Task: Format the budget tracker by applying conditional formatting: set values less than 5 to black and less than 10 to gray. Use font size 18 and 'Amiri' font, and make the text bold.
Action: Mouse moved to (210, 175)
Screenshot: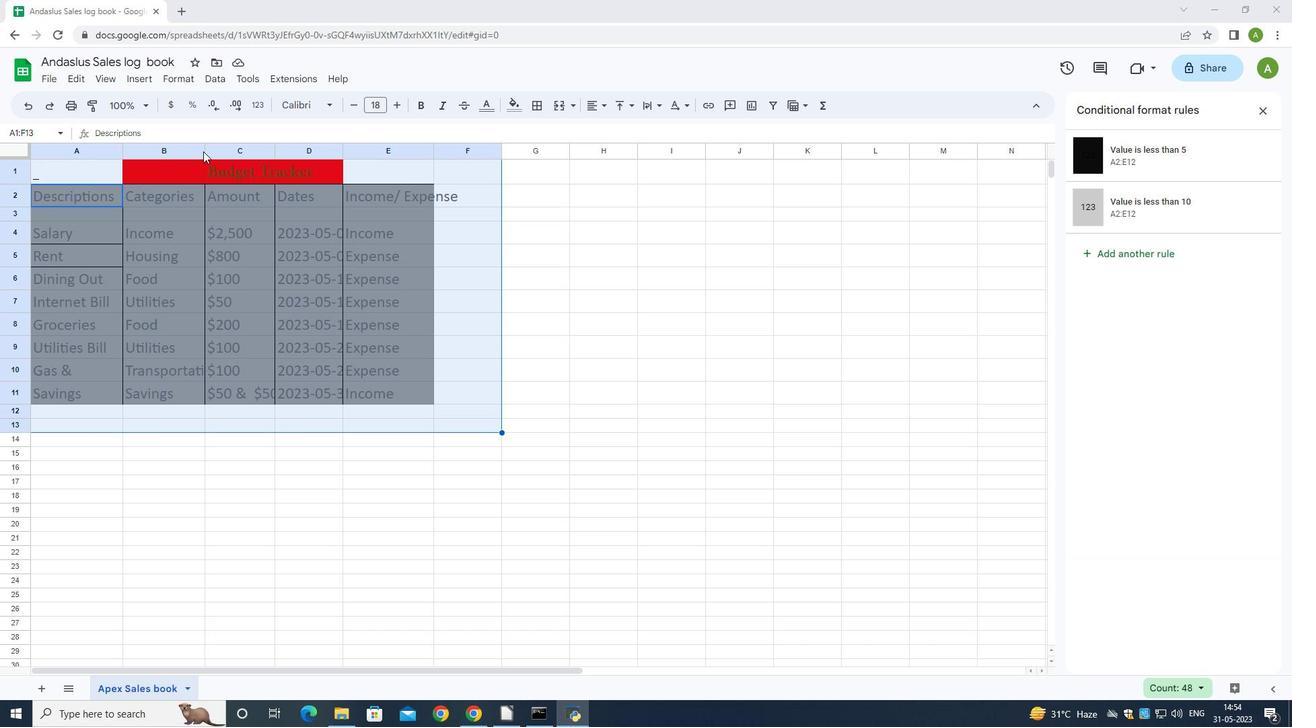 
Action: Mouse pressed left at (210, 175)
Screenshot: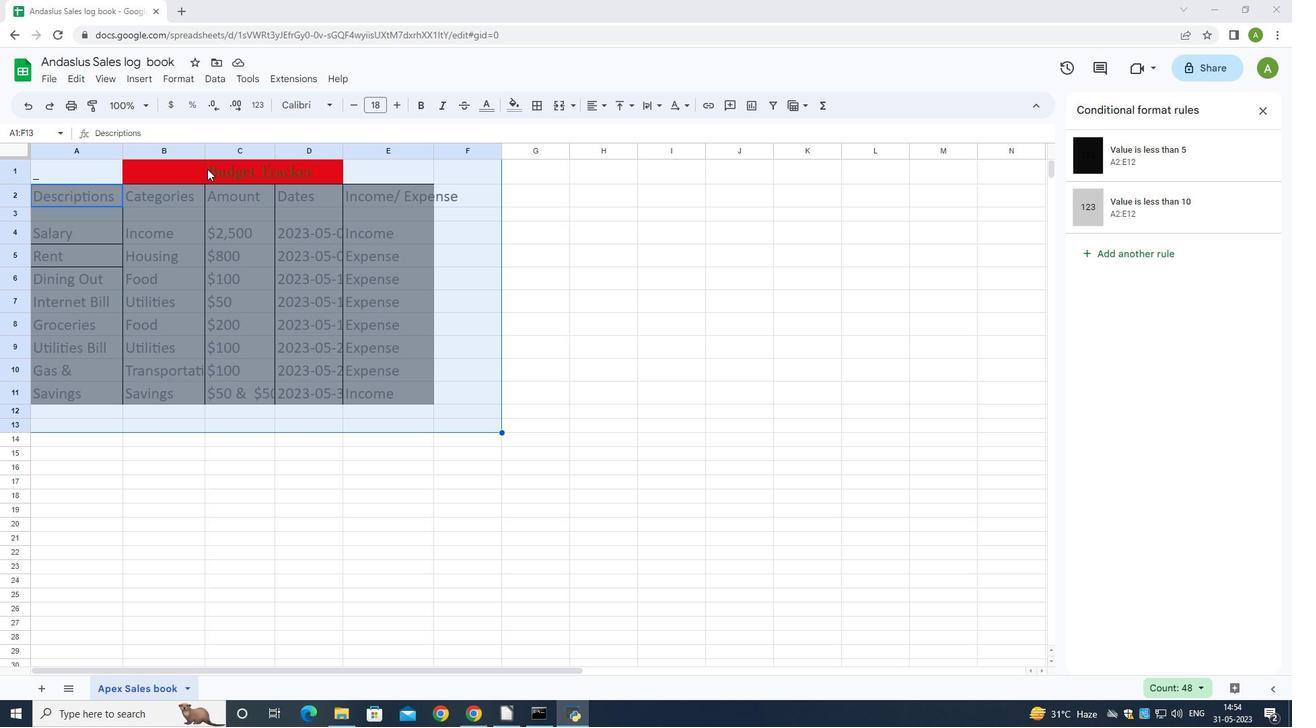 
Action: Mouse moved to (301, 109)
Screenshot: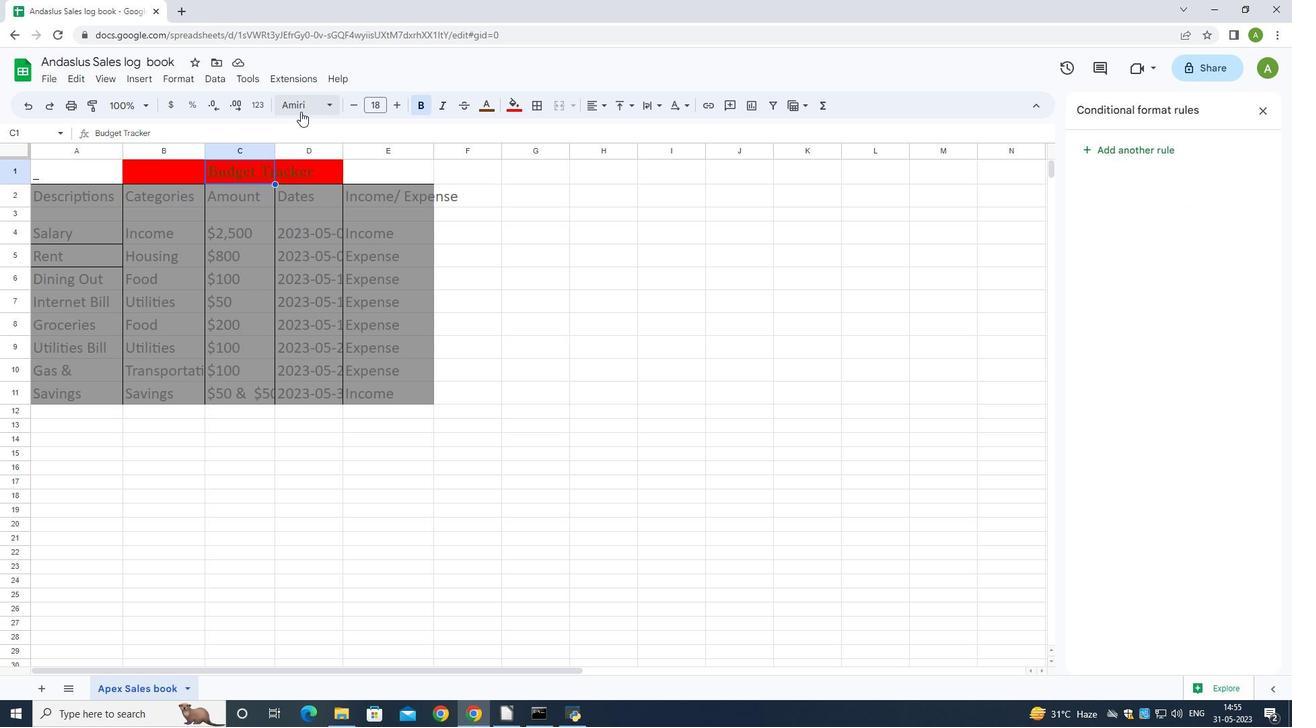 
Action: Mouse pressed left at (301, 109)
Screenshot: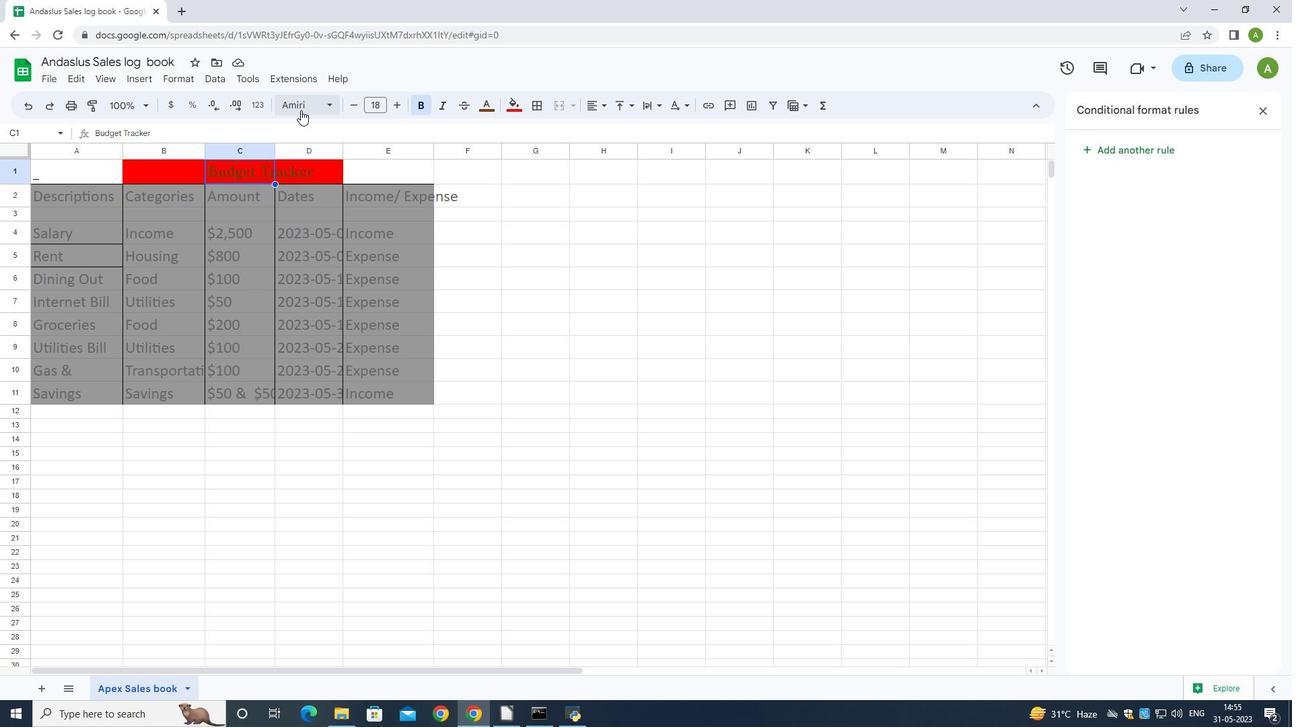 
Action: Mouse moved to (342, 274)
Screenshot: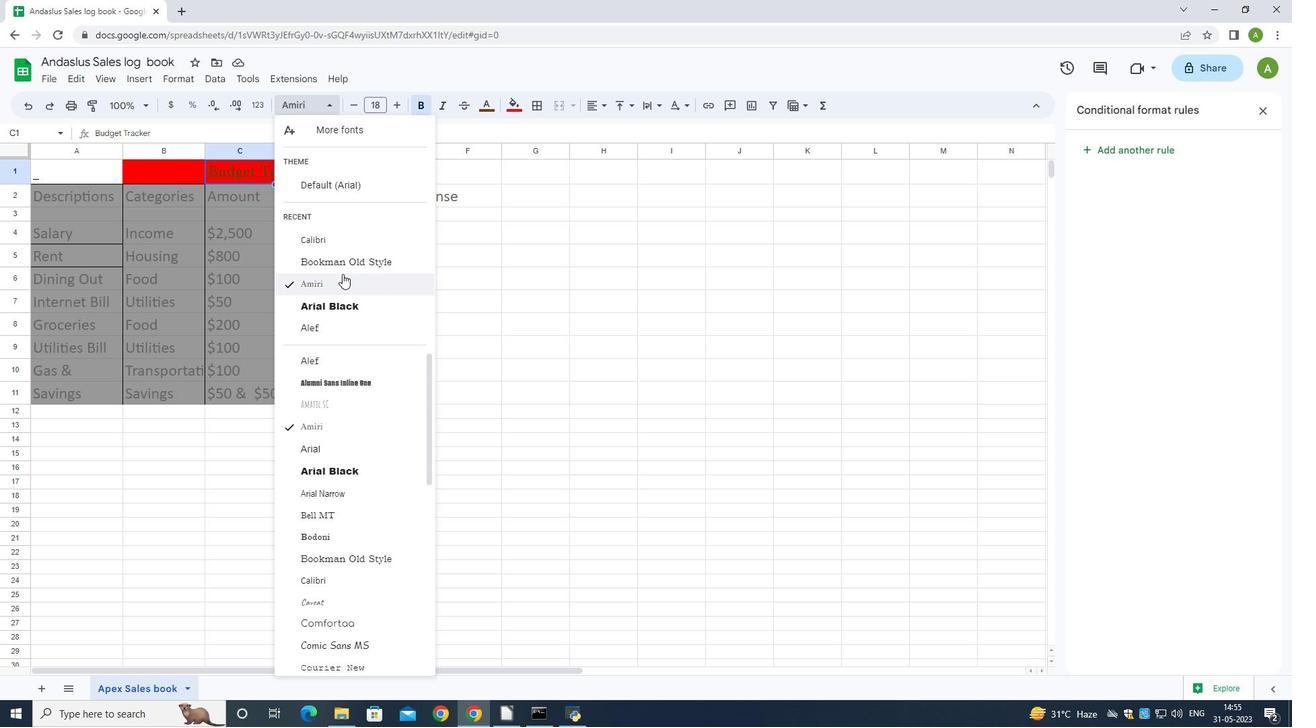 
Action: Mouse scrolled (342, 274) with delta (0, 0)
Screenshot: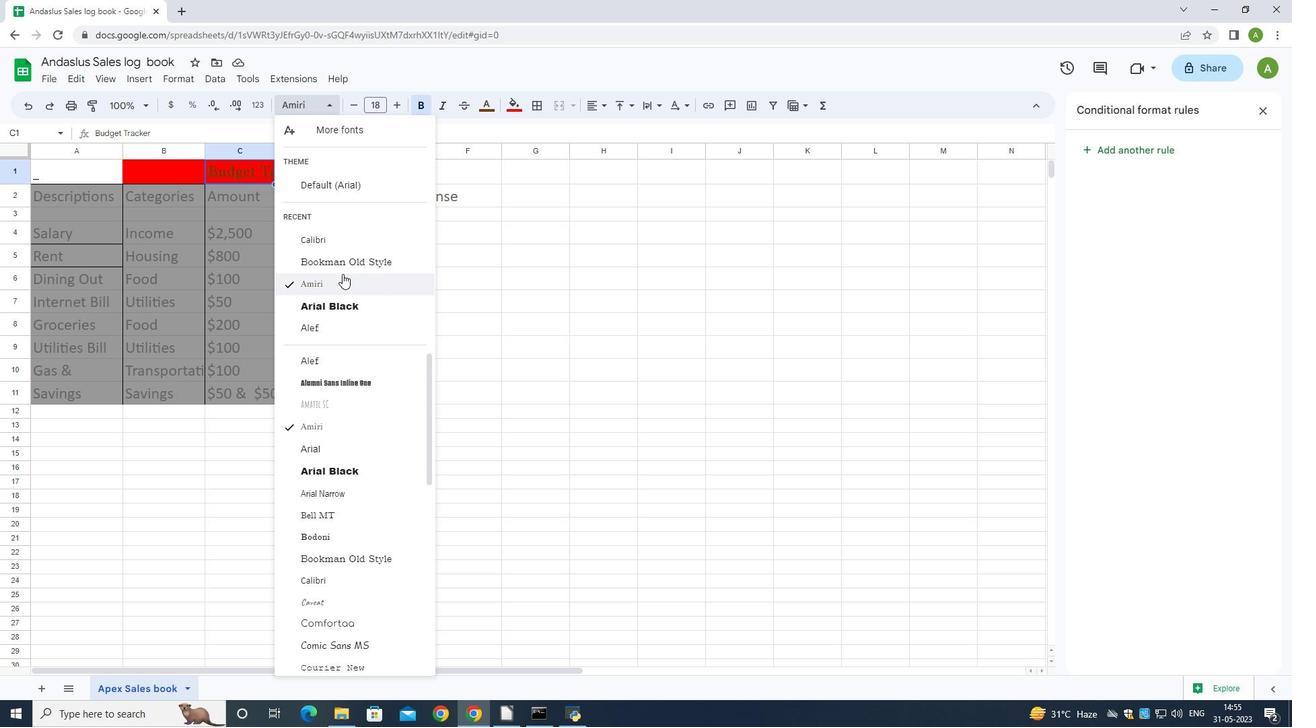 
Action: Mouse scrolled (342, 274) with delta (0, 0)
Screenshot: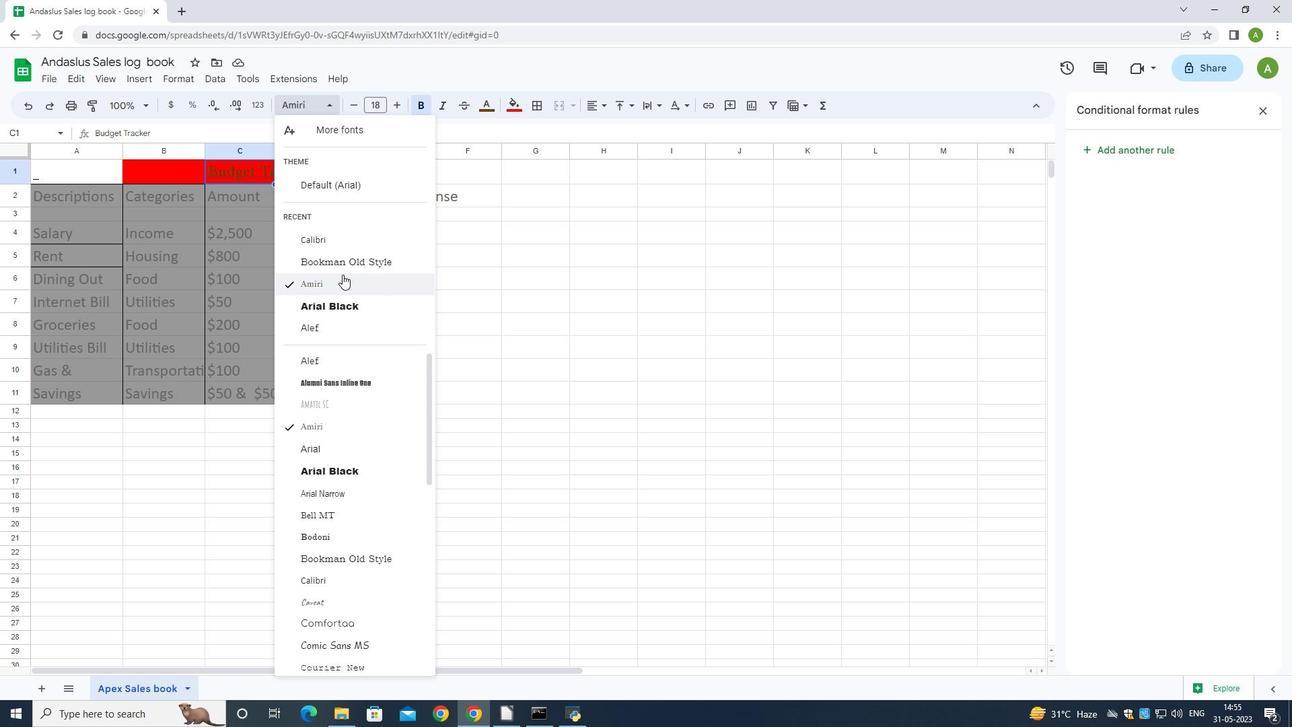 
Action: Mouse scrolled (342, 274) with delta (0, 0)
Screenshot: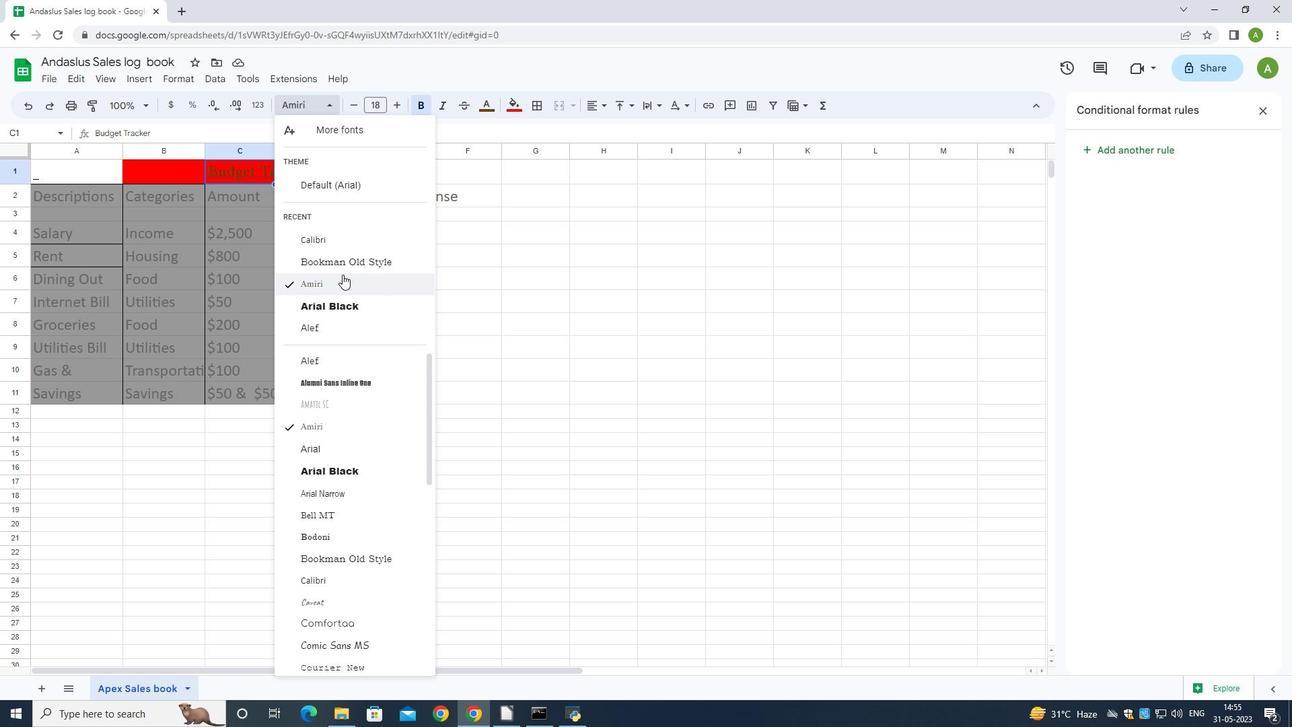 
Action: Mouse moved to (339, 468)
Screenshot: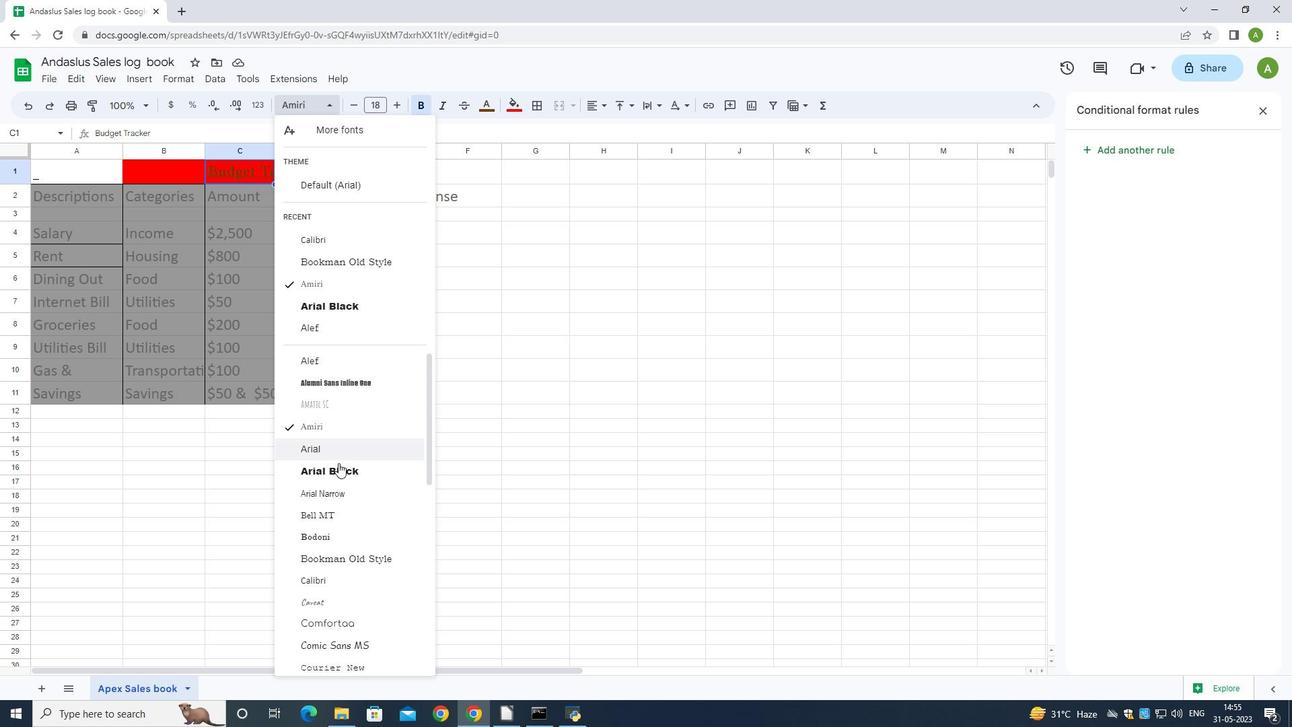 
Action: Mouse scrolled (339, 467) with delta (0, 0)
Screenshot: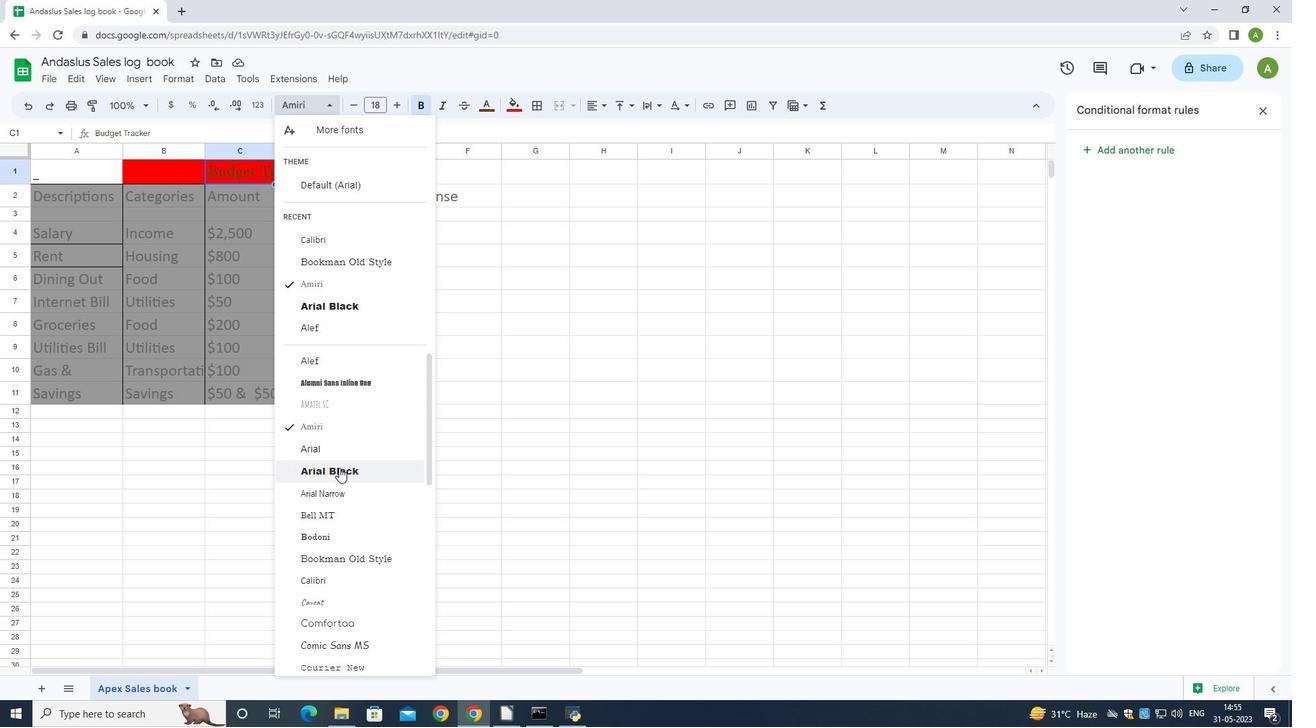 
Action: Mouse moved to (339, 468)
Screenshot: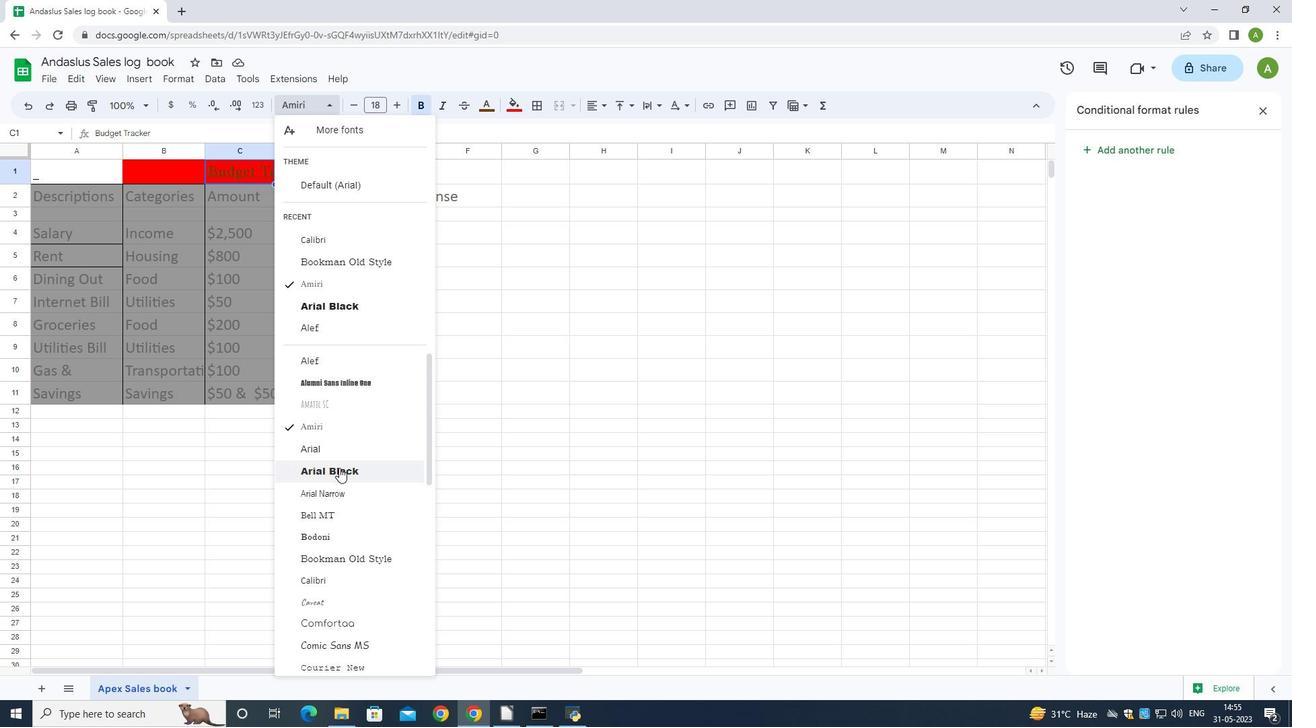 
Action: Mouse scrolled (339, 468) with delta (0, 0)
Screenshot: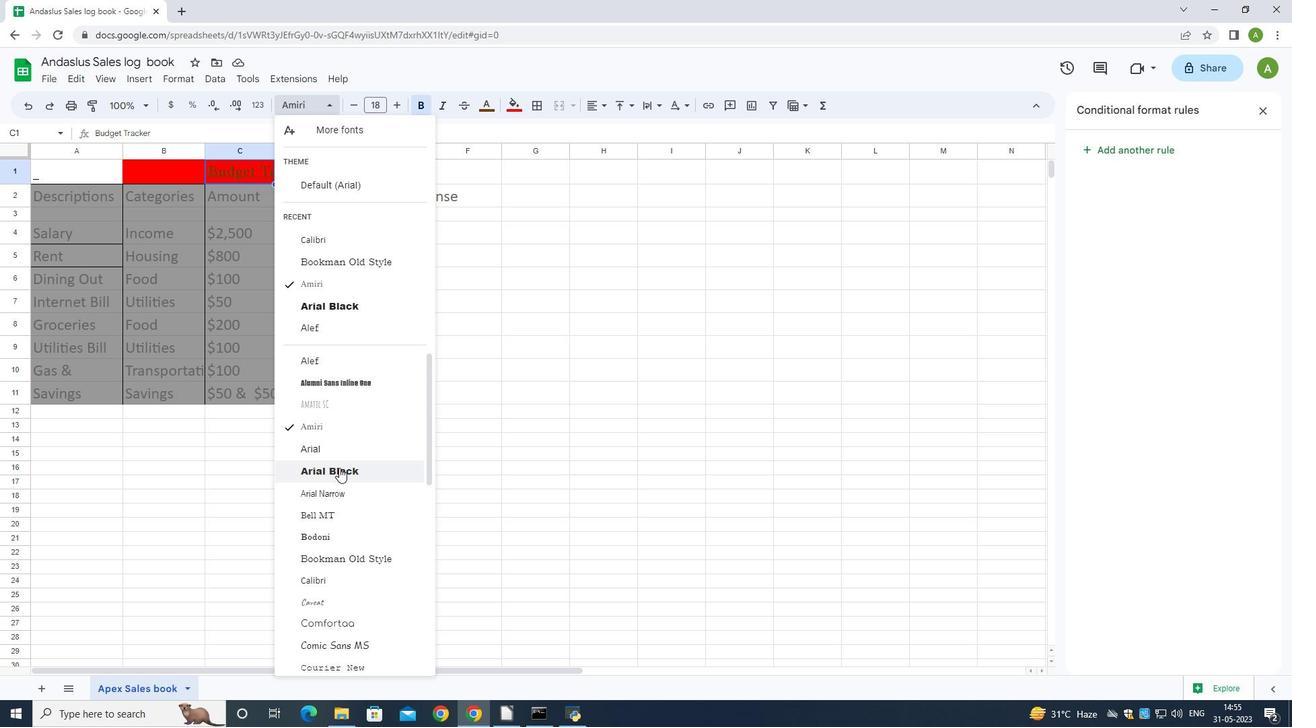 
Action: Mouse moved to (323, 435)
Screenshot: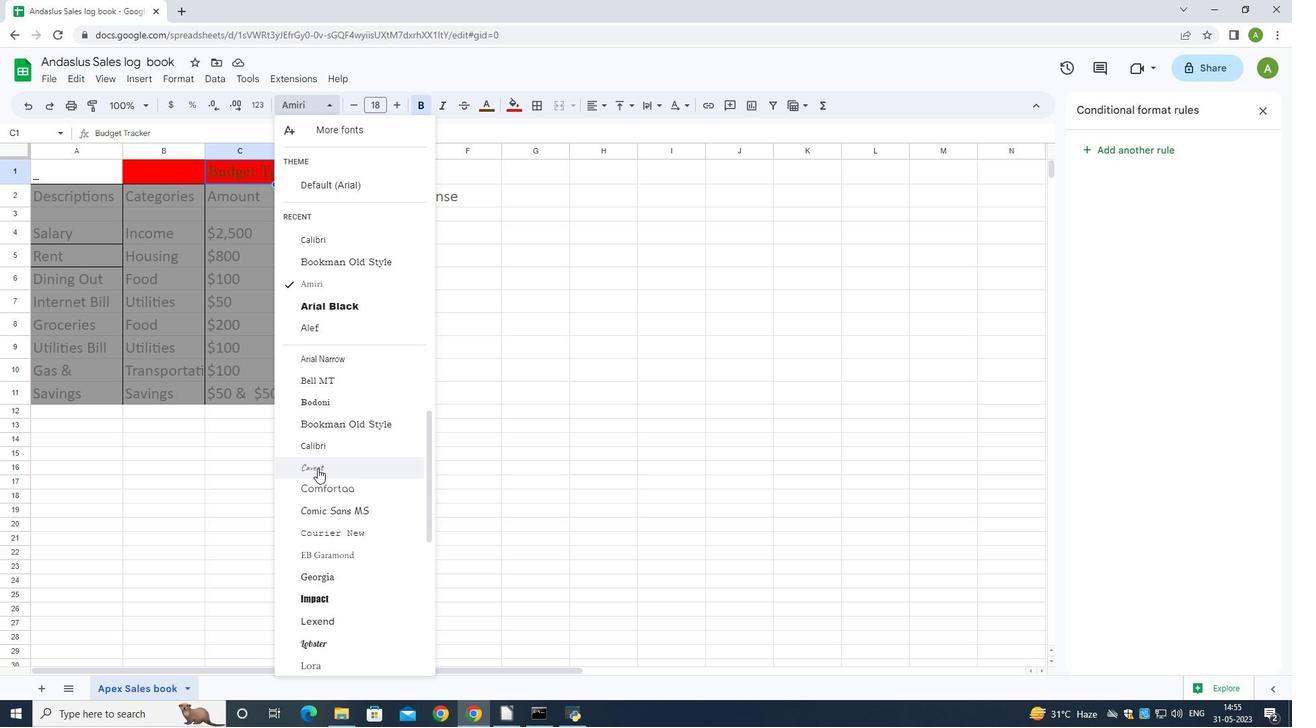 
Action: Mouse scrolled (323, 435) with delta (0, 0)
Screenshot: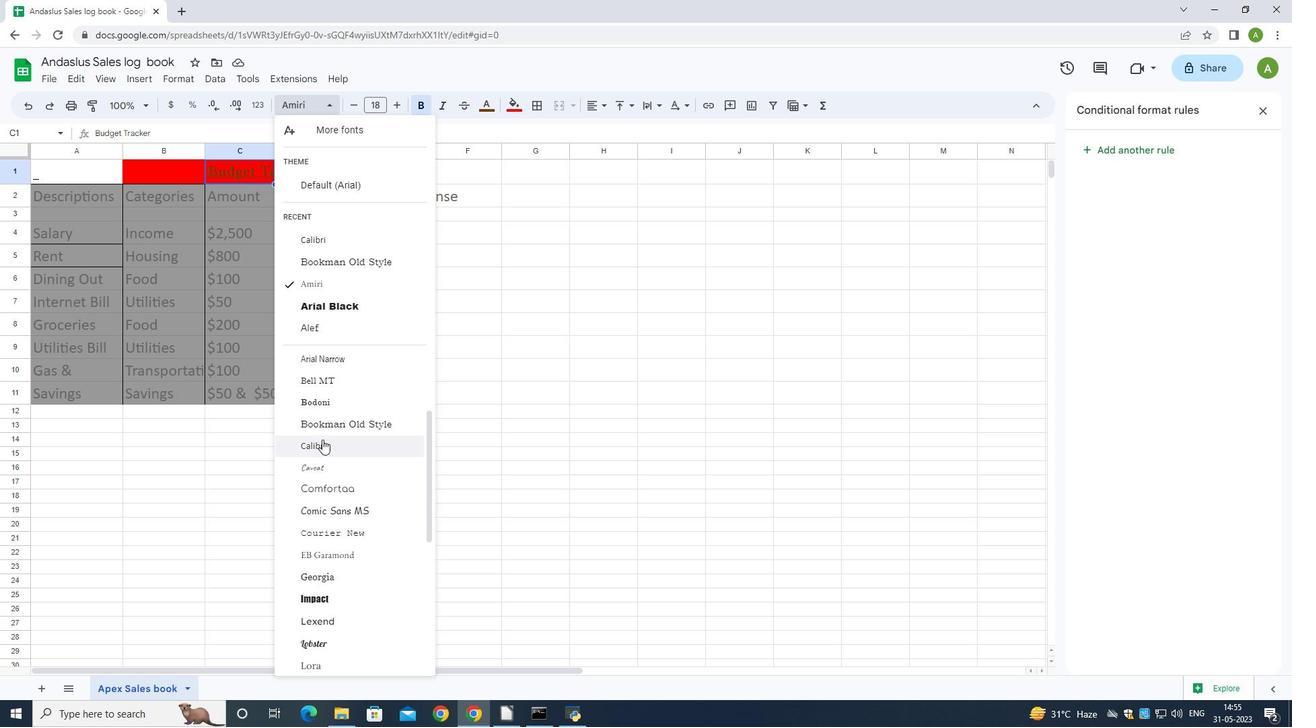 
Action: Mouse moved to (324, 437)
Screenshot: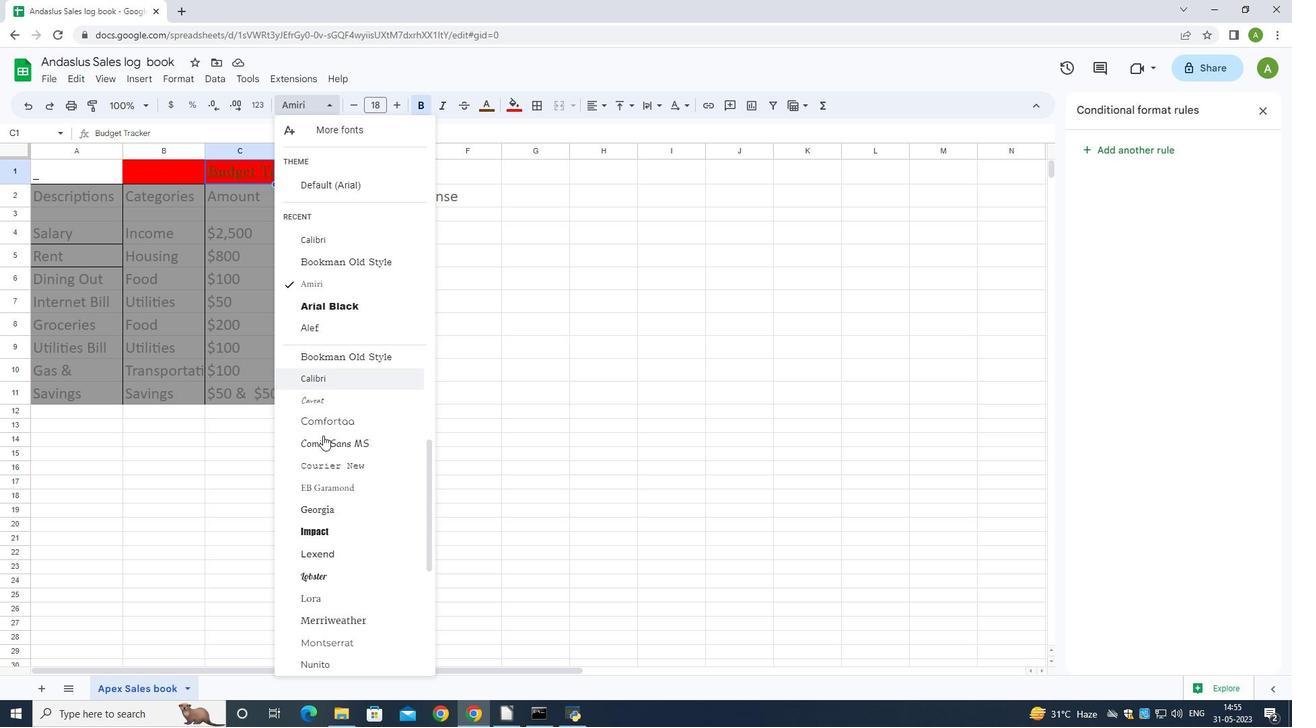 
Action: Mouse scrolled (324, 436) with delta (0, 0)
Screenshot: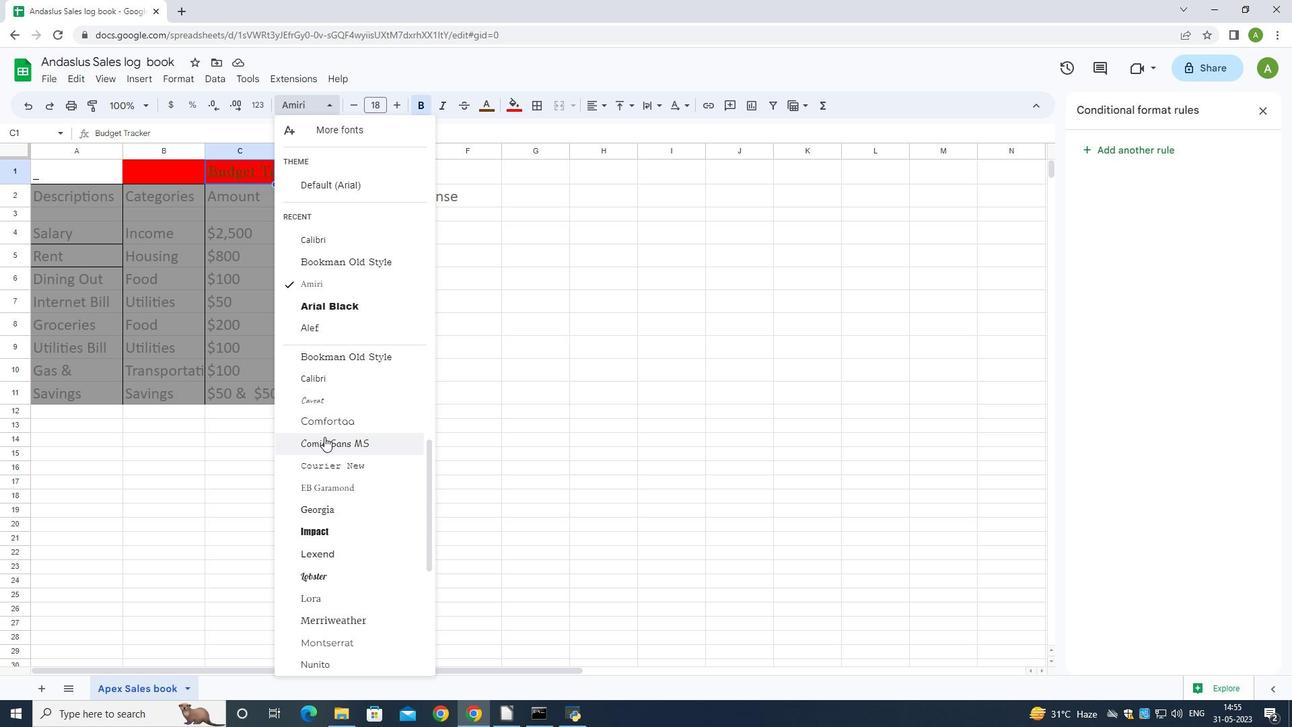 
Action: Mouse moved to (347, 506)
Screenshot: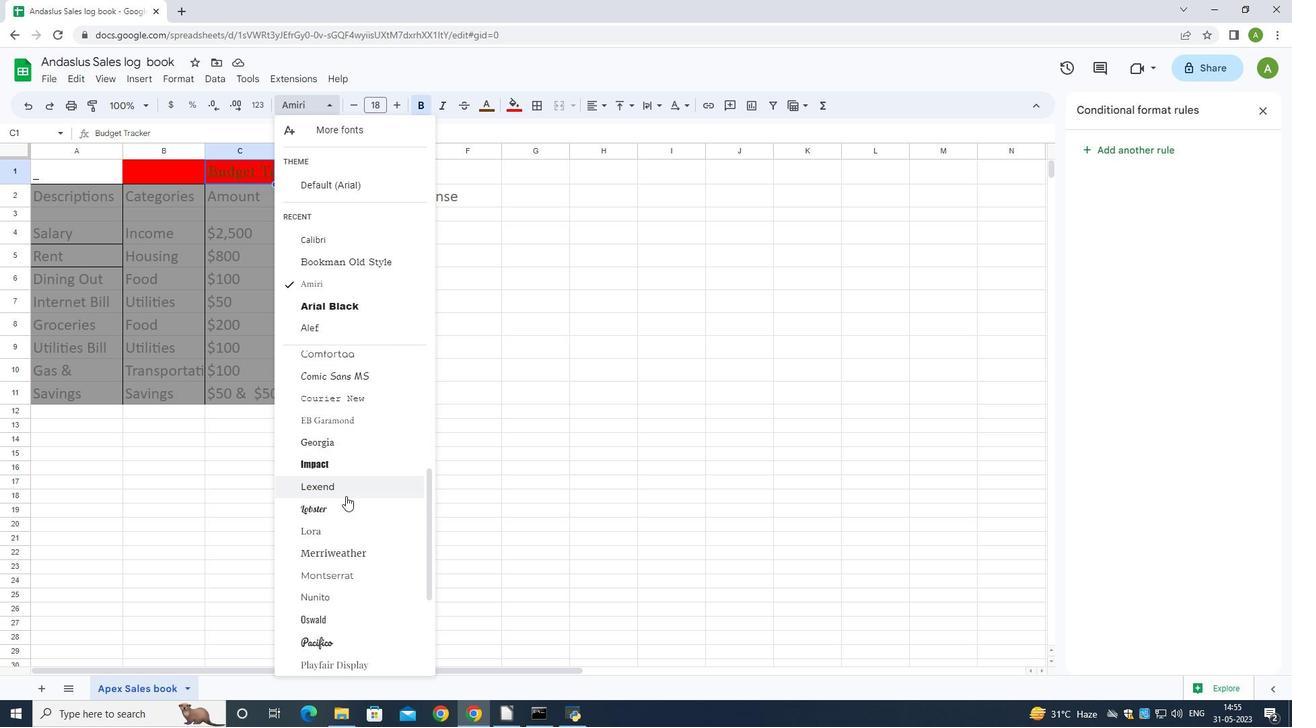
Action: Mouse scrolled (347, 505) with delta (0, 0)
Screenshot: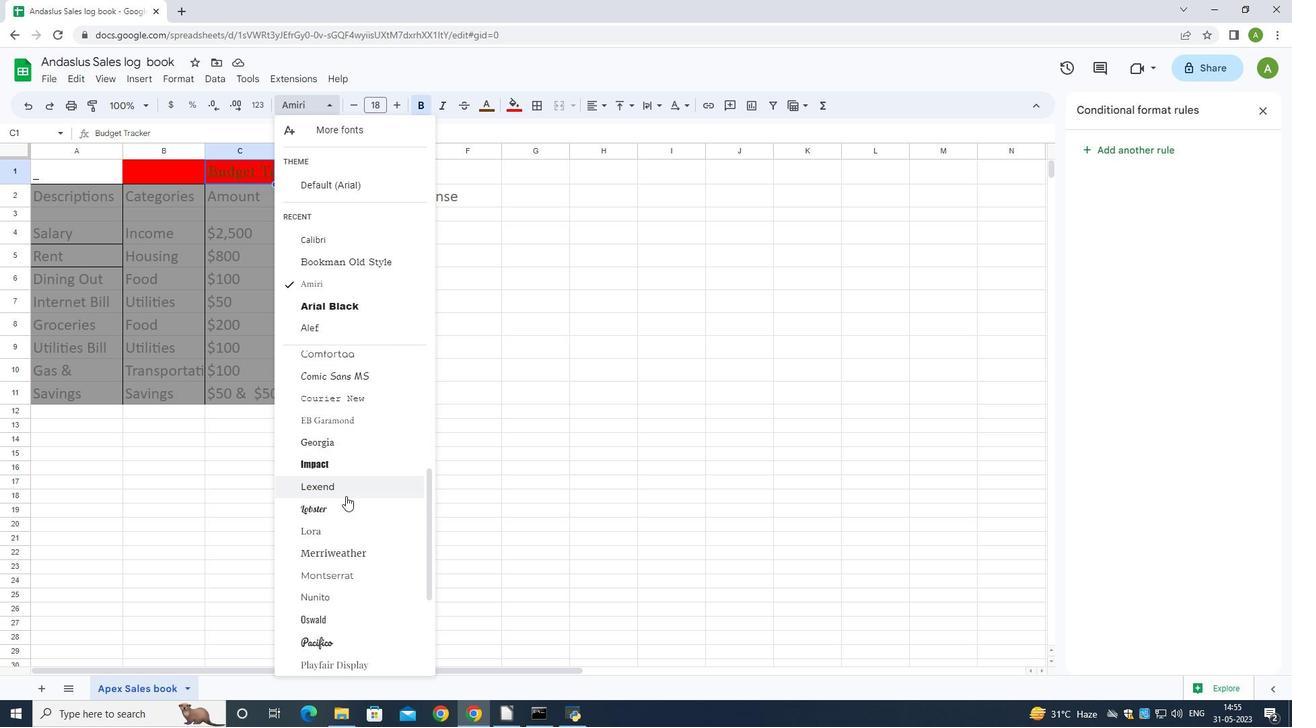 
Action: Mouse scrolled (347, 505) with delta (0, 0)
Screenshot: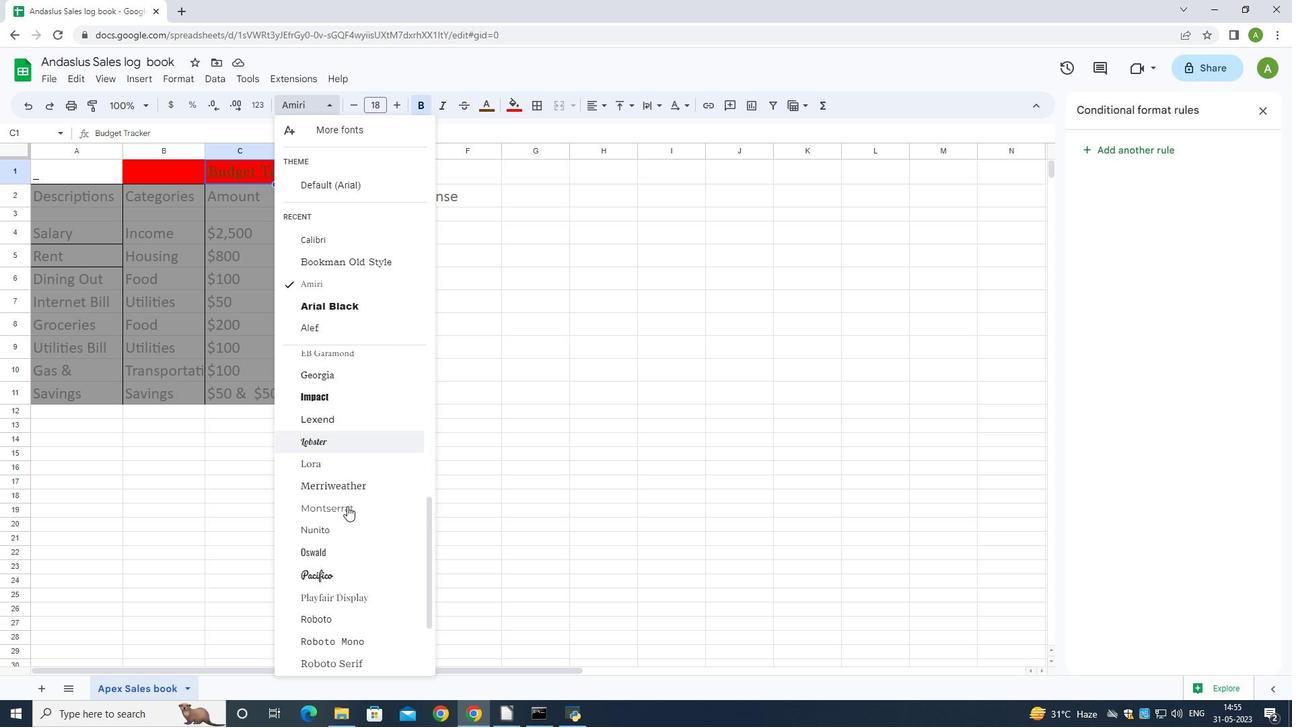 
Action: Mouse moved to (348, 507)
Screenshot: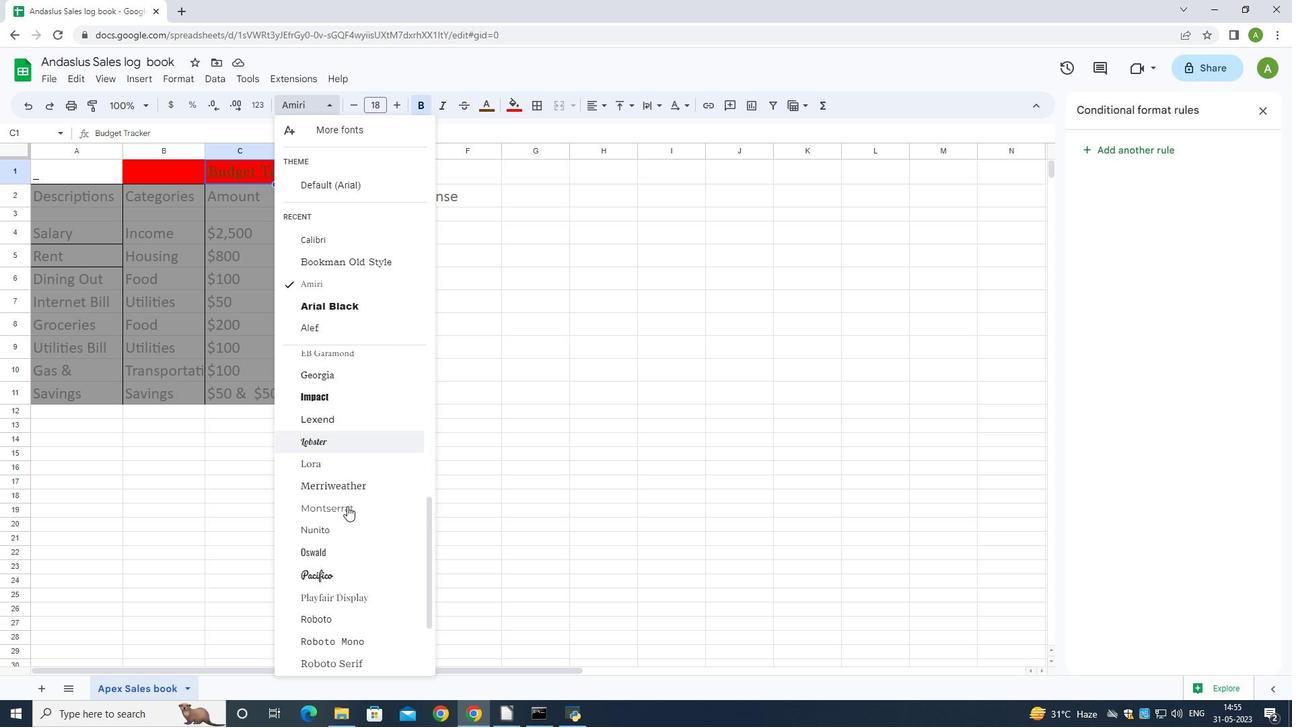 
Action: Mouse scrolled (348, 506) with delta (0, 0)
Screenshot: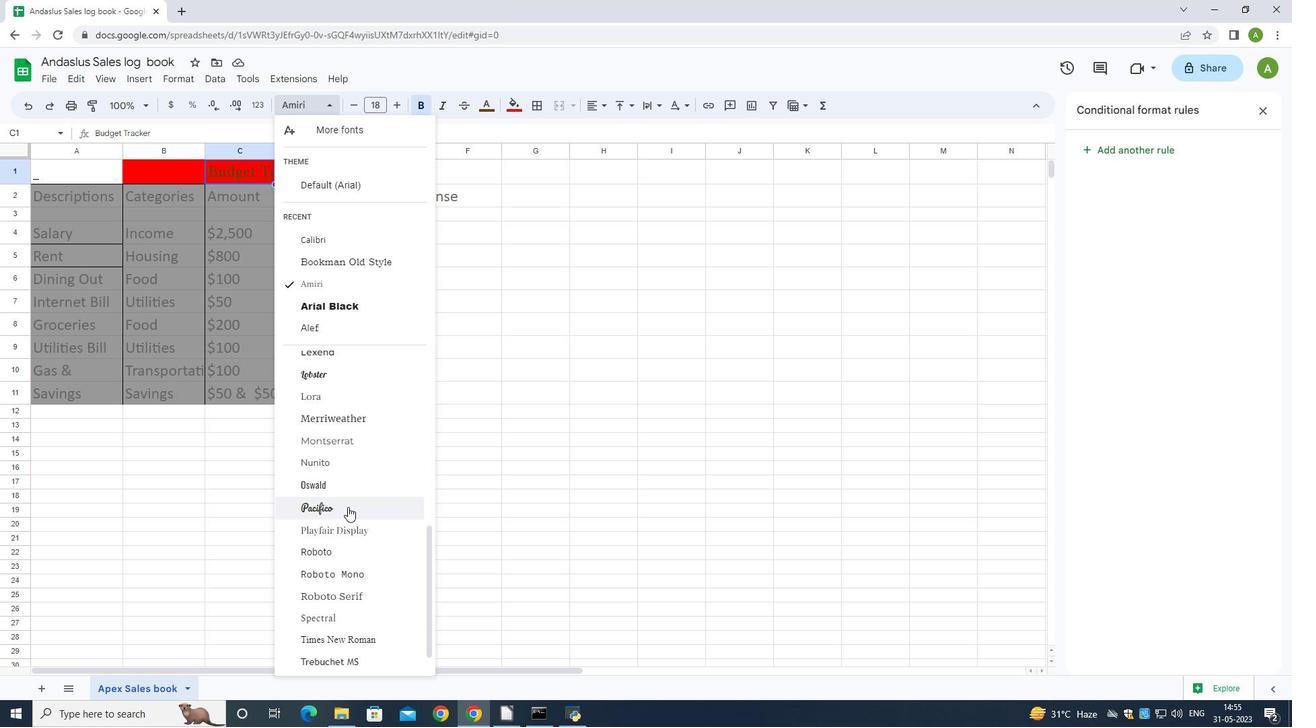 
Action: Mouse scrolled (348, 506) with delta (0, 0)
Screenshot: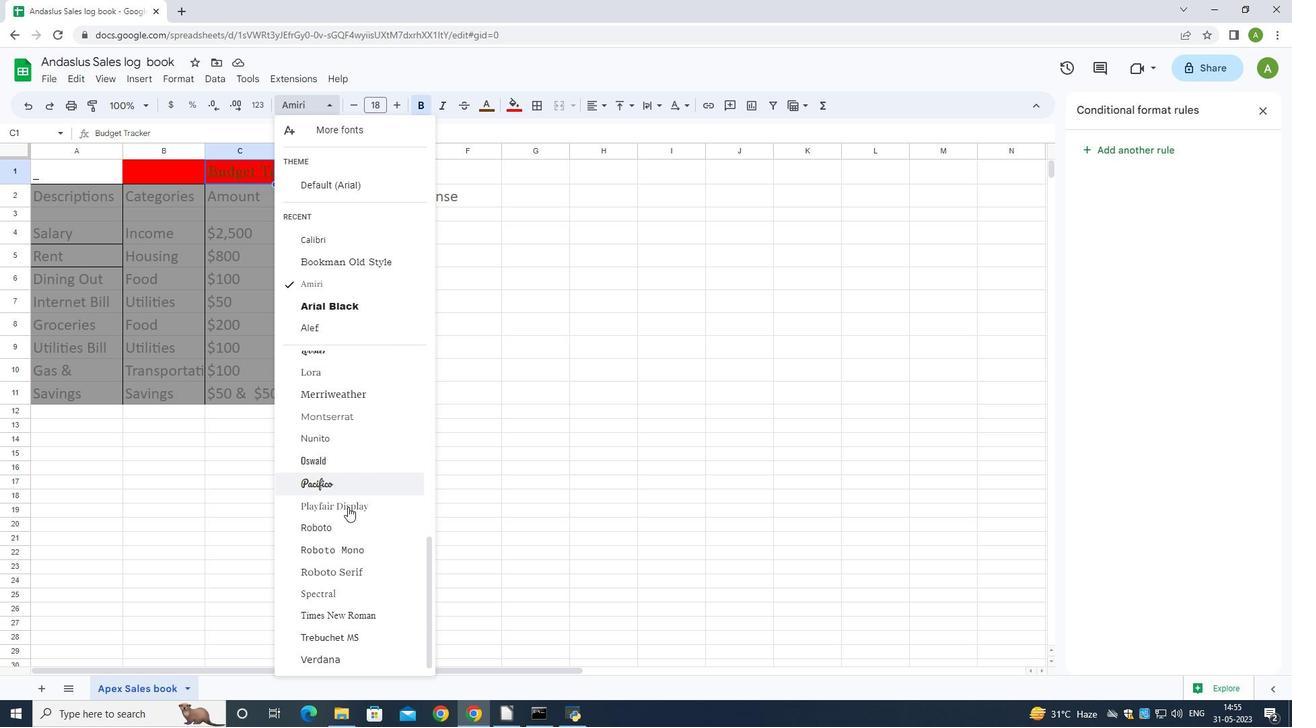 
Action: Mouse scrolled (348, 506) with delta (0, 0)
Screenshot: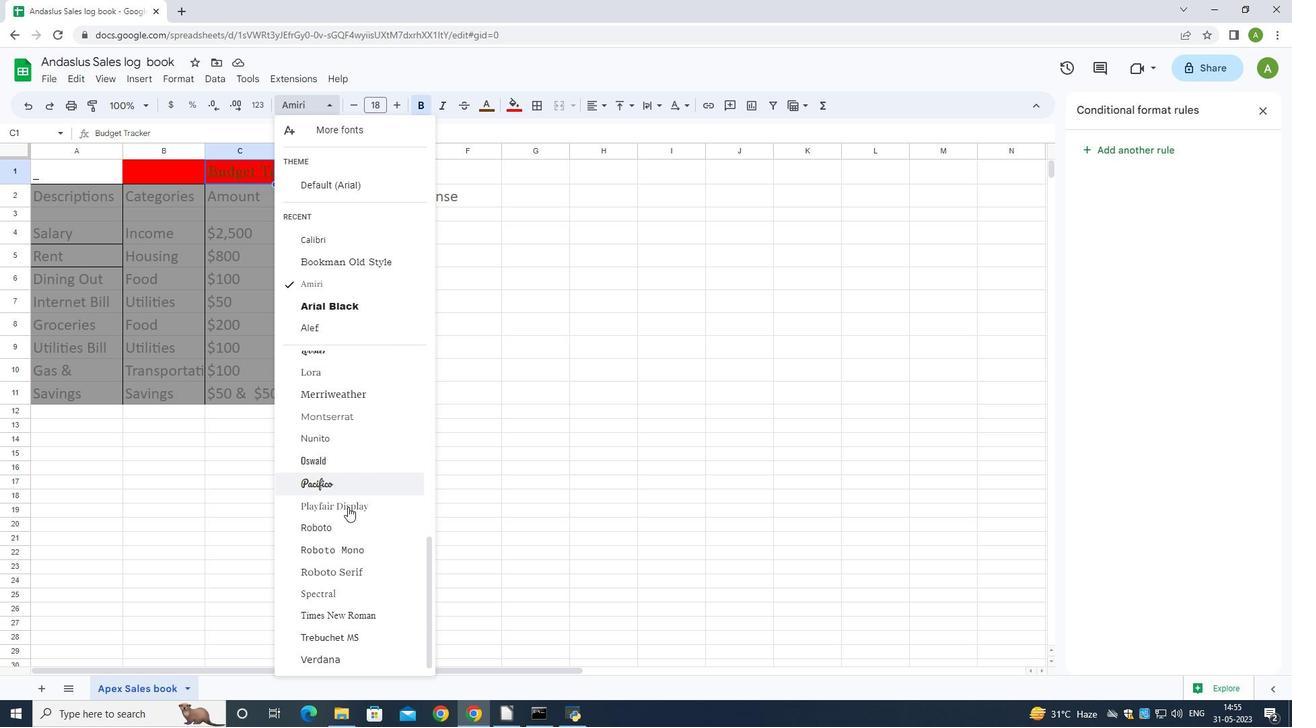
Action: Mouse scrolled (348, 506) with delta (0, 0)
Screenshot: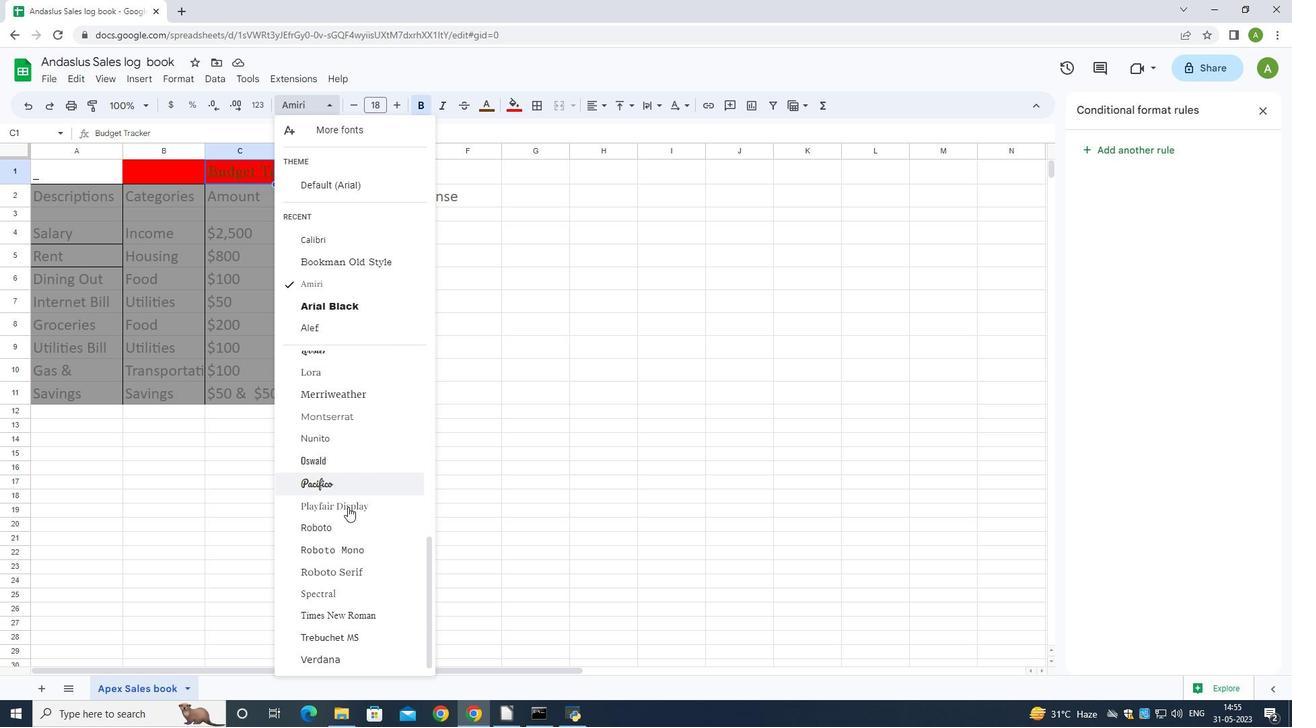 
Action: Mouse scrolled (348, 507) with delta (0, 0)
Screenshot: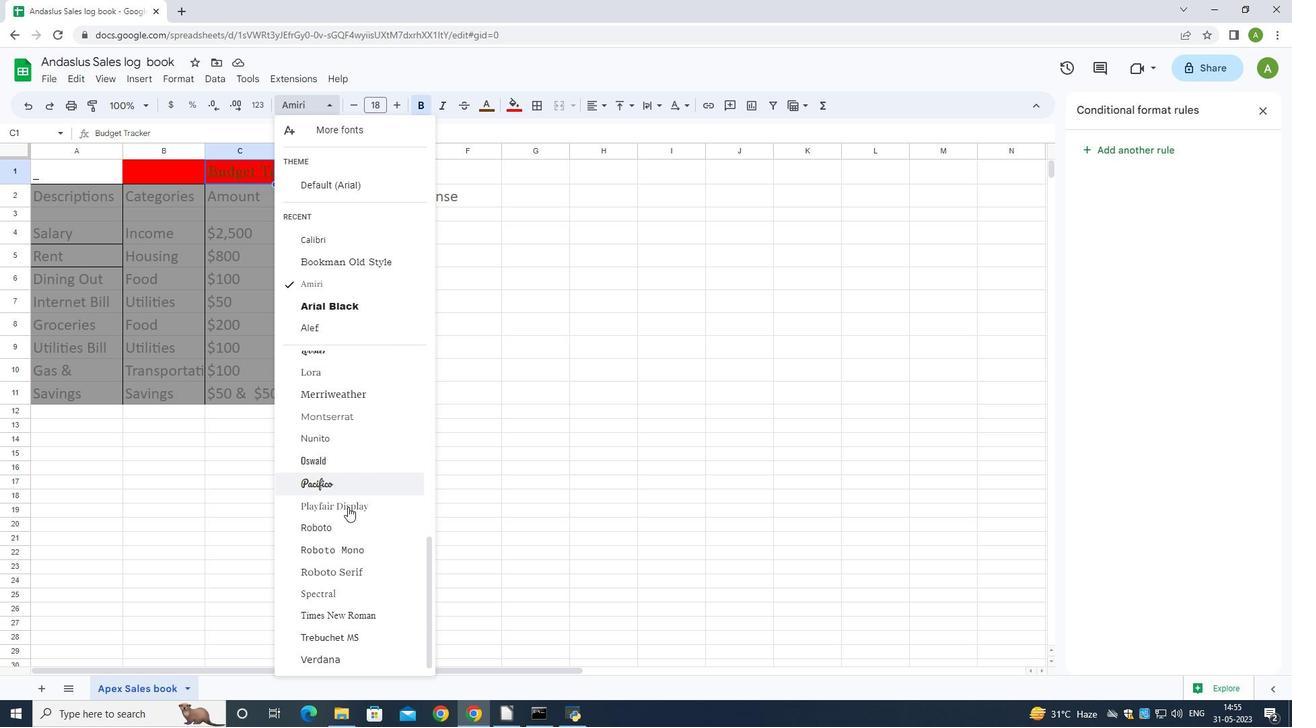 
Action: Mouse scrolled (348, 507) with delta (0, 0)
Screenshot: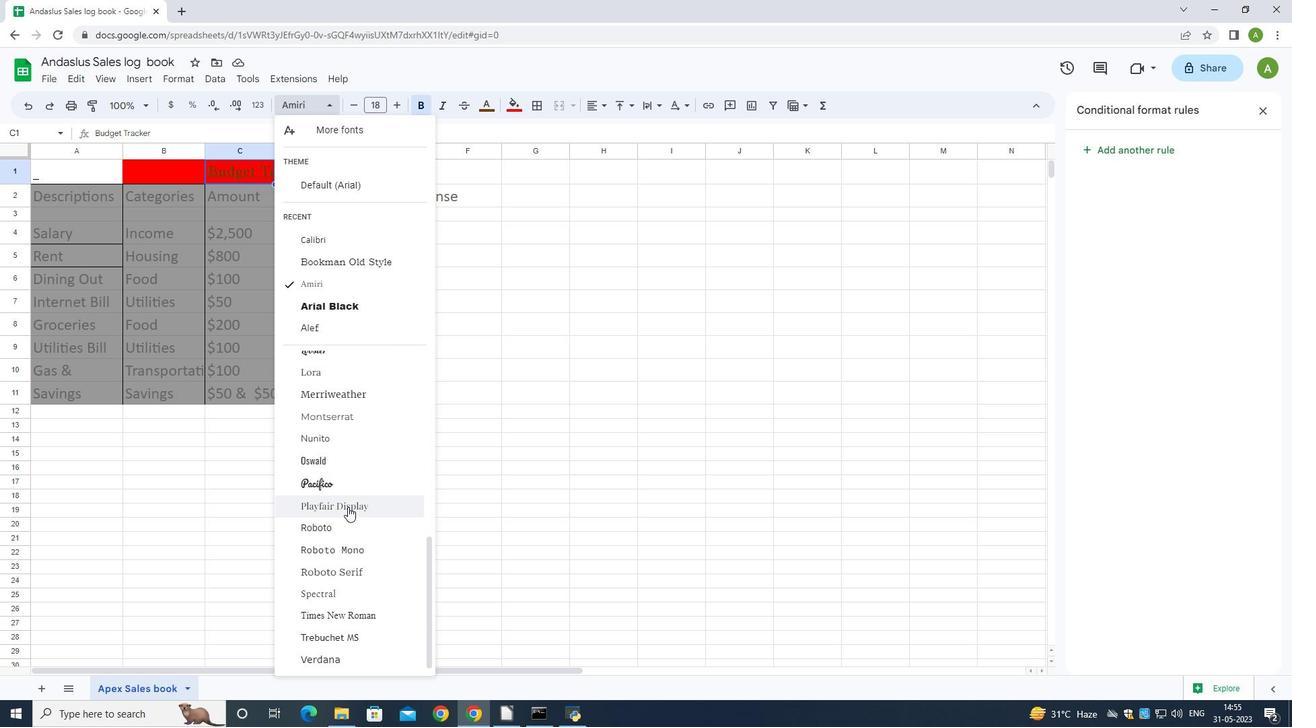 
Action: Mouse scrolled (348, 507) with delta (0, 0)
Screenshot: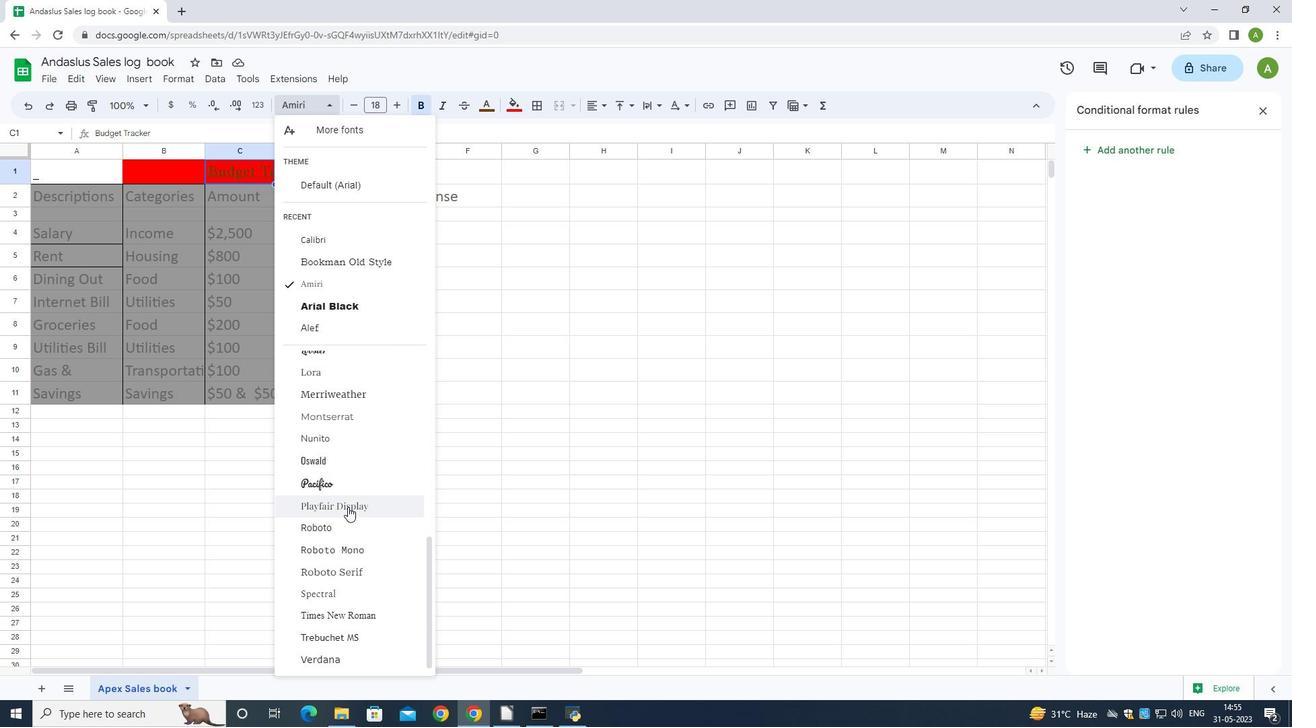 
Action: Mouse scrolled (348, 507) with delta (0, 0)
Screenshot: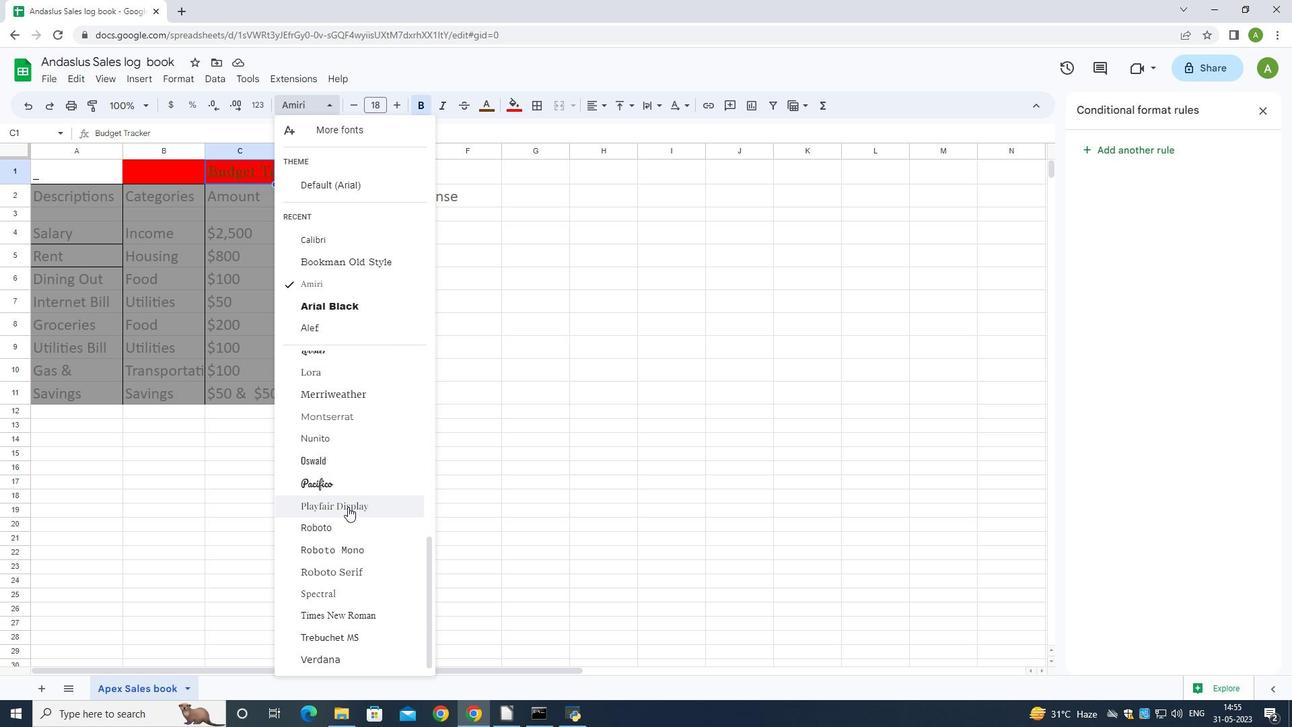
Action: Mouse scrolled (348, 507) with delta (0, 0)
Screenshot: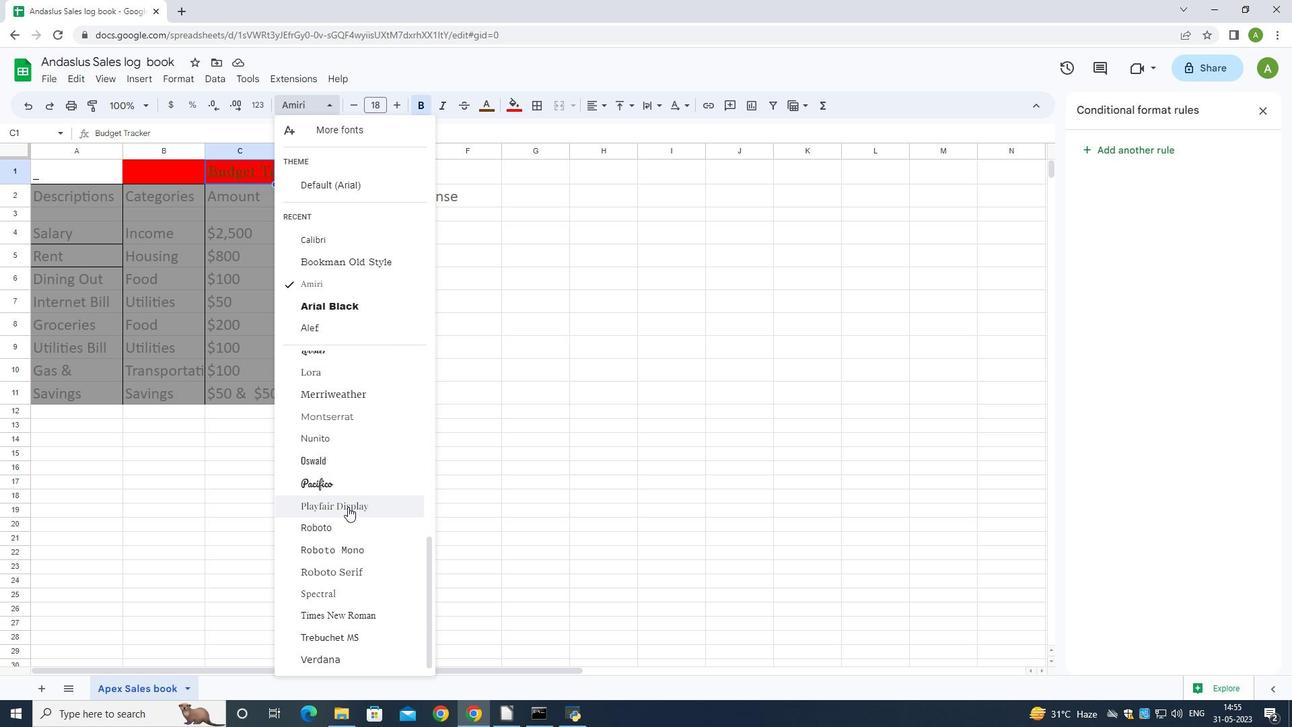 
Action: Mouse scrolled (348, 507) with delta (0, 0)
Screenshot: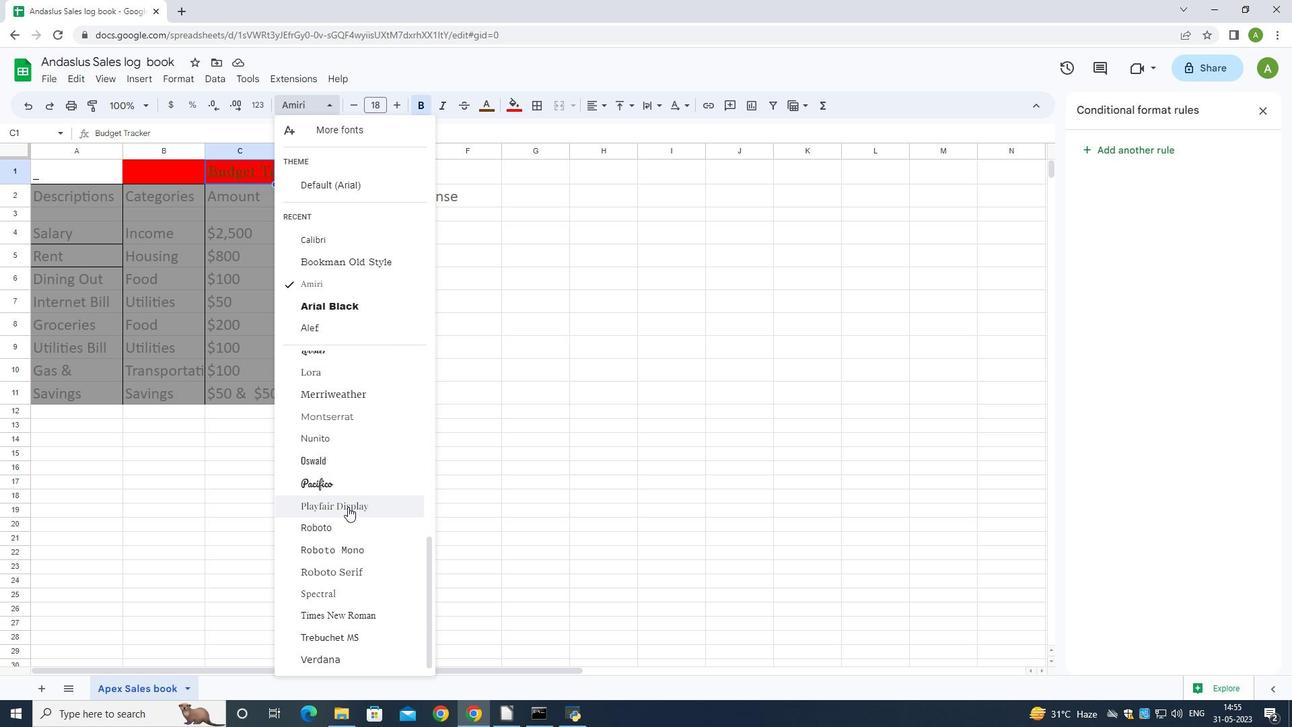 
Action: Mouse scrolled (348, 507) with delta (0, 0)
Screenshot: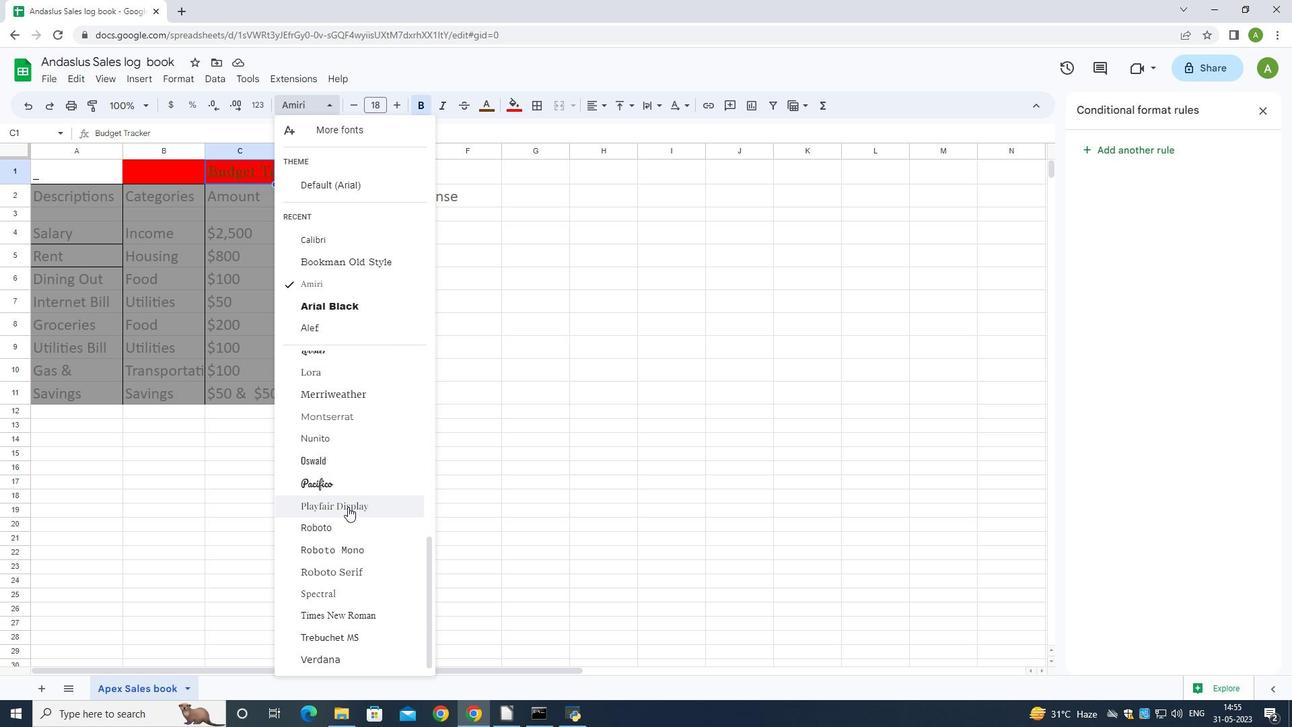 
Action: Mouse moved to (365, 136)
Screenshot: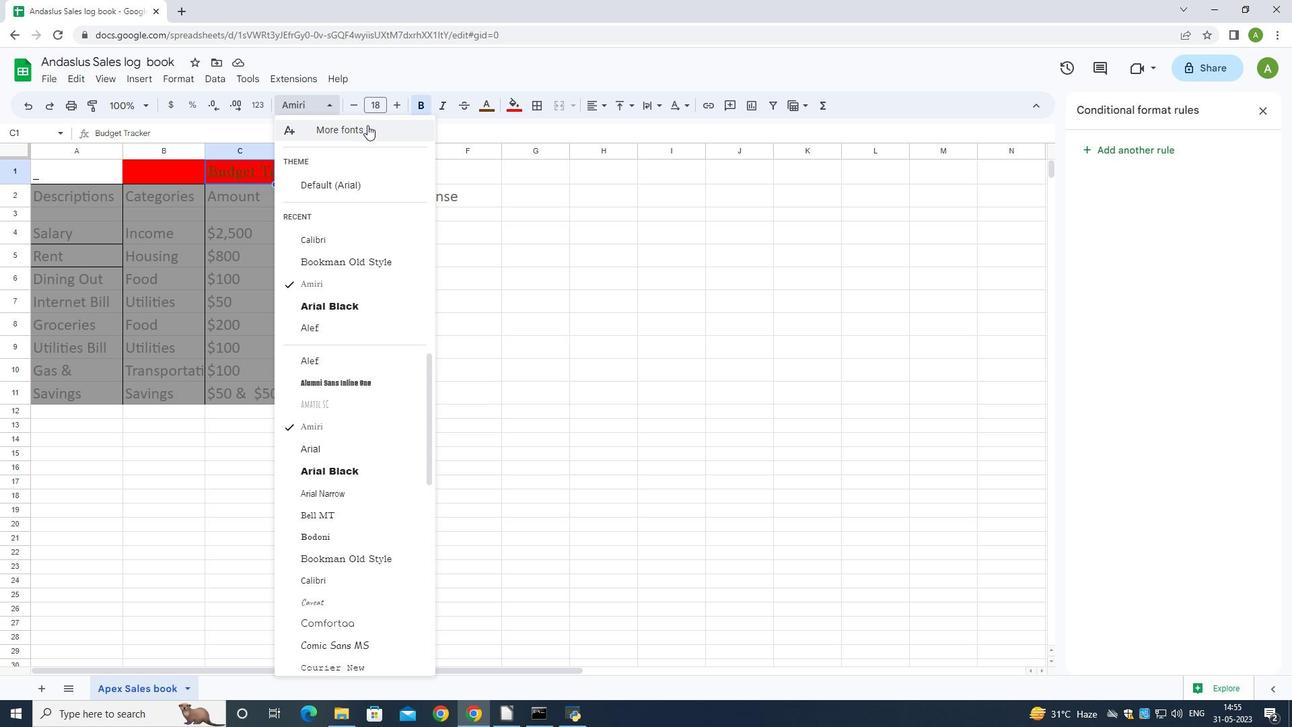 
Action: Mouse pressed left at (365, 136)
Screenshot: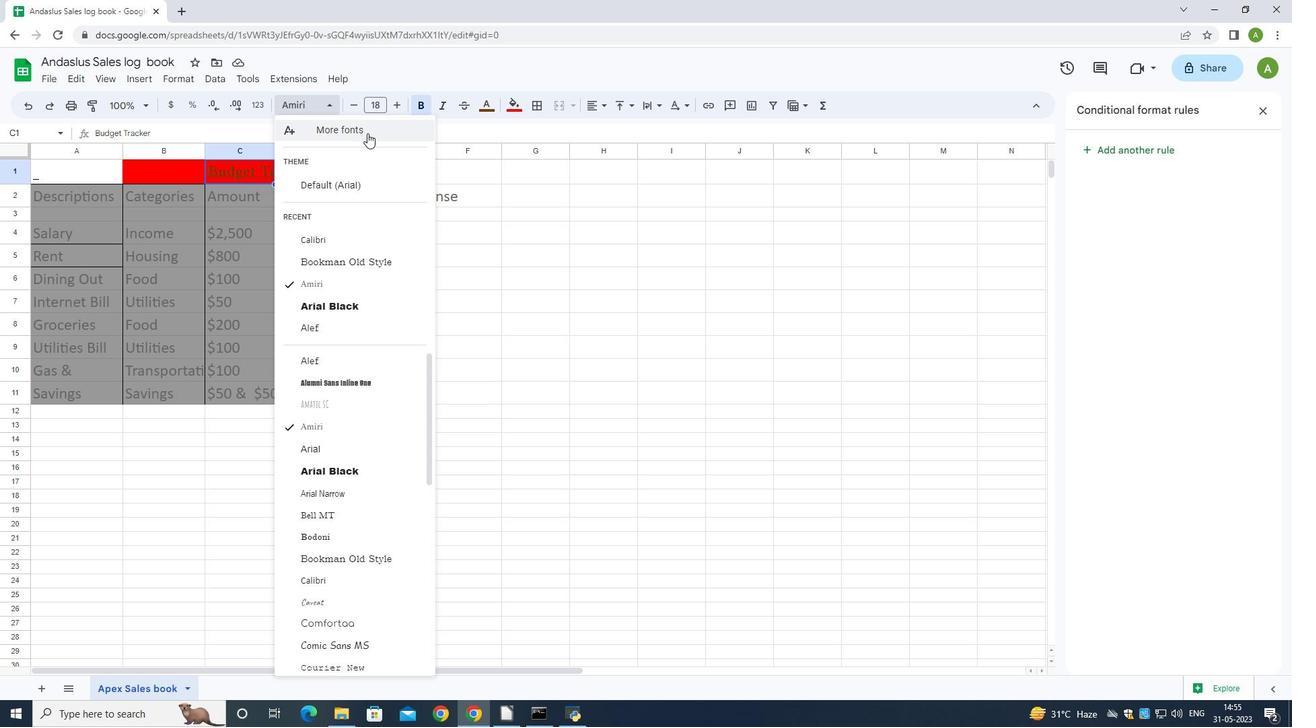 
Action: Mouse moved to (418, 224)
Screenshot: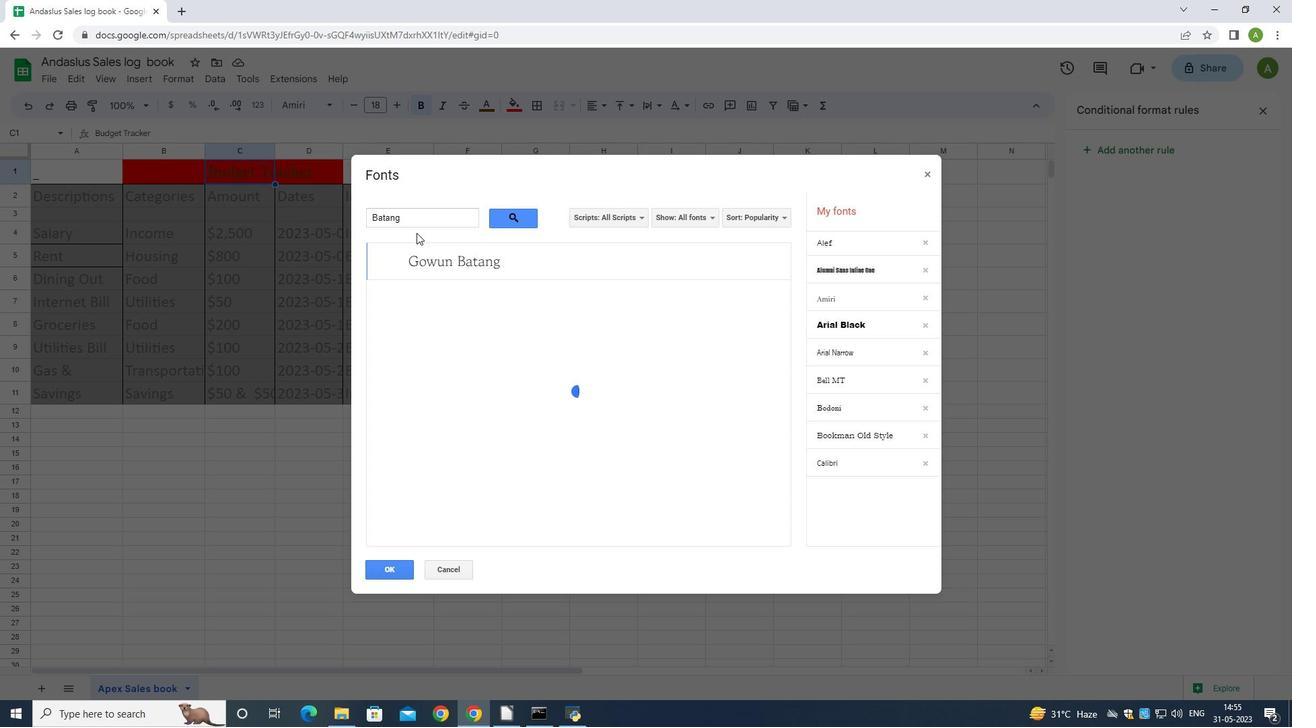 
Action: Mouse pressed left at (418, 224)
Screenshot: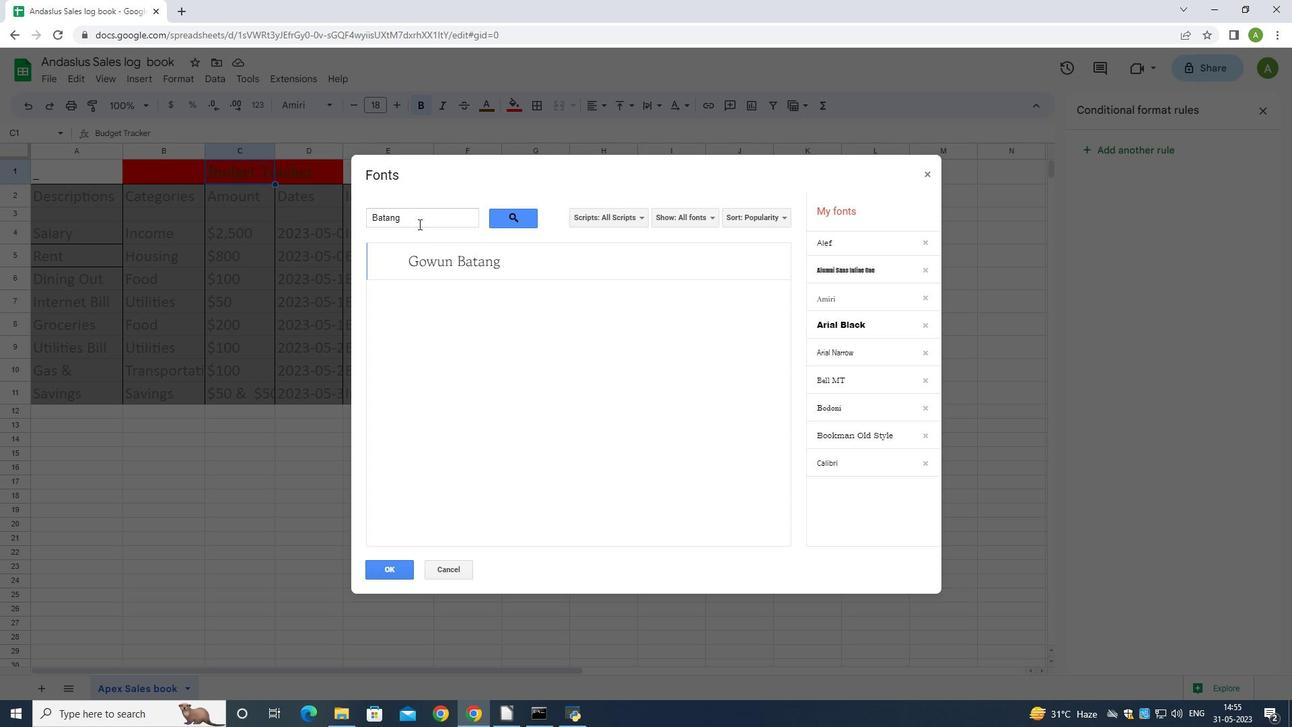 
Action: Key pressed <Key.enter>
Screenshot: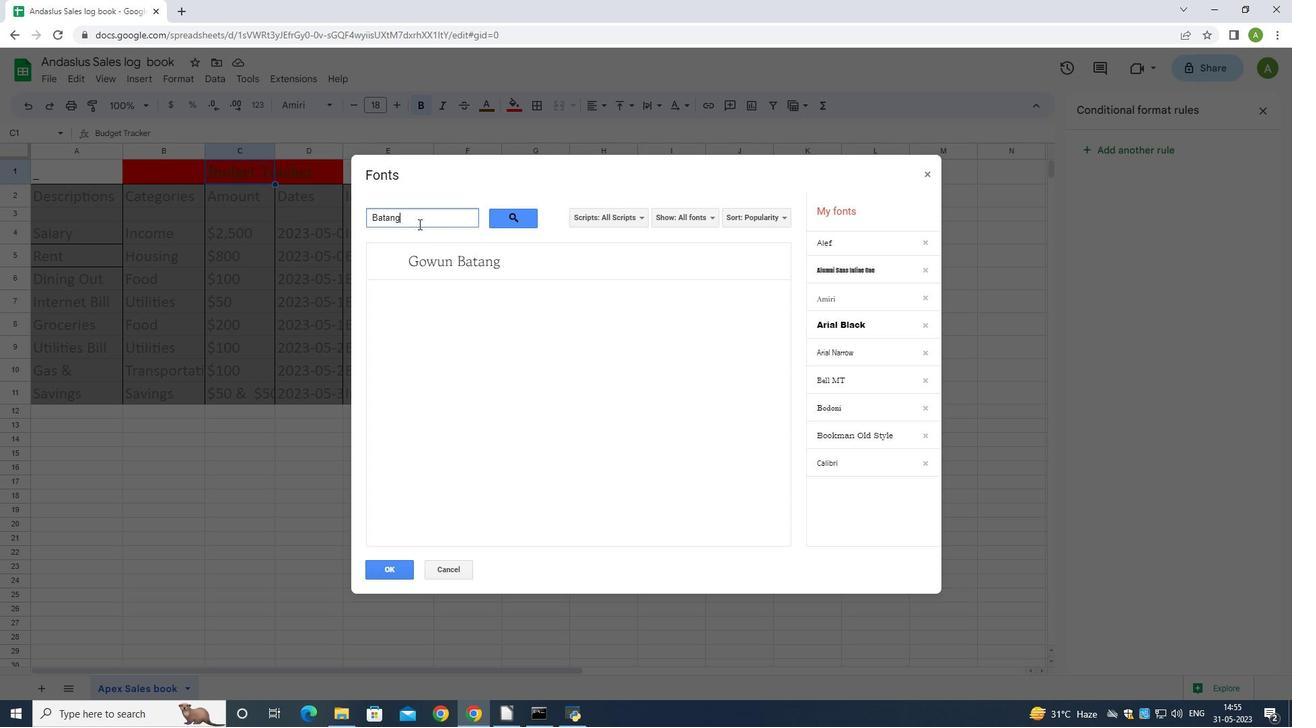 
Action: Mouse moved to (389, 571)
Screenshot: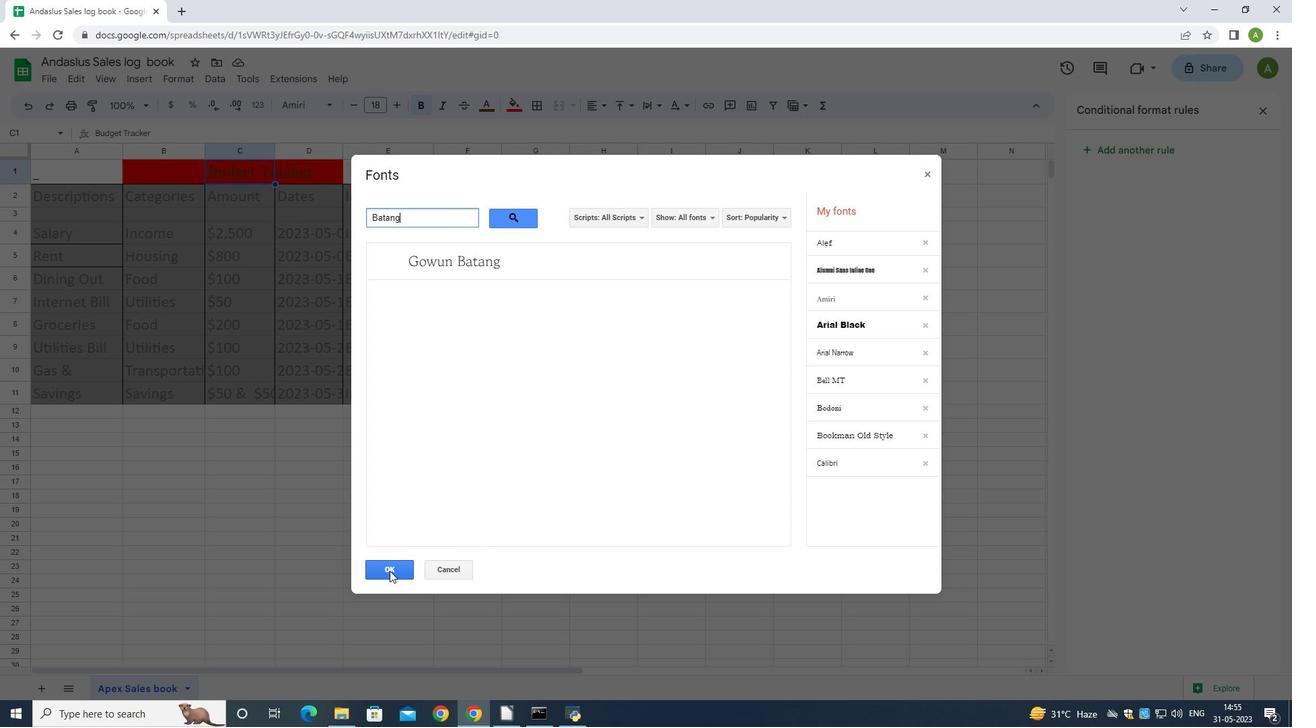 
Action: Mouse pressed left at (389, 571)
Screenshot: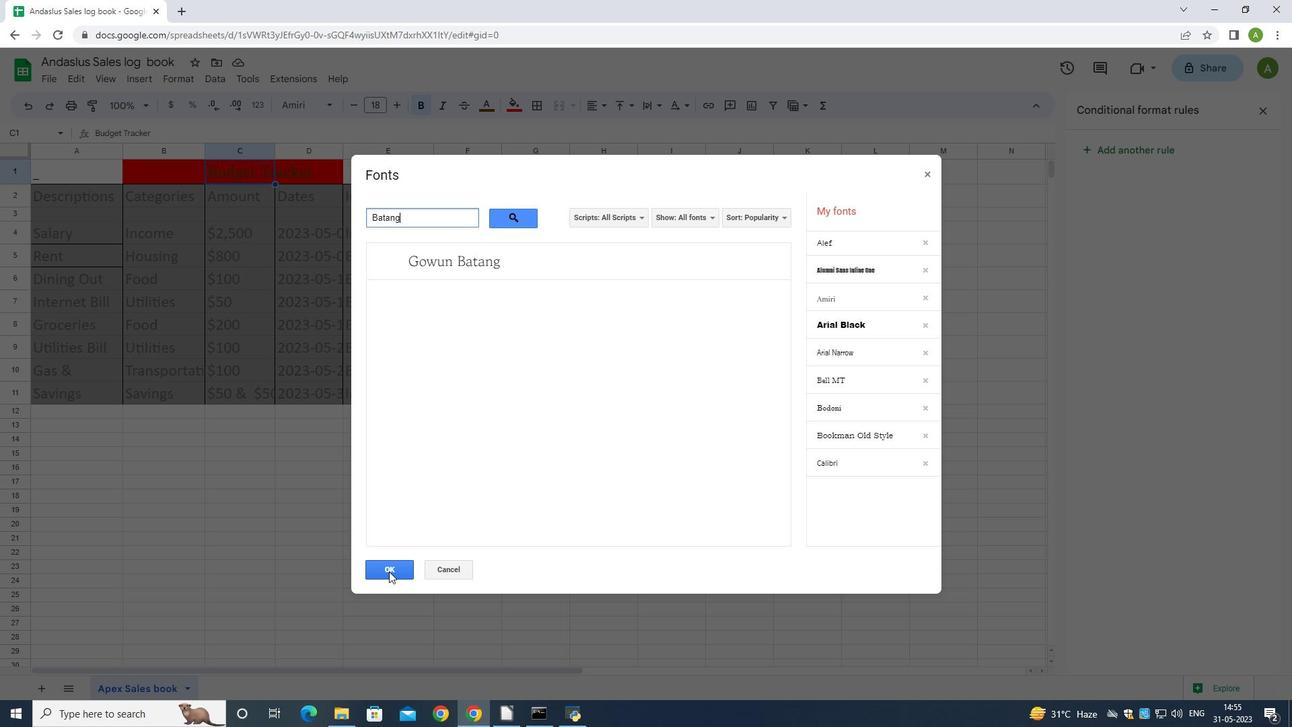 
Action: Mouse moved to (268, 175)
Screenshot: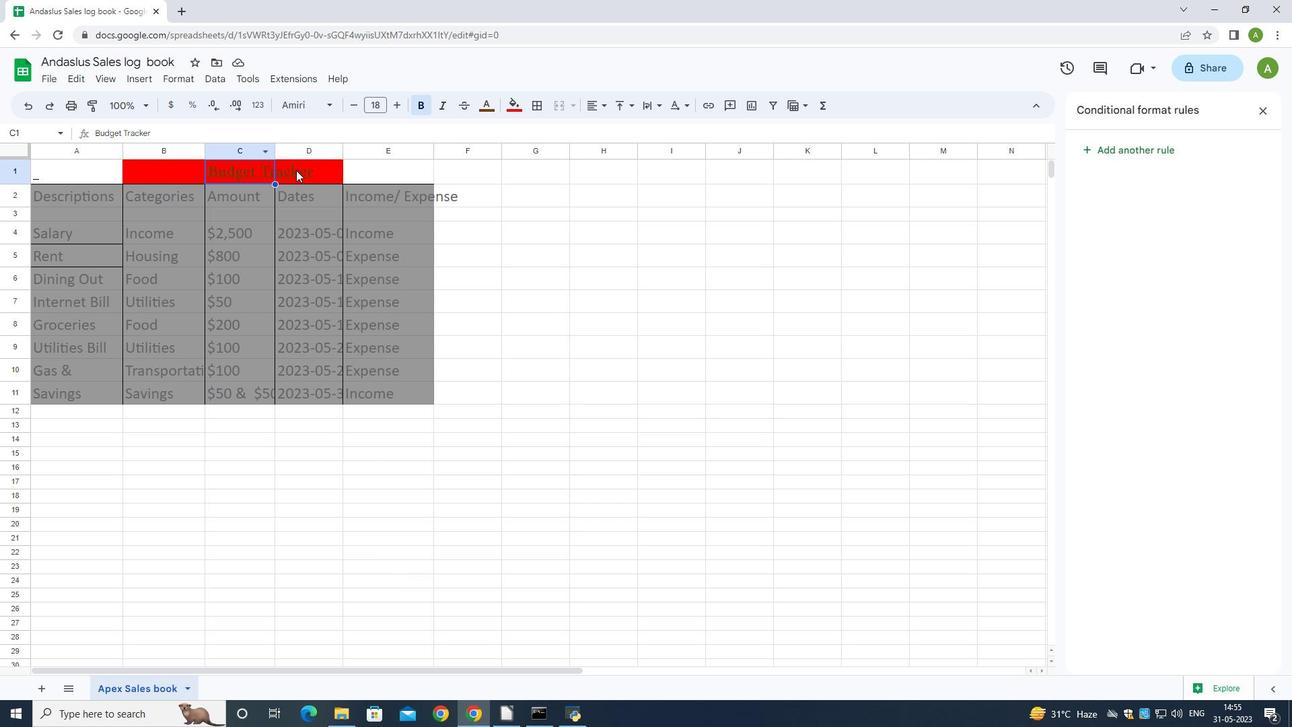 
Action: Mouse pressed left at (268, 175)
Screenshot: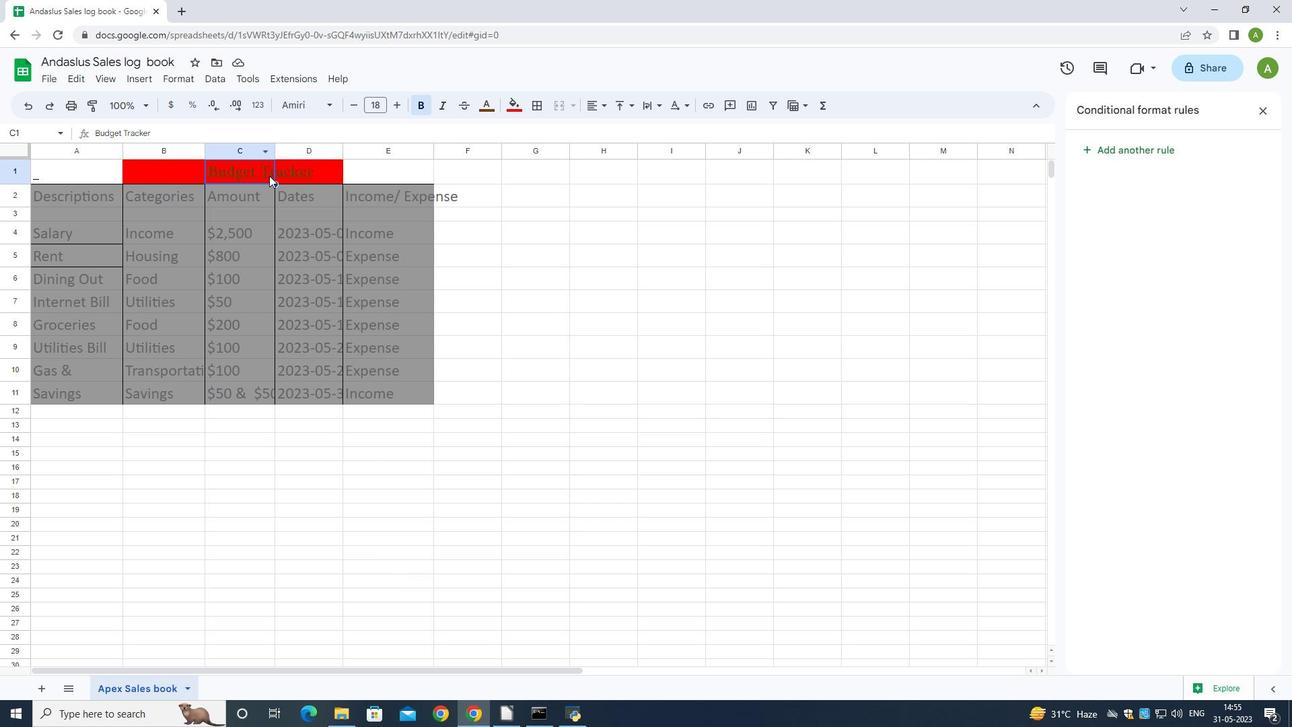 
Action: Mouse moved to (191, 73)
Screenshot: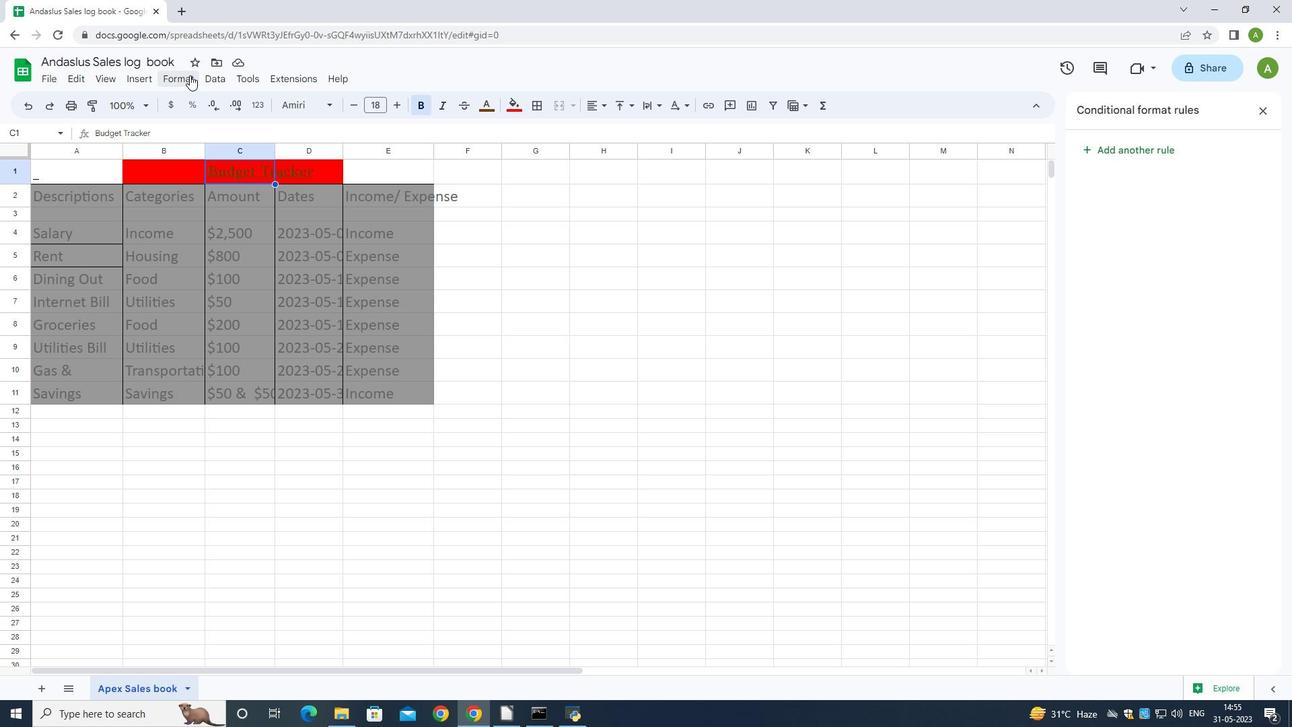 
Action: Mouse pressed left at (191, 73)
Screenshot: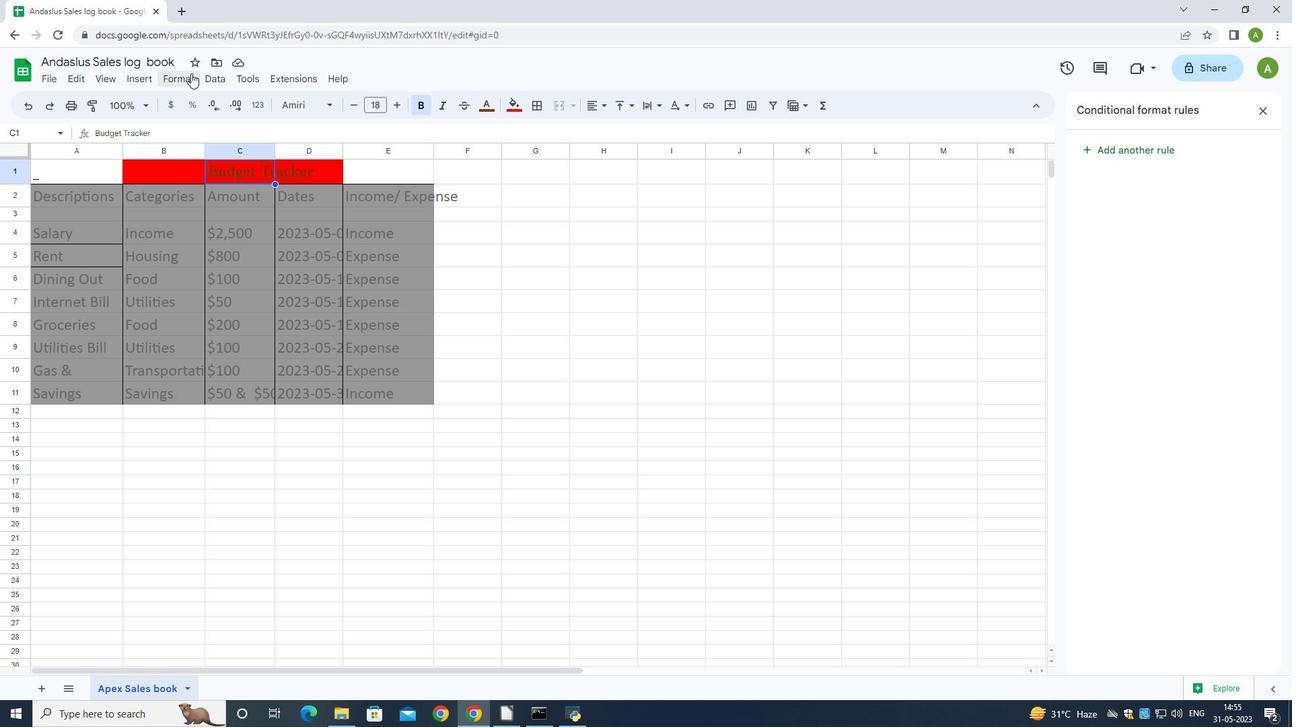 
Action: Mouse moved to (437, 202)
Screenshot: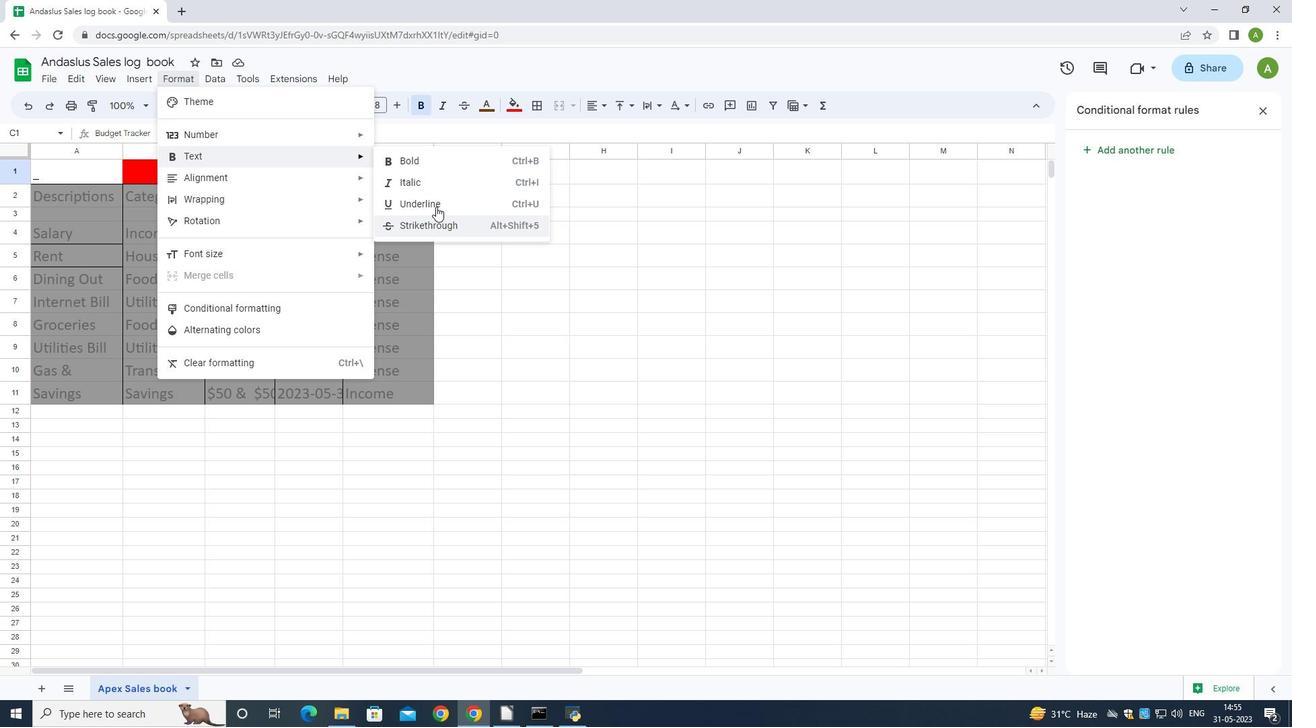 
Action: Mouse pressed left at (437, 202)
Screenshot: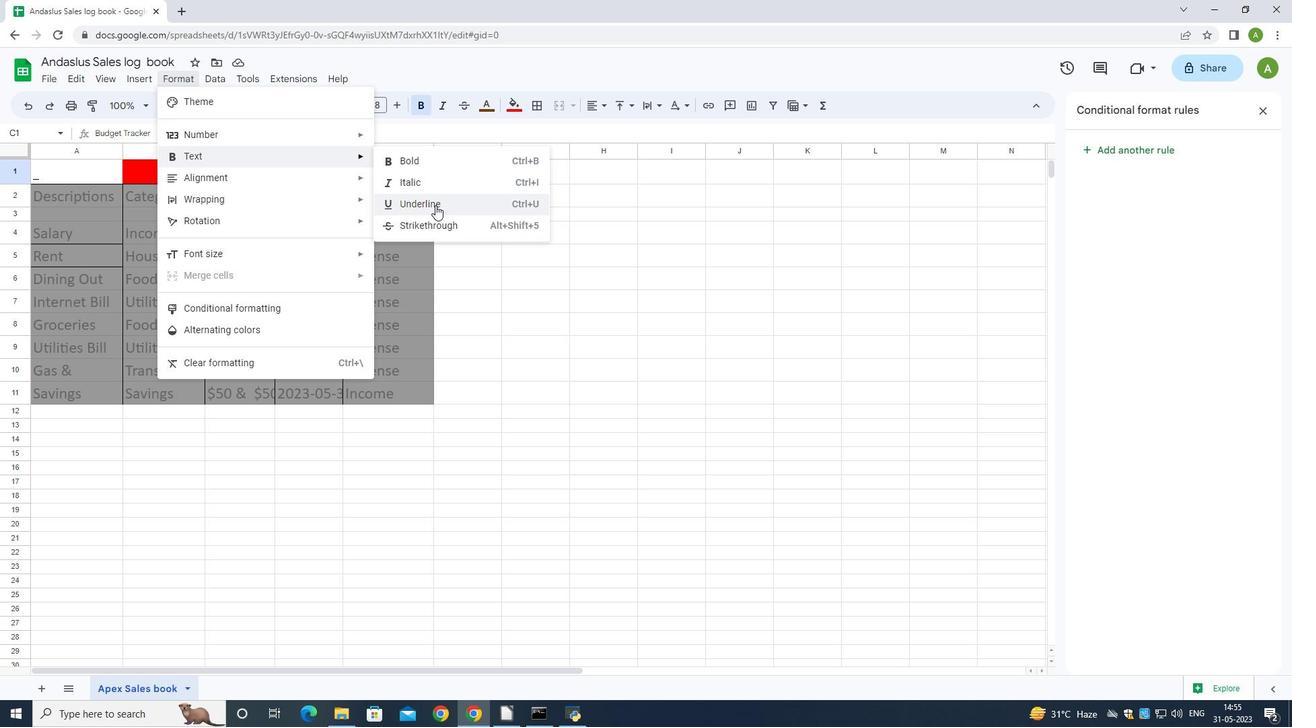 
Action: Mouse moved to (181, 79)
Screenshot: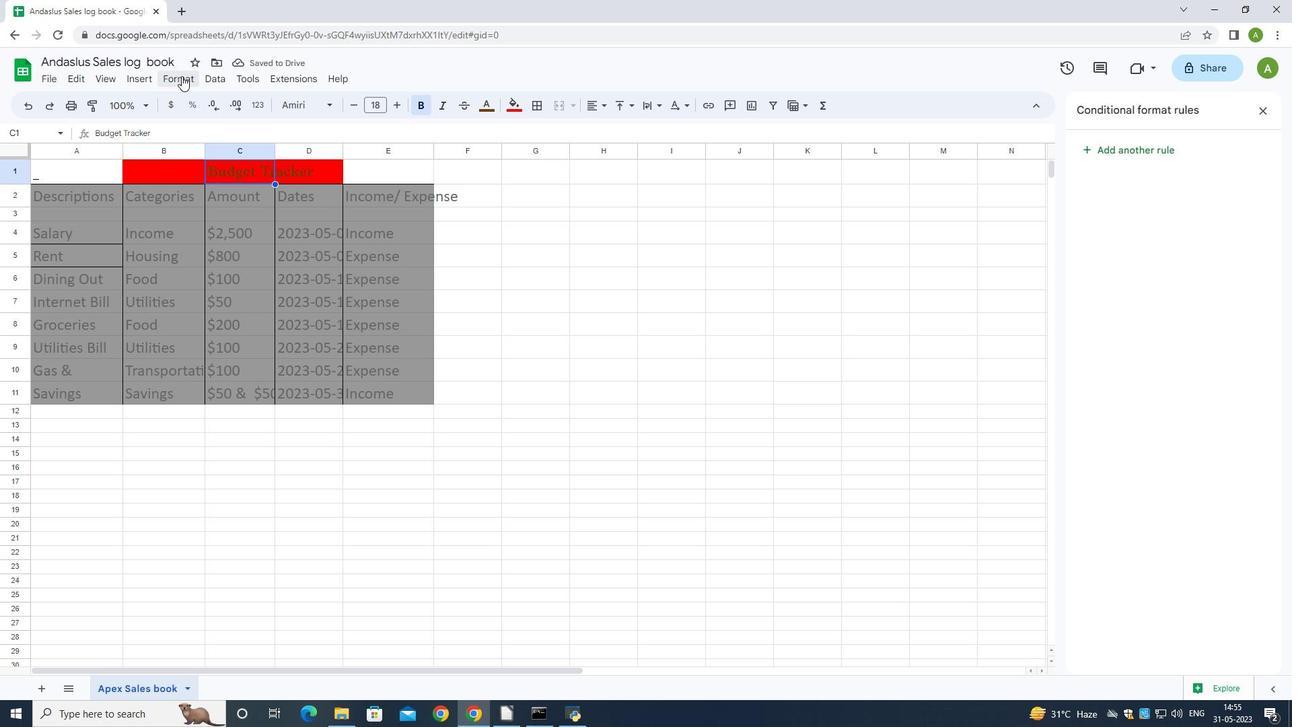 
Action: Mouse pressed left at (181, 79)
Screenshot: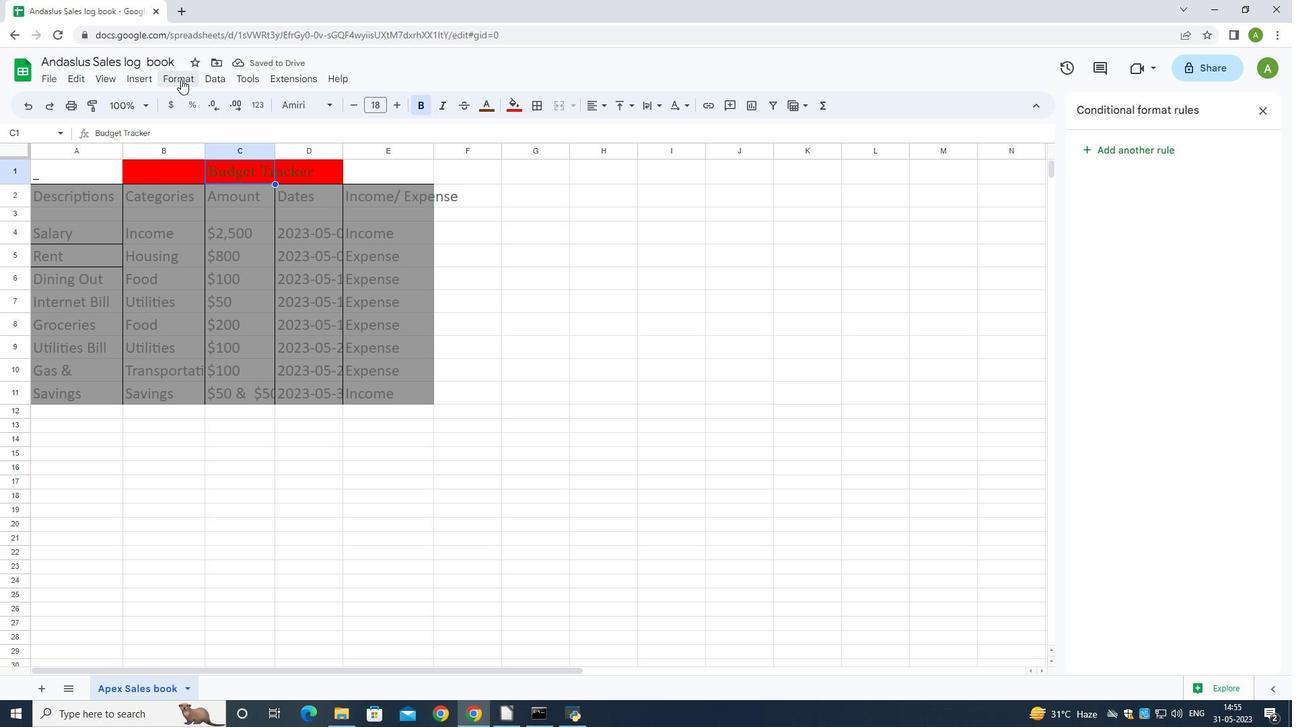 
Action: Mouse moved to (445, 206)
Screenshot: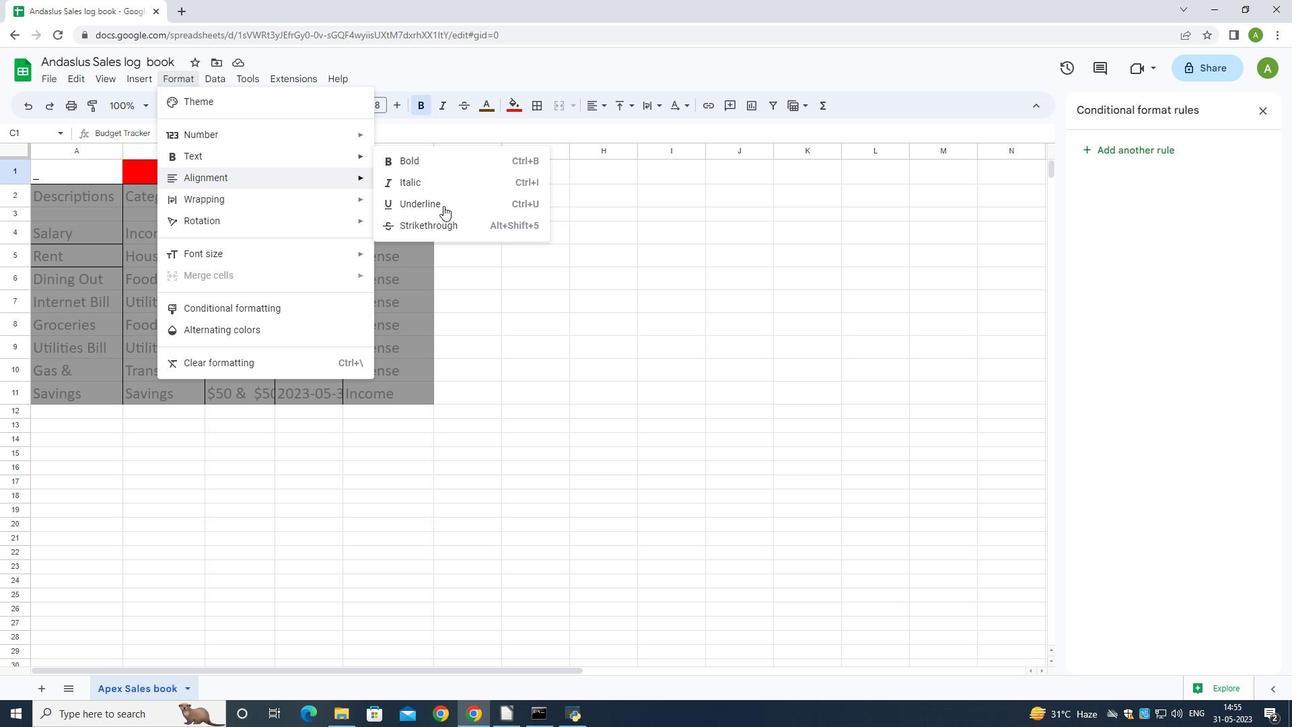 
Action: Mouse pressed left at (445, 206)
Screenshot: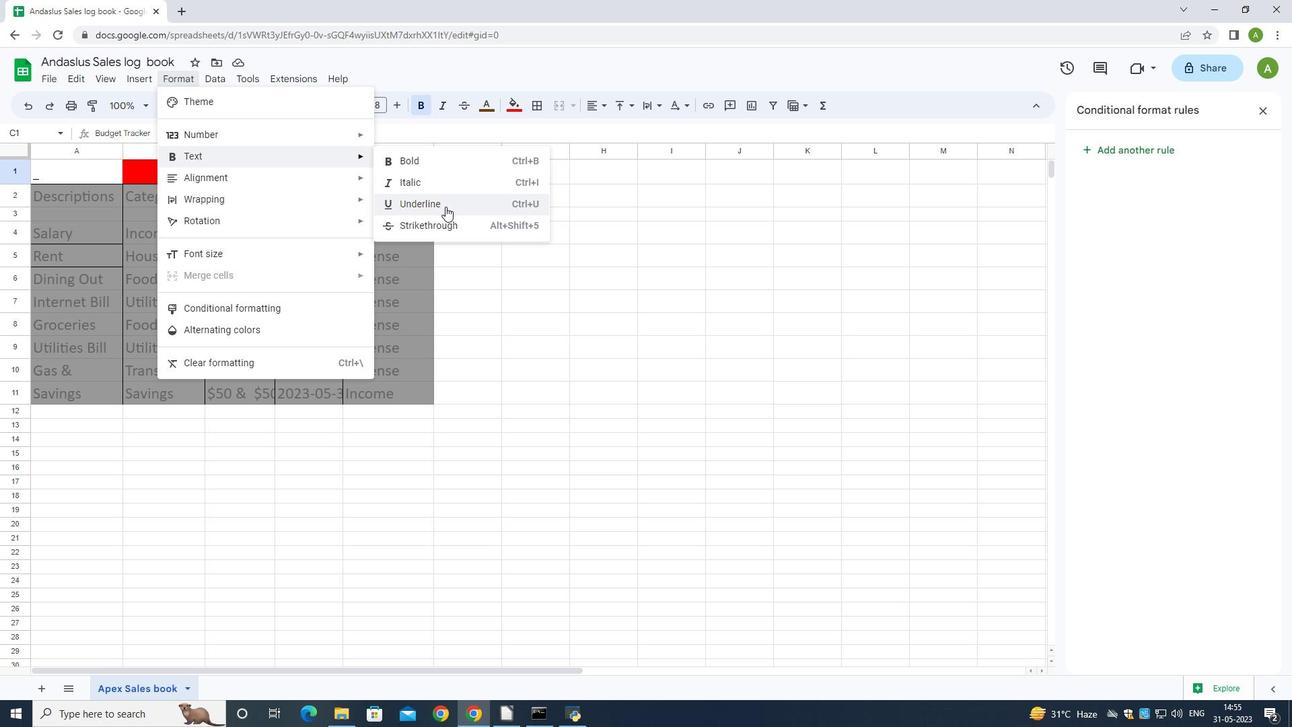 
Action: Mouse moved to (355, 101)
Screenshot: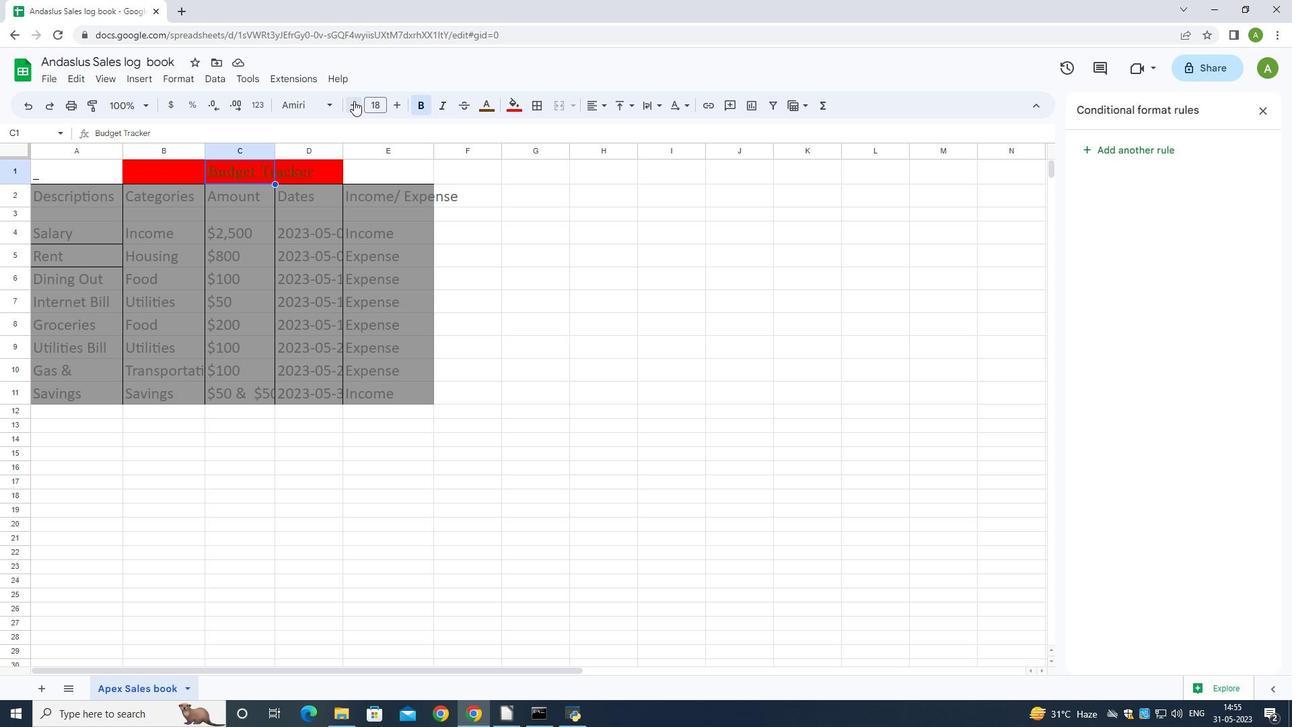 
Action: Mouse pressed left at (355, 101)
Screenshot: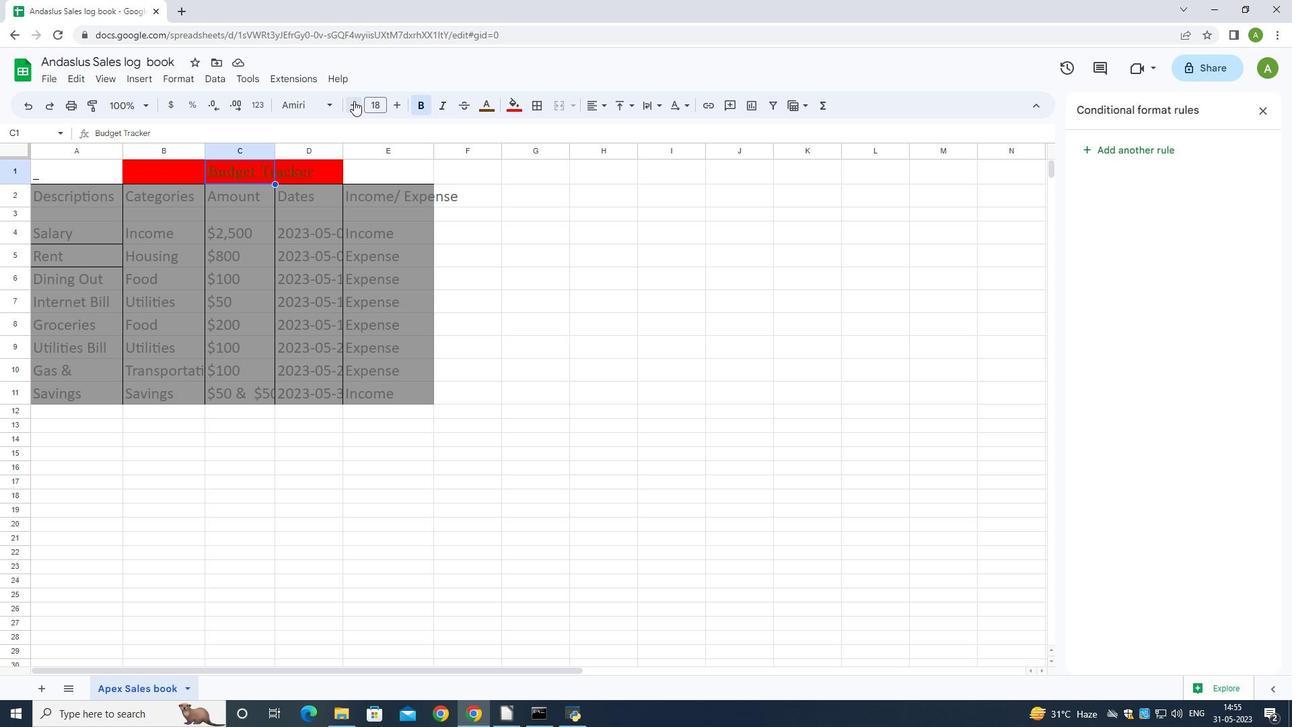 
Action: Mouse moved to (393, 104)
Screenshot: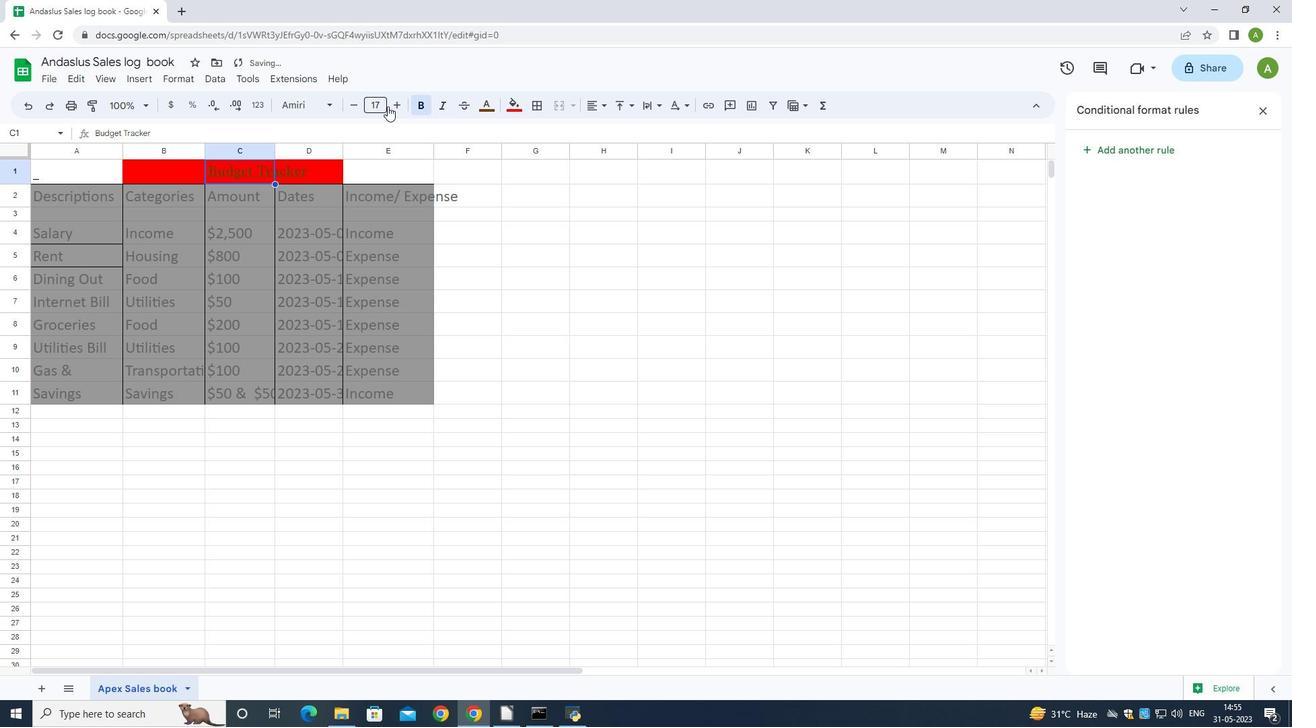 
Action: Mouse pressed left at (393, 104)
Screenshot: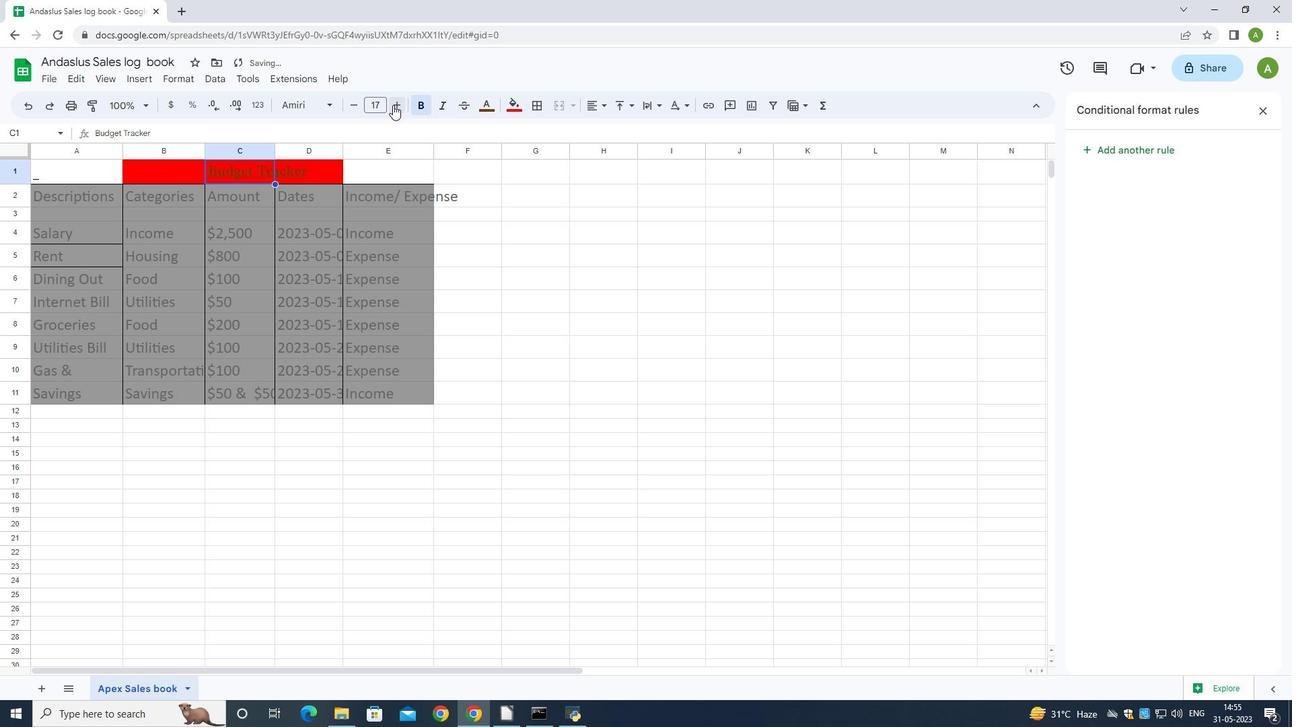 
Action: Mouse moved to (42, 191)
Screenshot: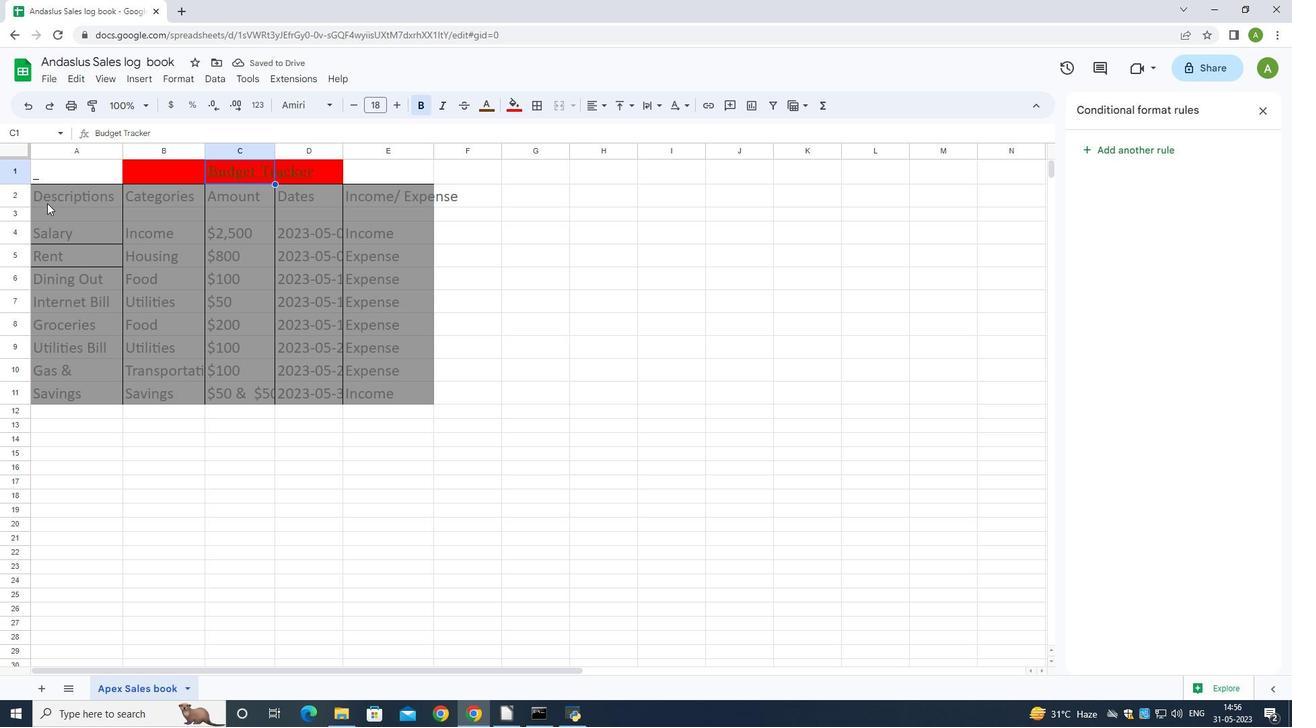 
Action: Mouse pressed left at (42, 191)
Screenshot: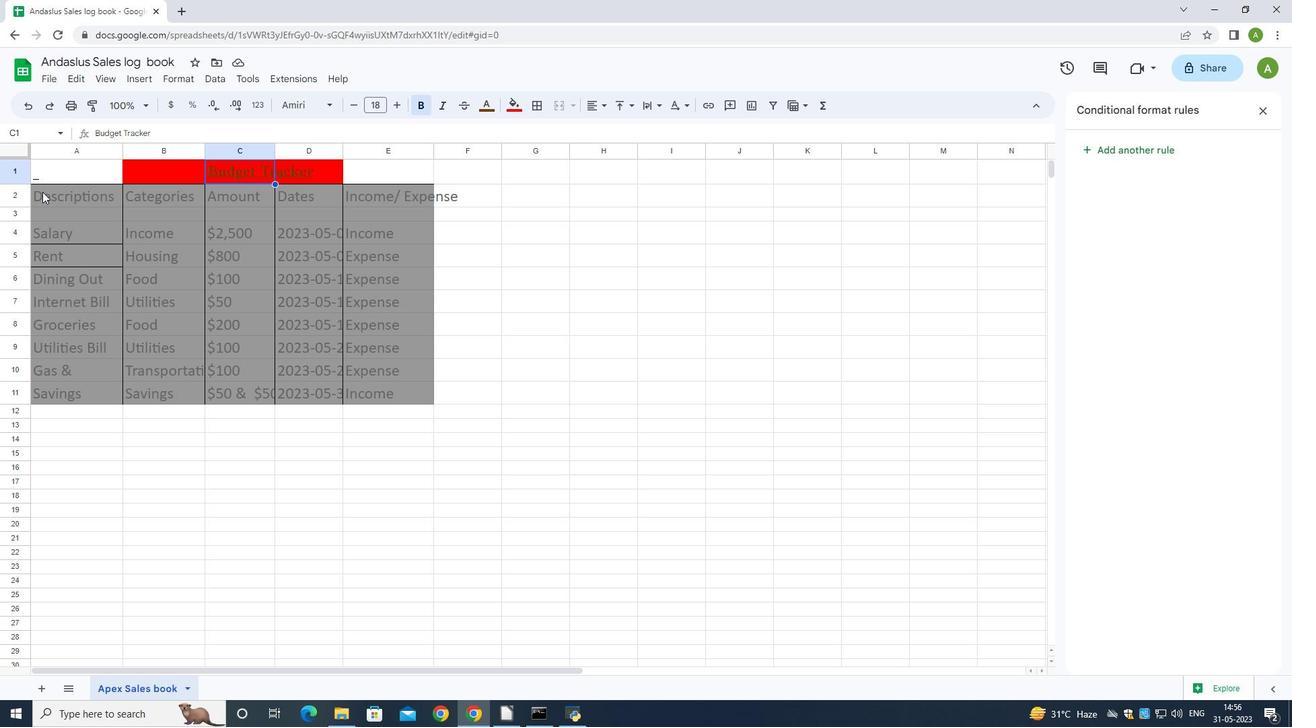 
Action: Mouse pressed left at (42, 191)
Screenshot: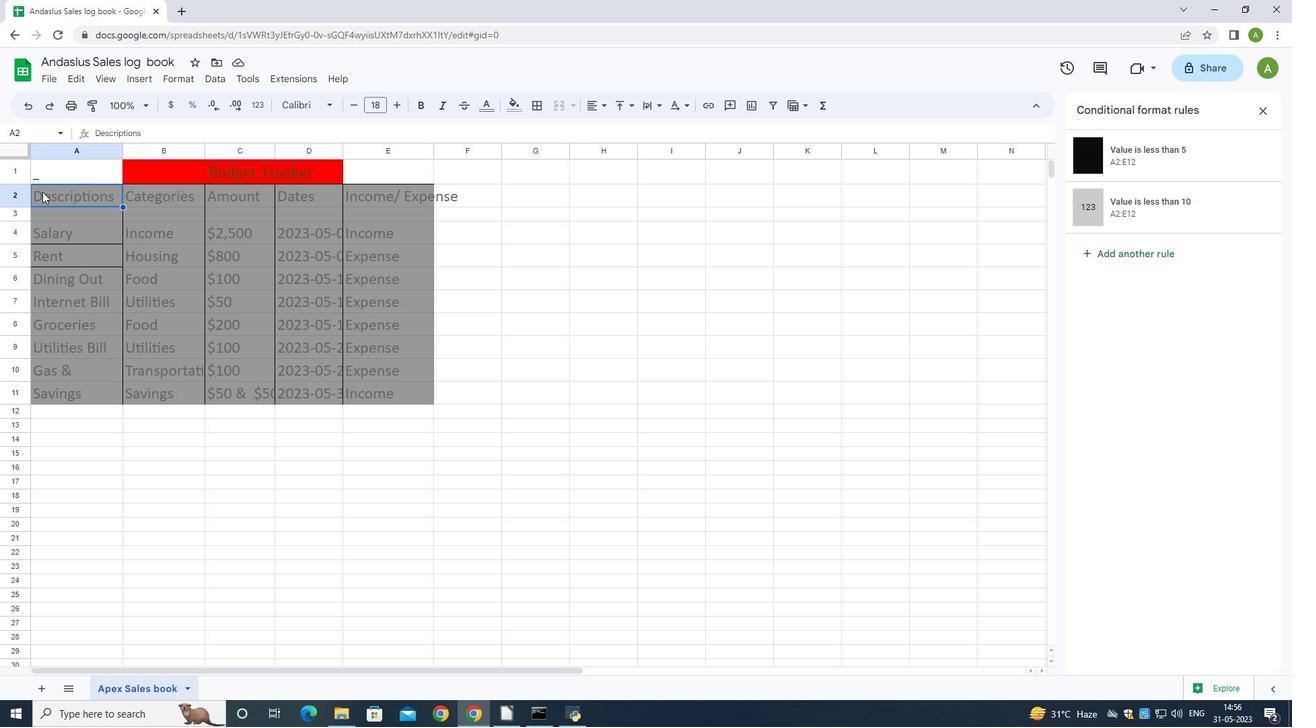 
Action: Mouse moved to (330, 105)
Screenshot: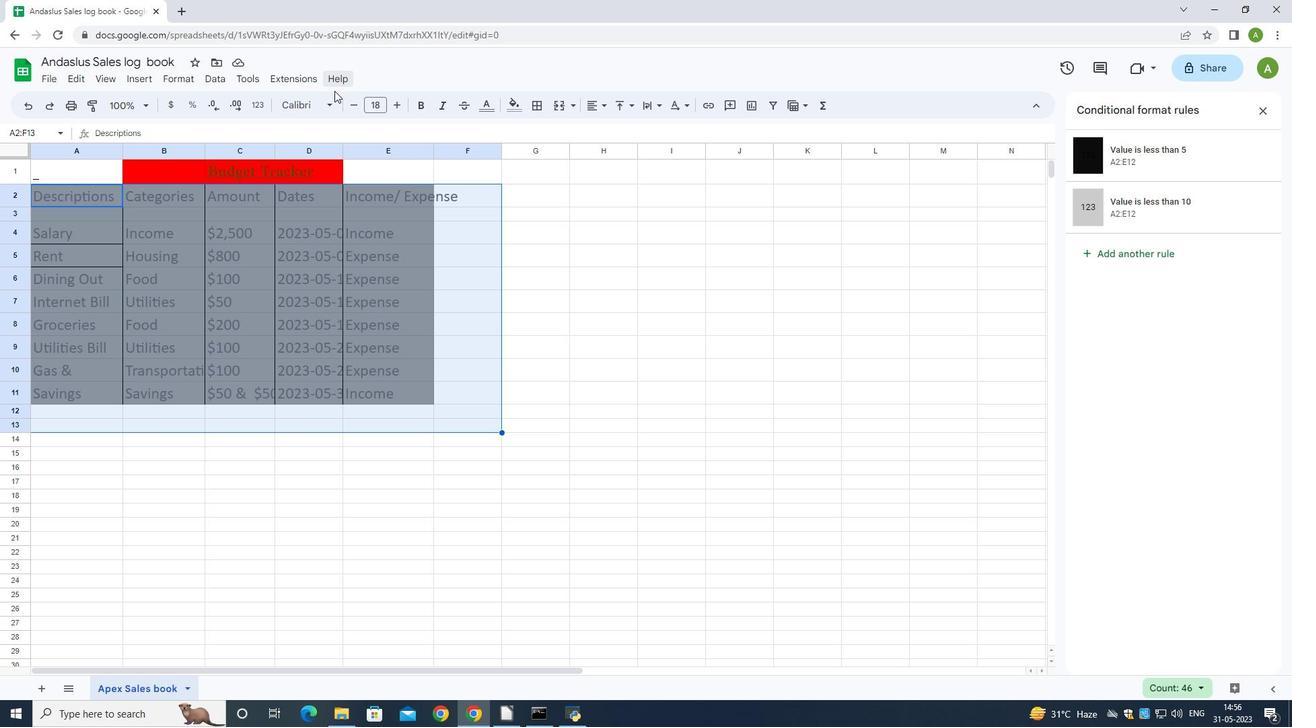 
Action: Mouse pressed left at (330, 105)
Screenshot: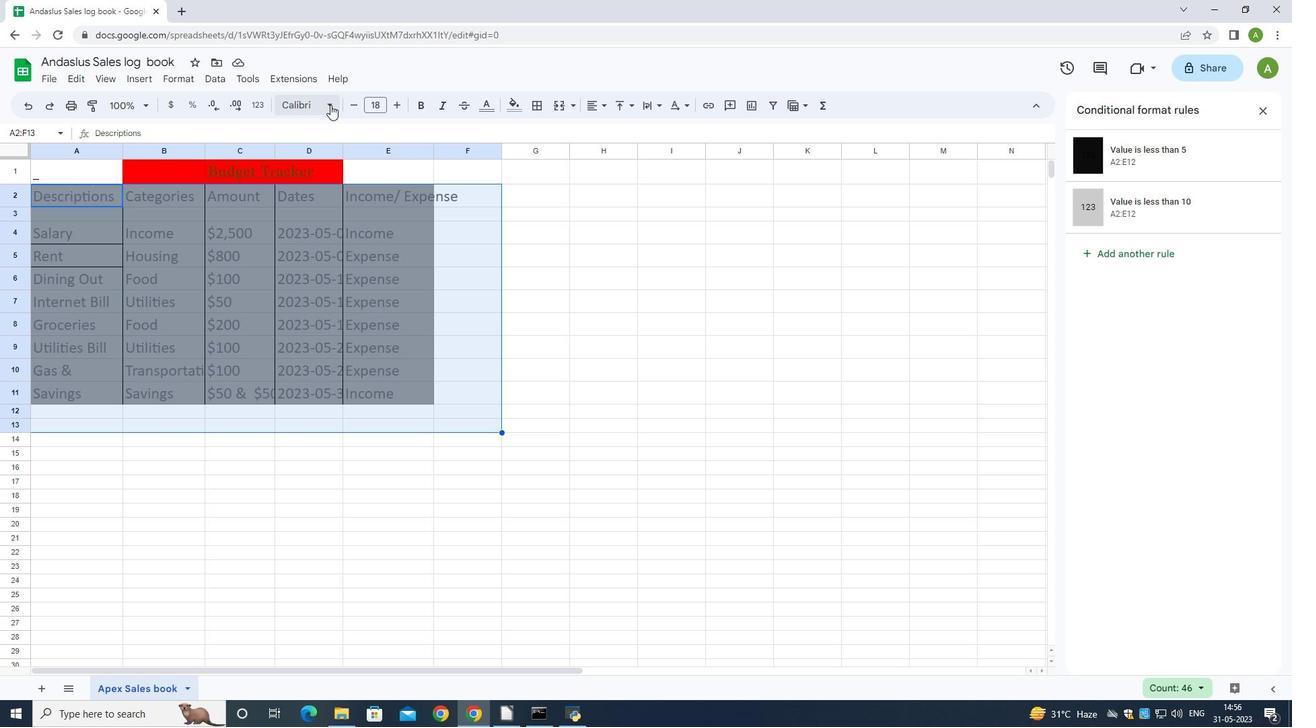 
Action: Mouse moved to (319, 237)
Screenshot: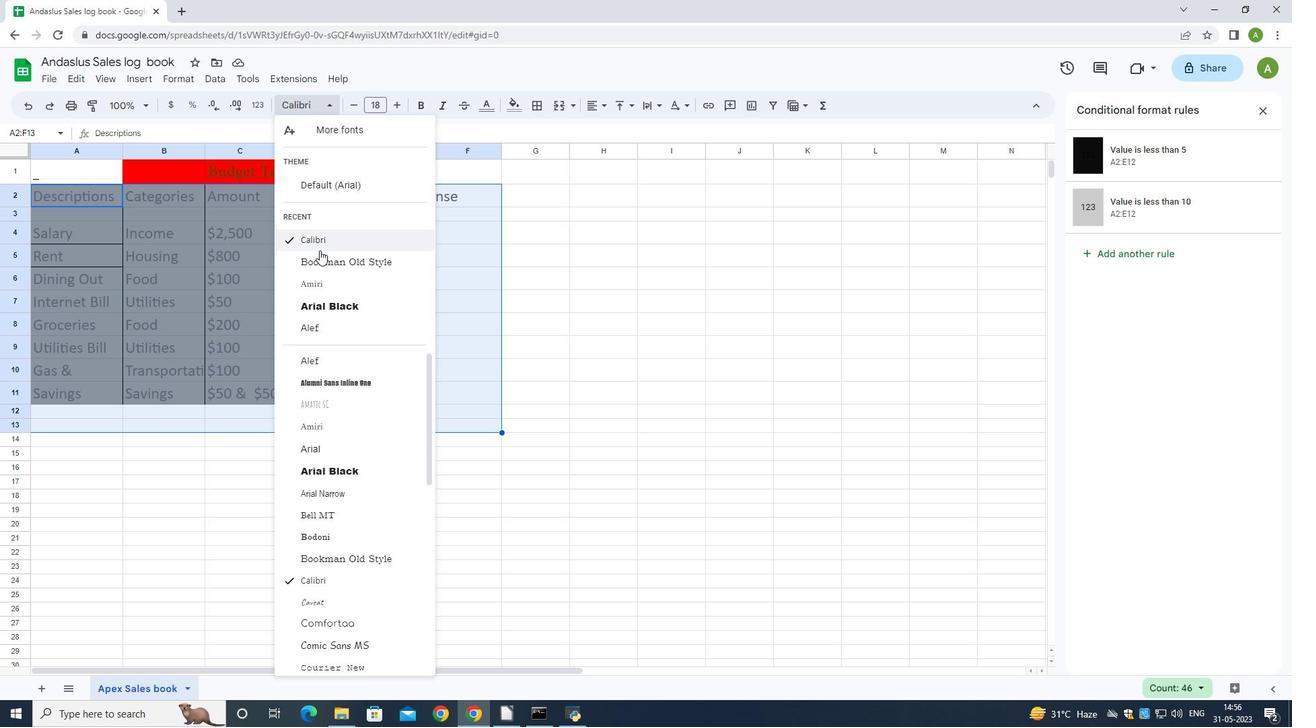 
Action: Mouse pressed left at (319, 237)
Screenshot: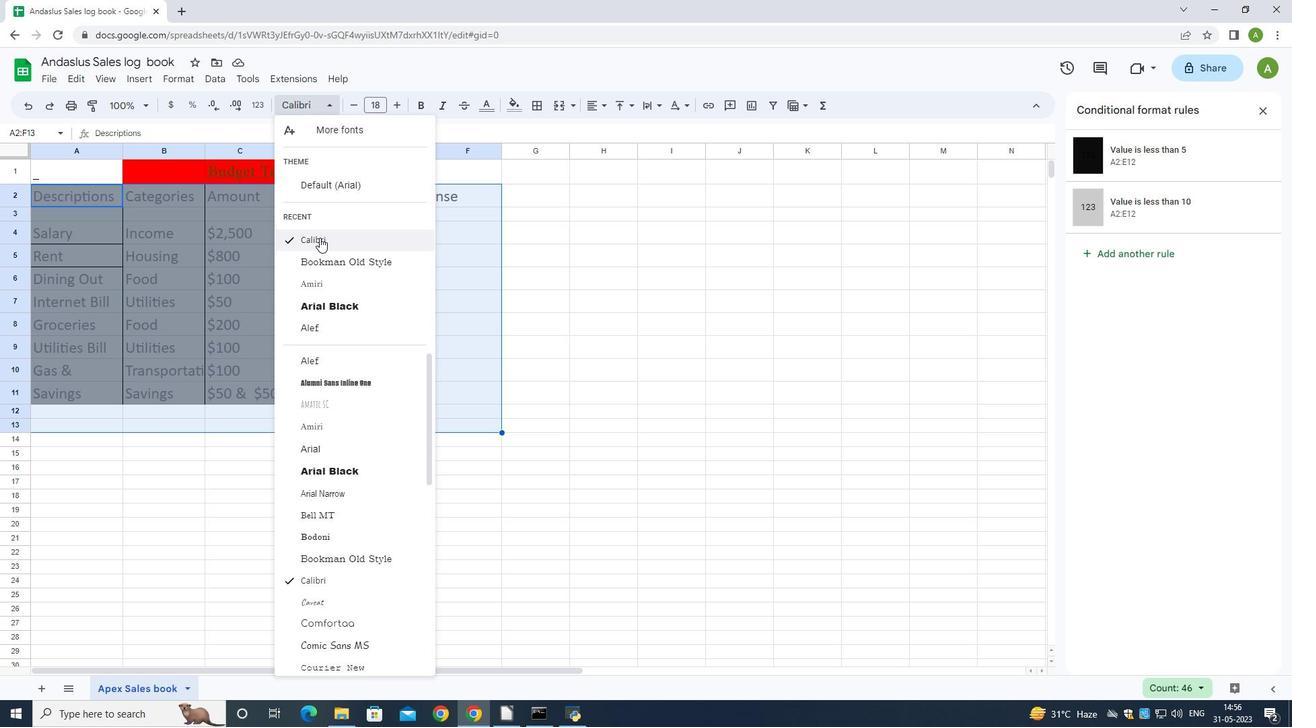 
Action: Mouse moved to (358, 109)
Screenshot: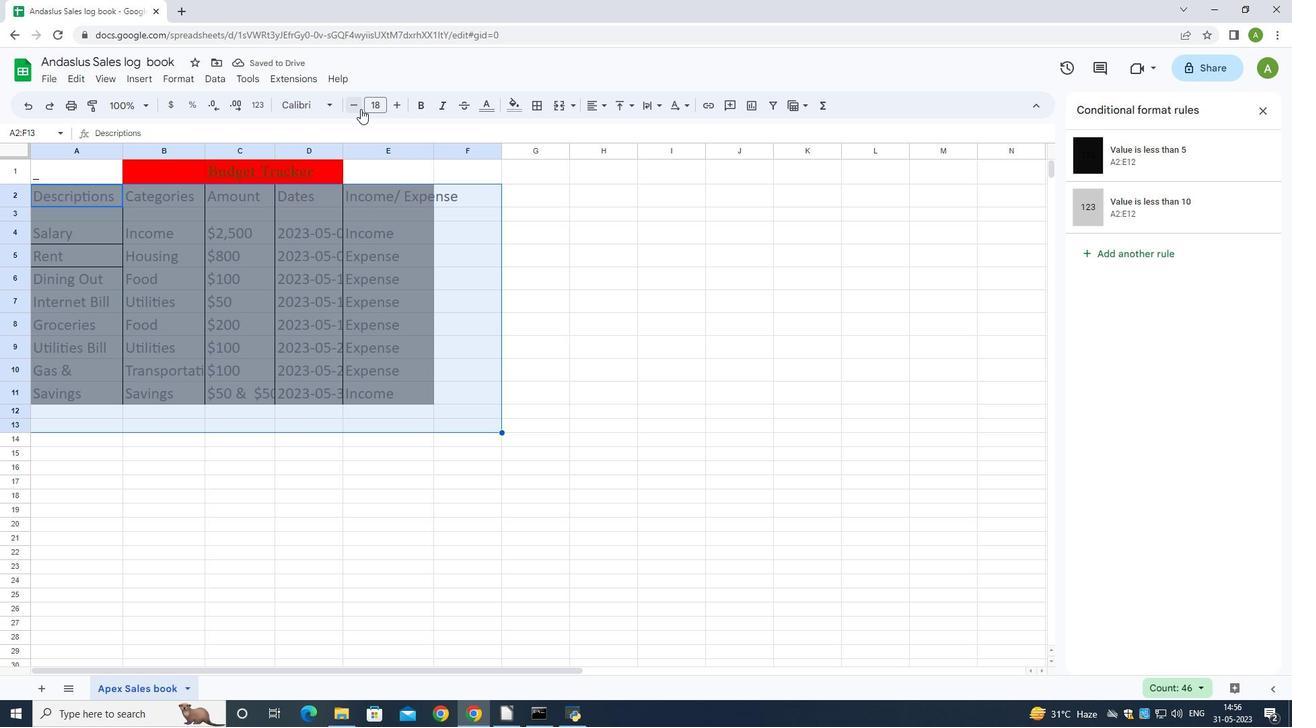 
Action: Mouse pressed left at (358, 109)
Screenshot: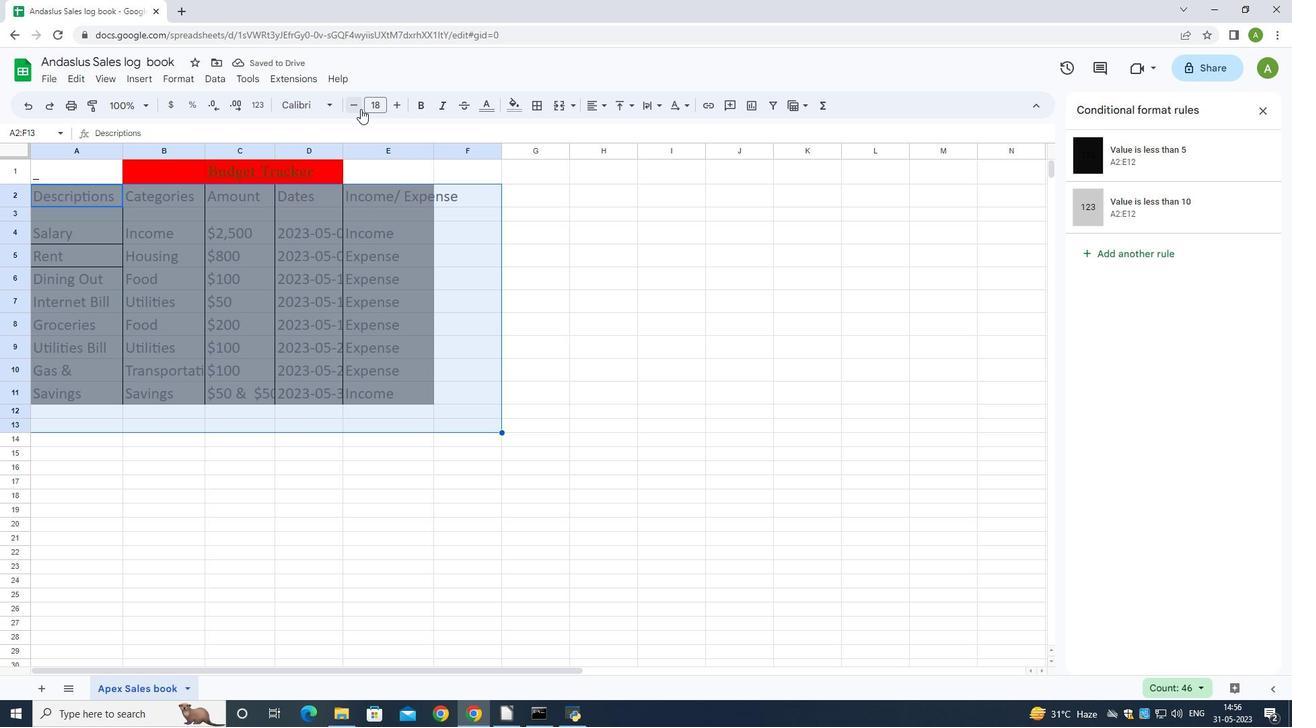 
Action: Mouse pressed left at (358, 109)
Screenshot: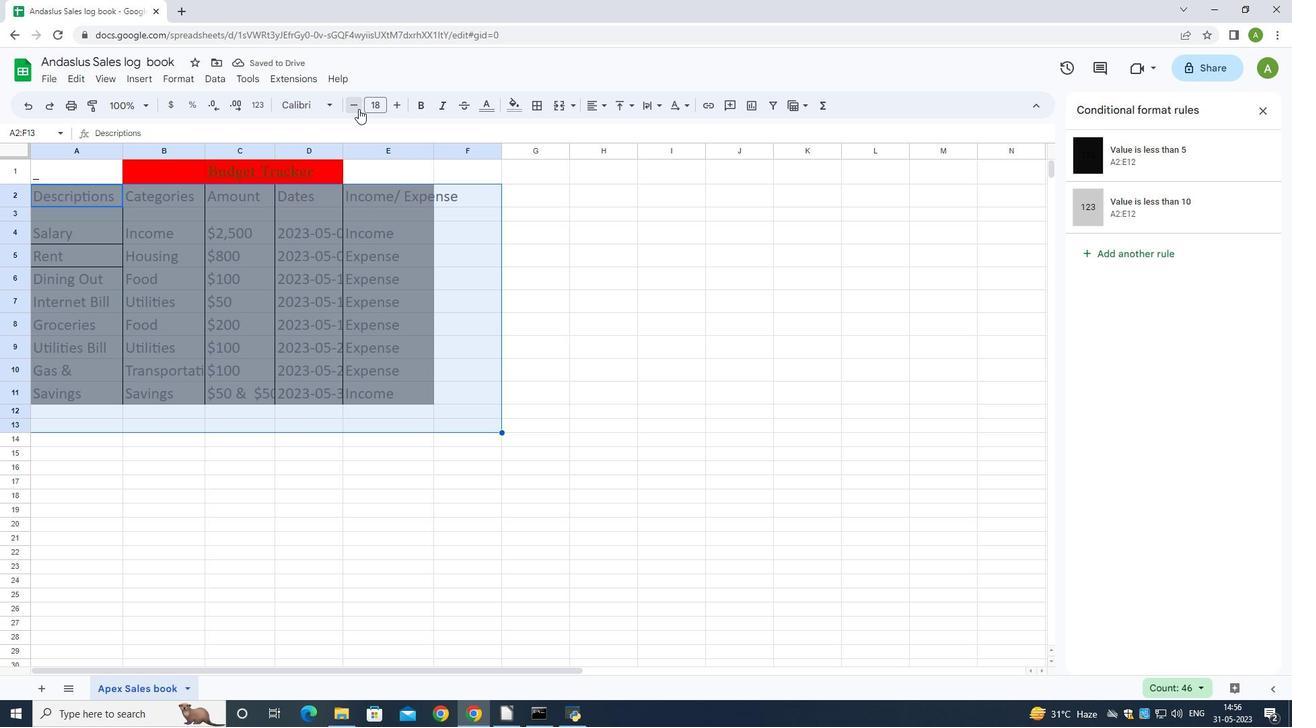 
Action: Mouse pressed left at (358, 109)
Screenshot: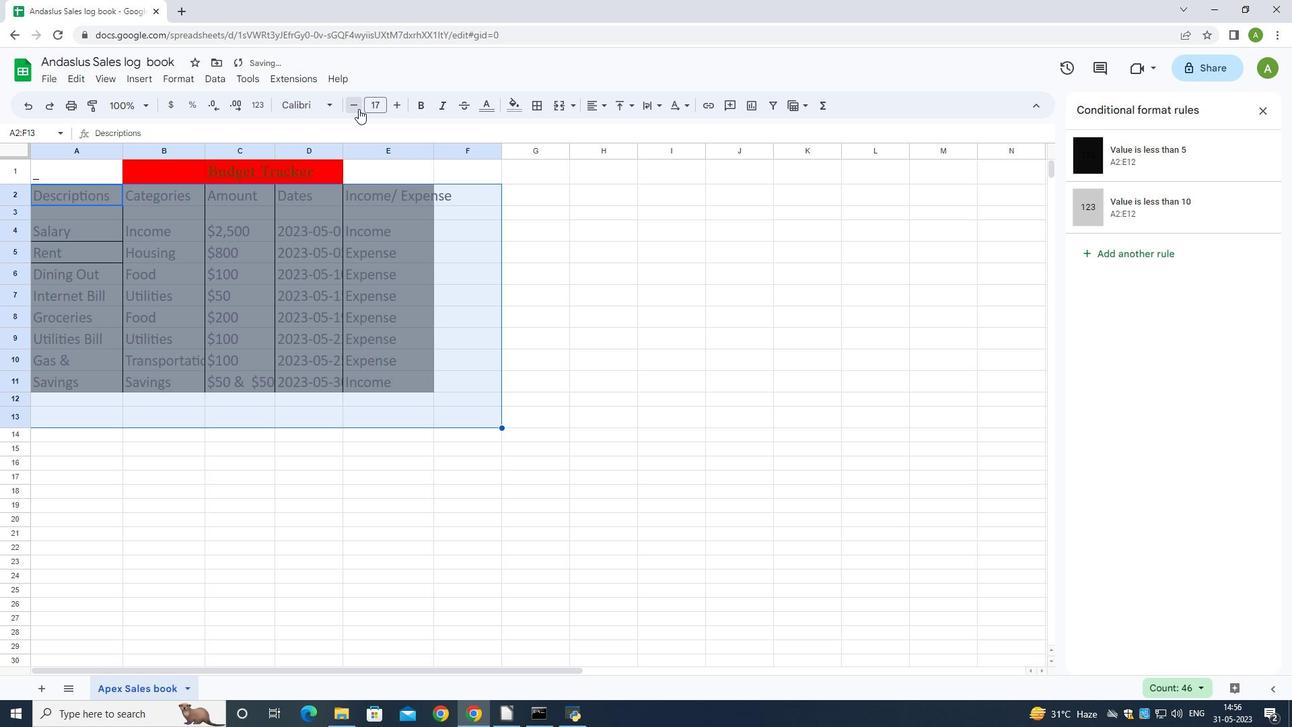
Action: Mouse pressed left at (358, 109)
Screenshot: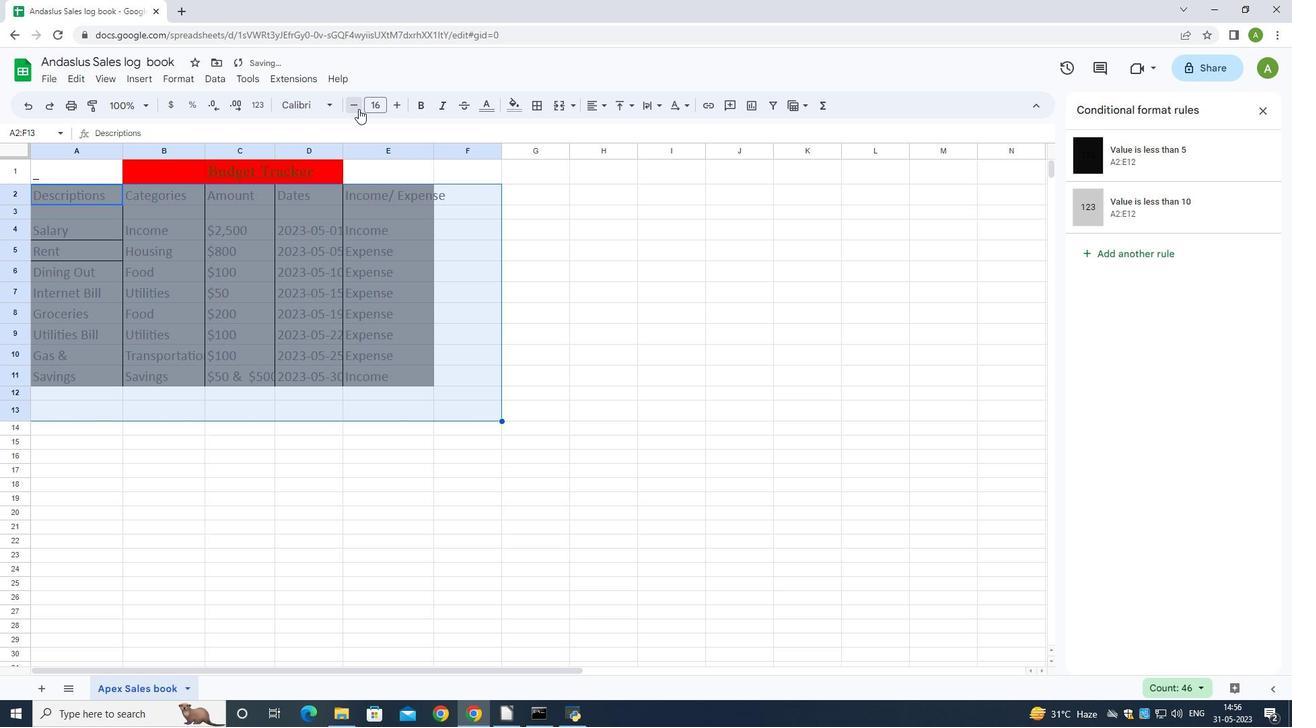 
Action: Mouse pressed left at (358, 109)
Screenshot: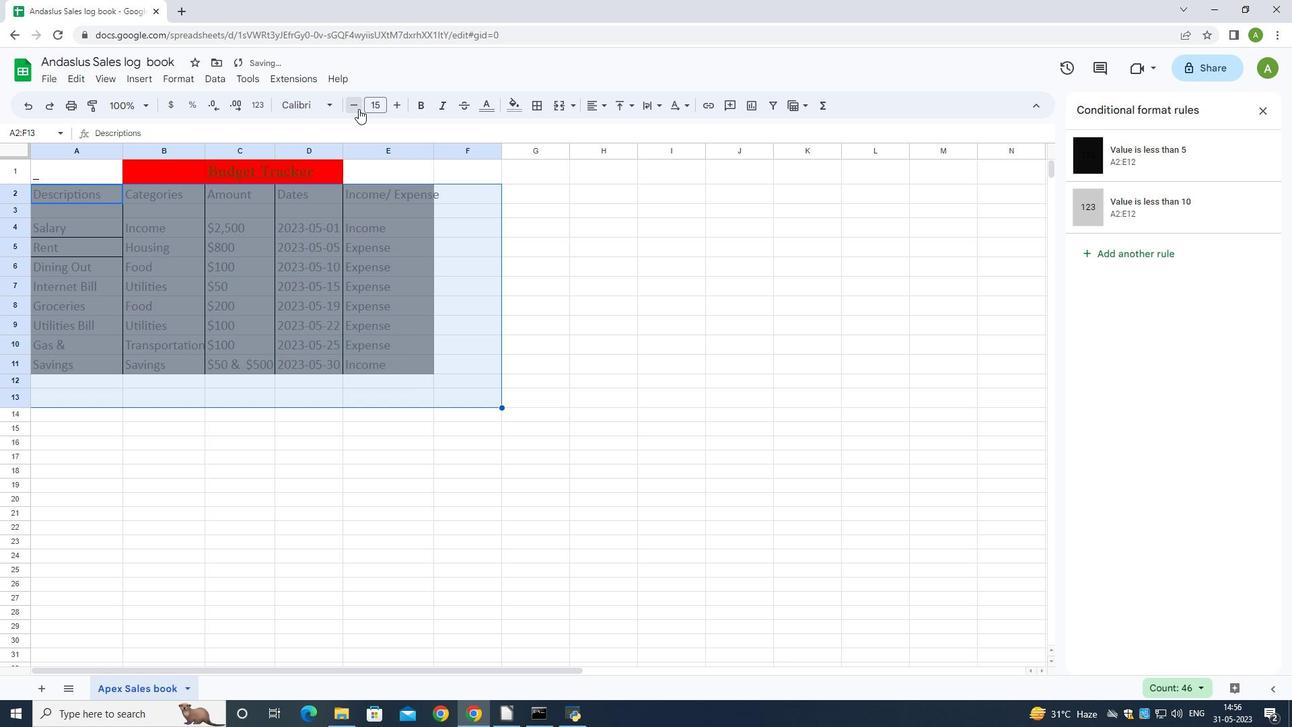 
Action: Mouse pressed left at (358, 109)
Screenshot: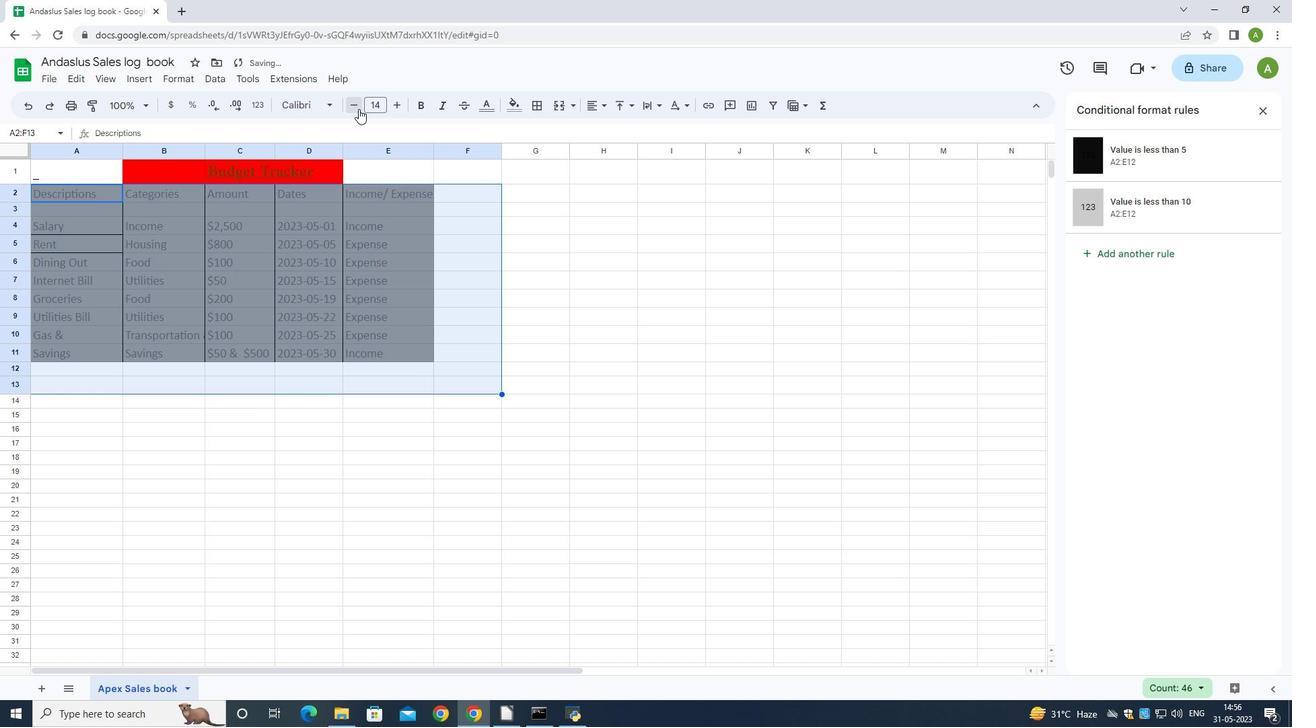 
Action: Mouse pressed left at (358, 109)
Screenshot: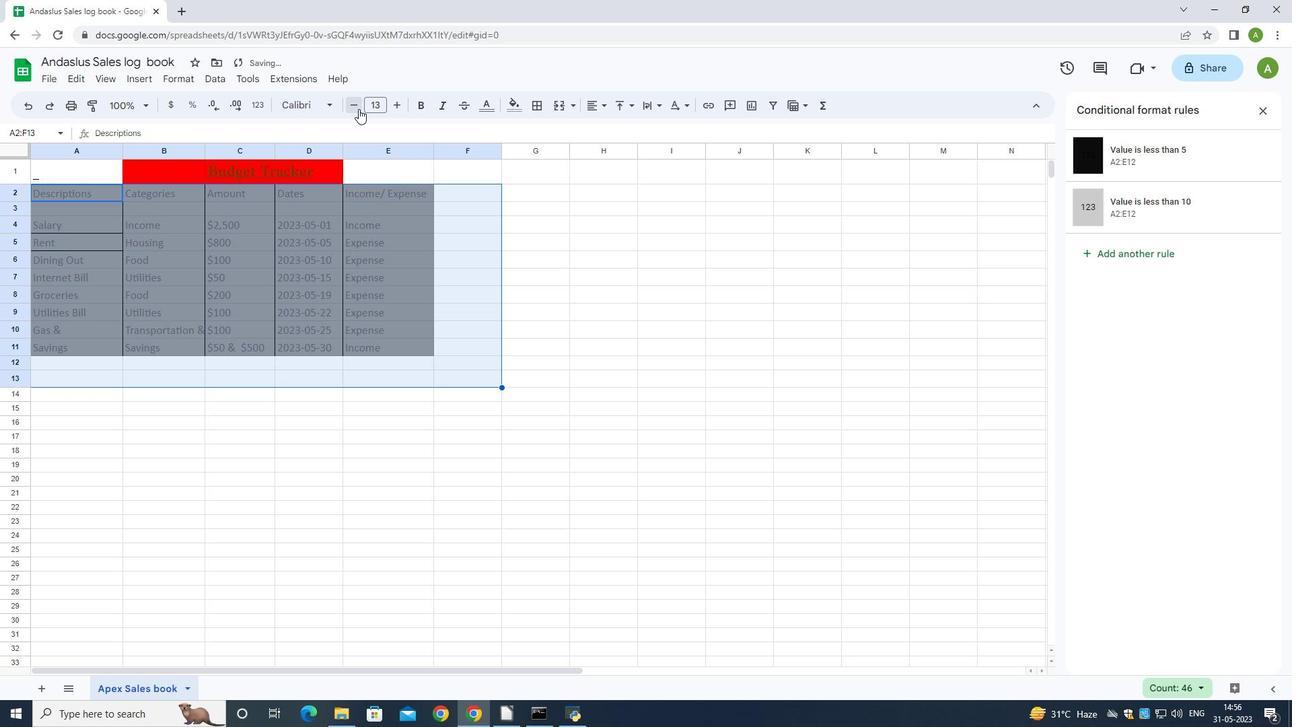 
Action: Mouse pressed left at (358, 109)
Screenshot: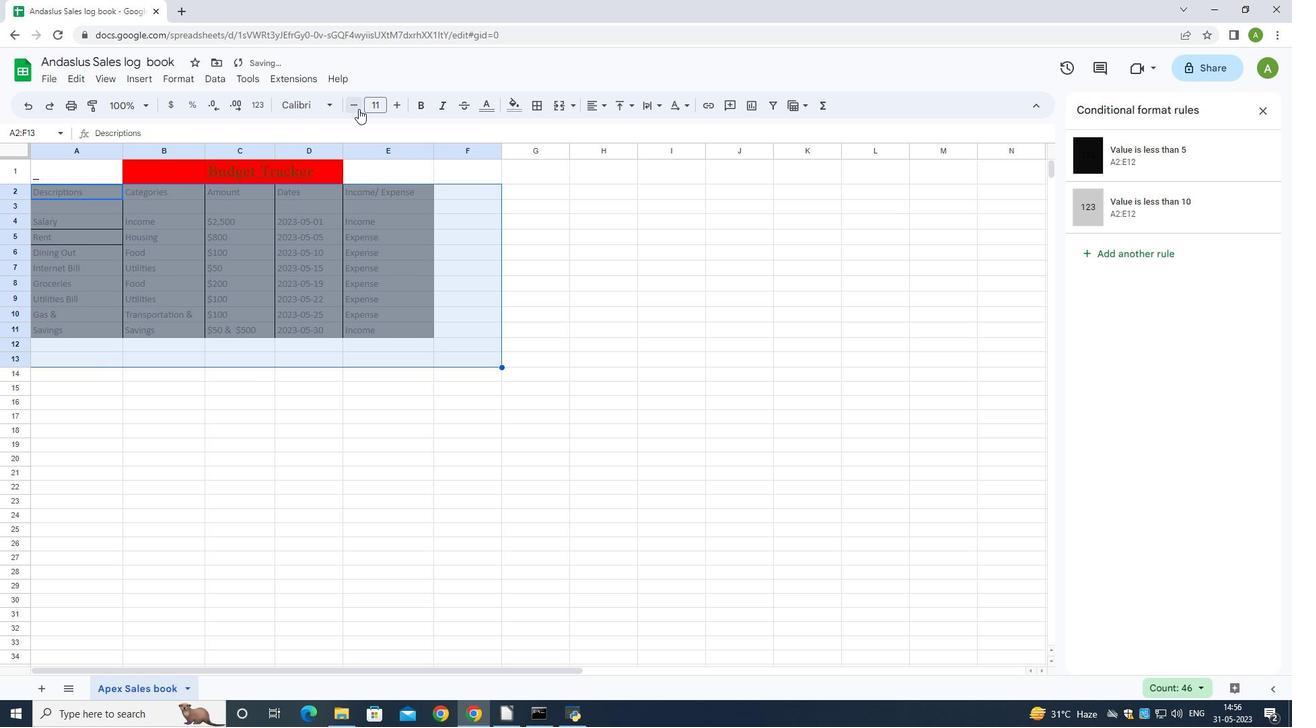 
Action: Mouse pressed left at (358, 109)
Screenshot: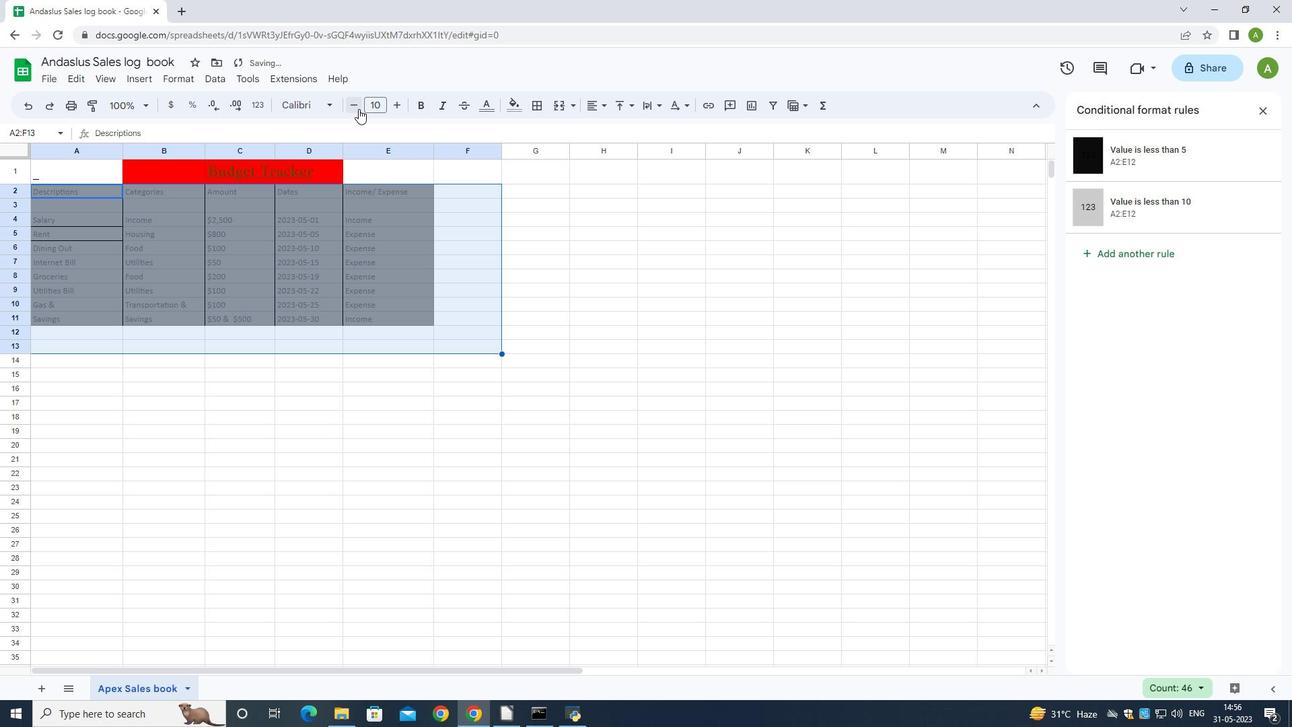 
Action: Mouse moved to (47, 169)
Screenshot: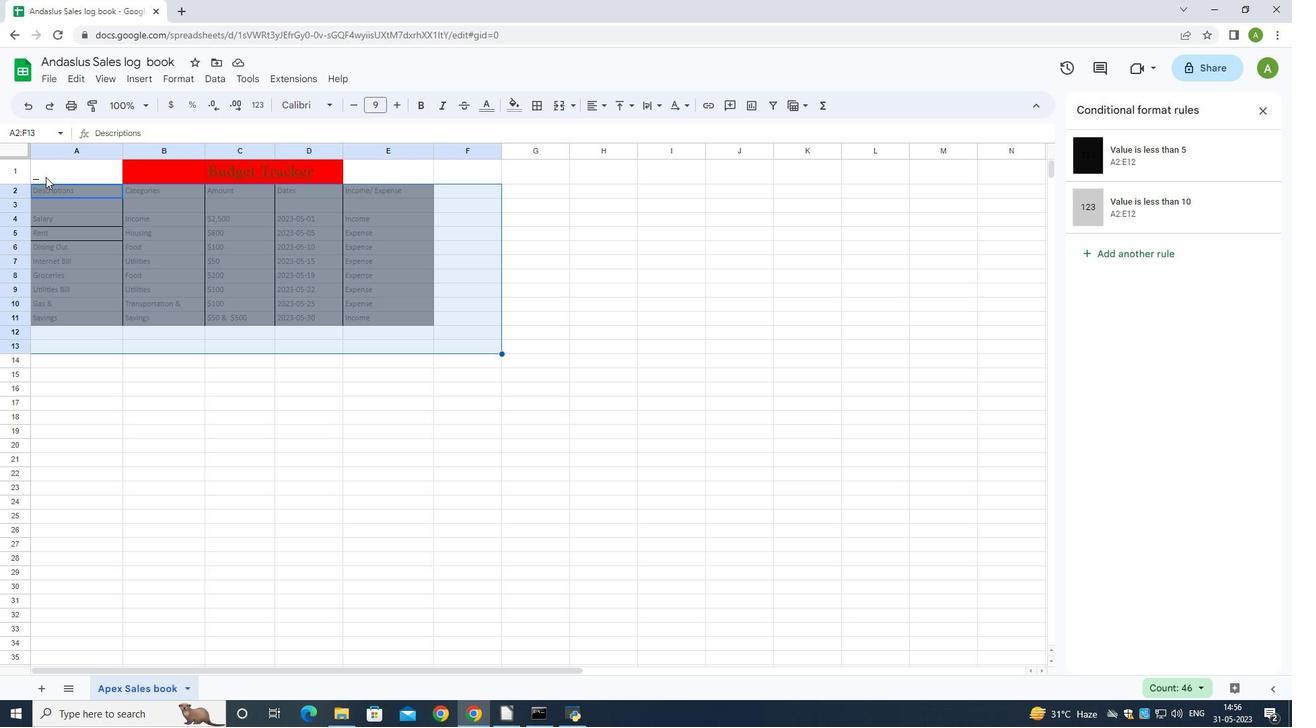 
Action: Mouse pressed left at (47, 169)
Screenshot: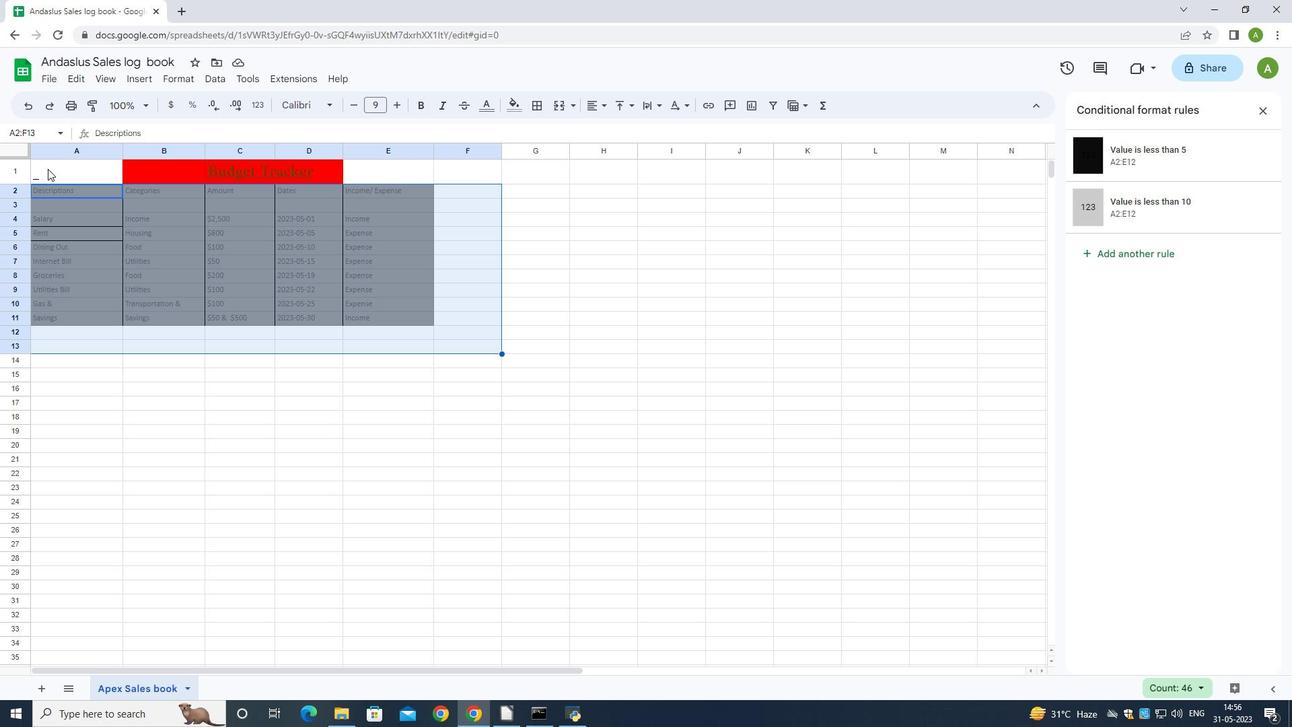 
Action: Mouse moved to (595, 106)
Screenshot: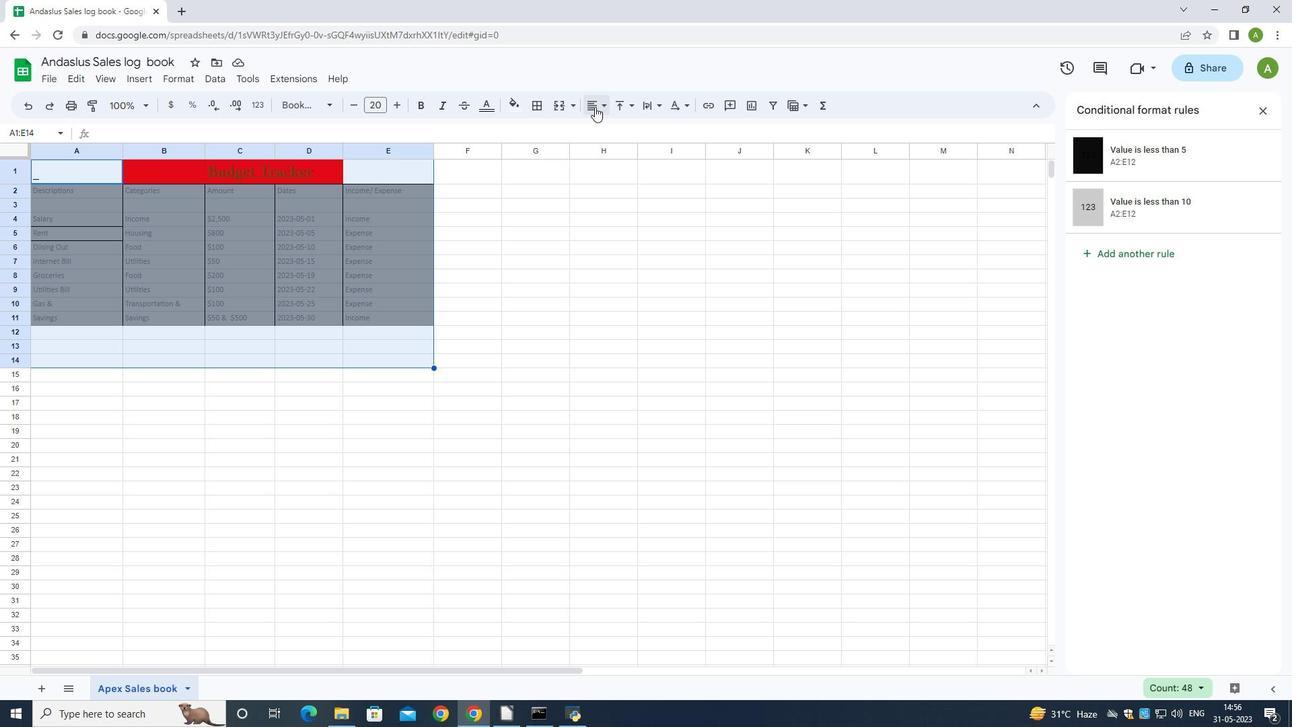 
Action: Mouse pressed left at (595, 106)
Screenshot: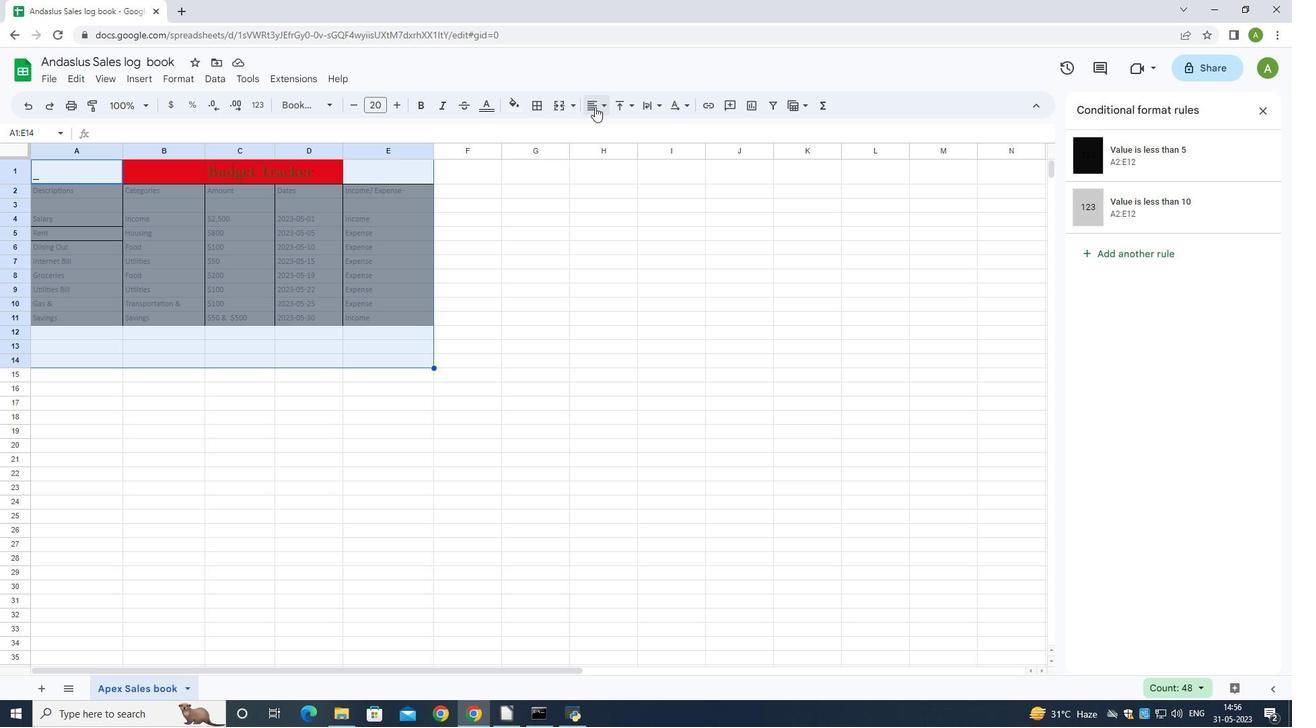 
Action: Mouse moved to (594, 134)
Screenshot: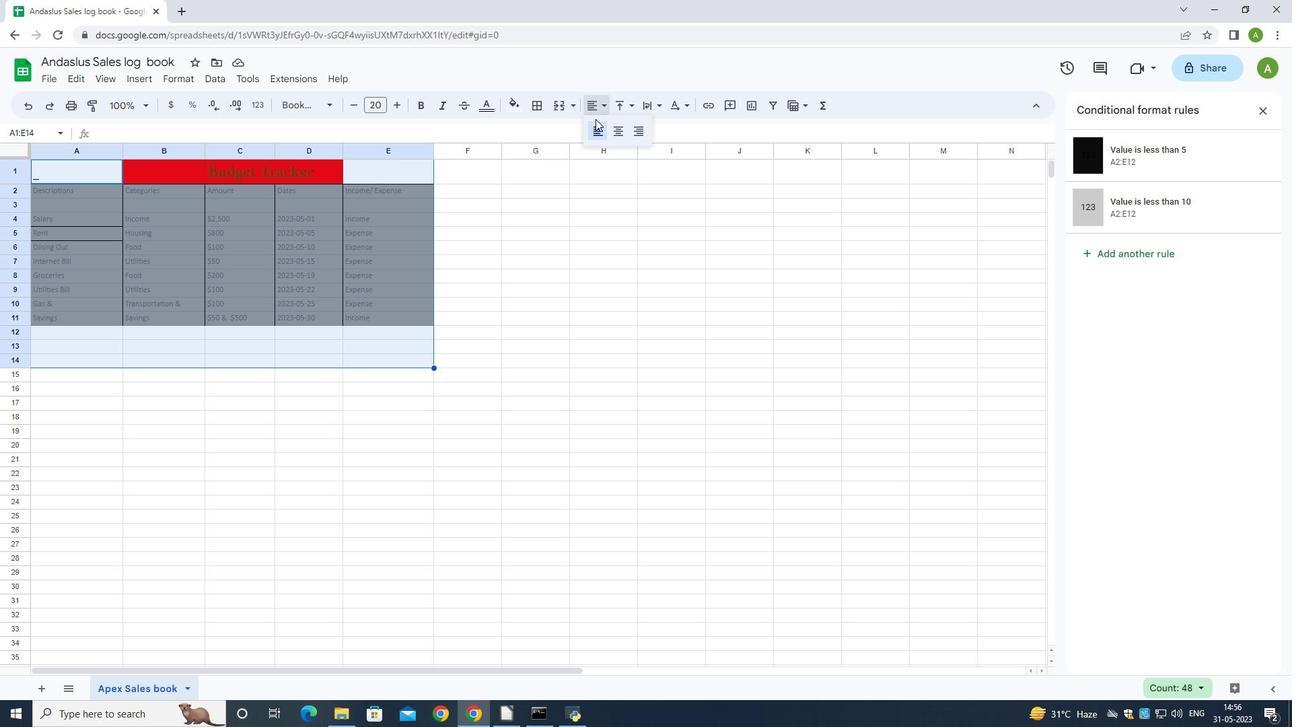 
Action: Mouse pressed left at (594, 134)
Screenshot: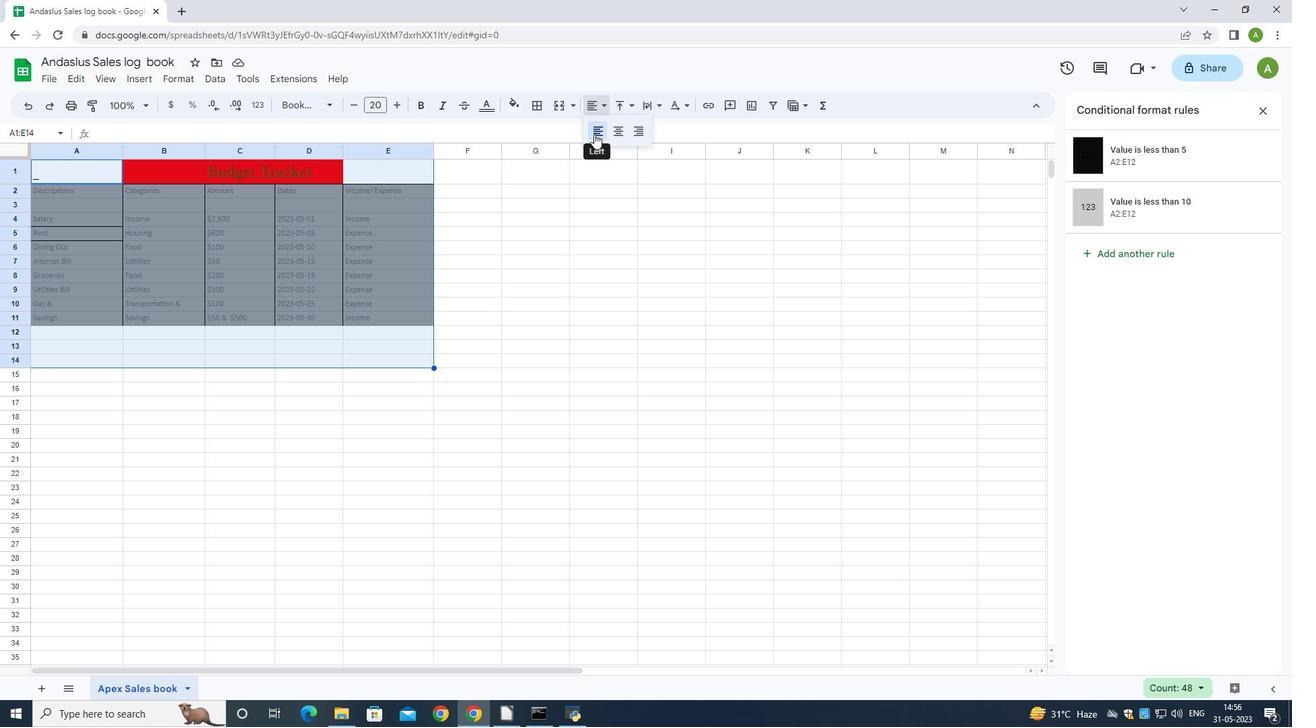 
Action: Mouse moved to (239, 176)
Screenshot: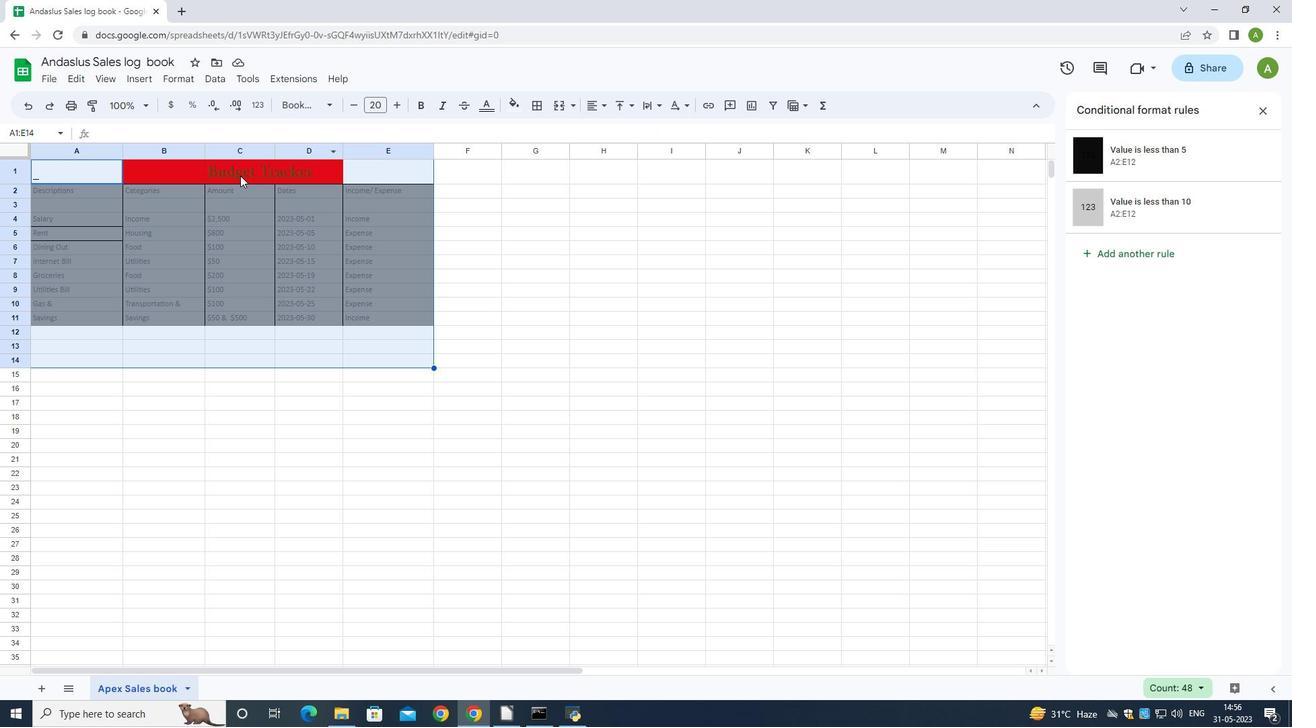 
Action: Mouse pressed left at (239, 176)
Screenshot: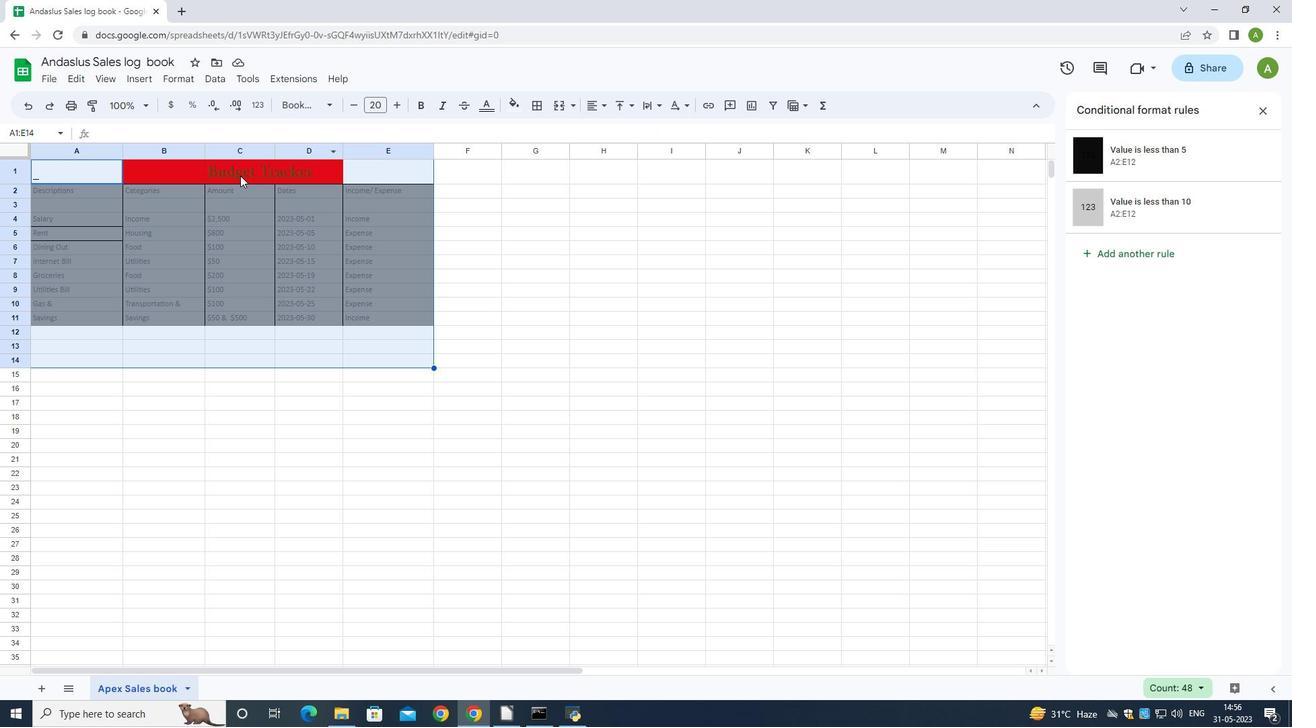 
Action: Mouse moved to (522, 111)
Screenshot: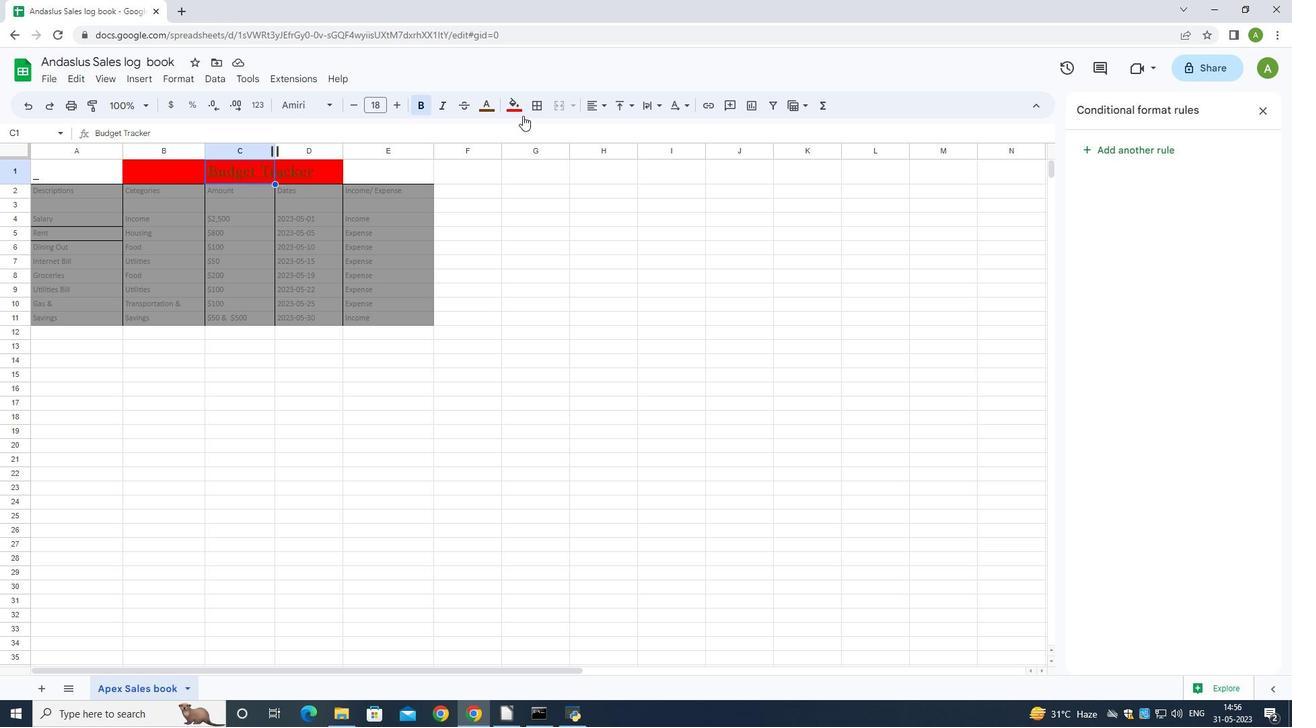 
Action: Mouse pressed left at (522, 111)
Screenshot: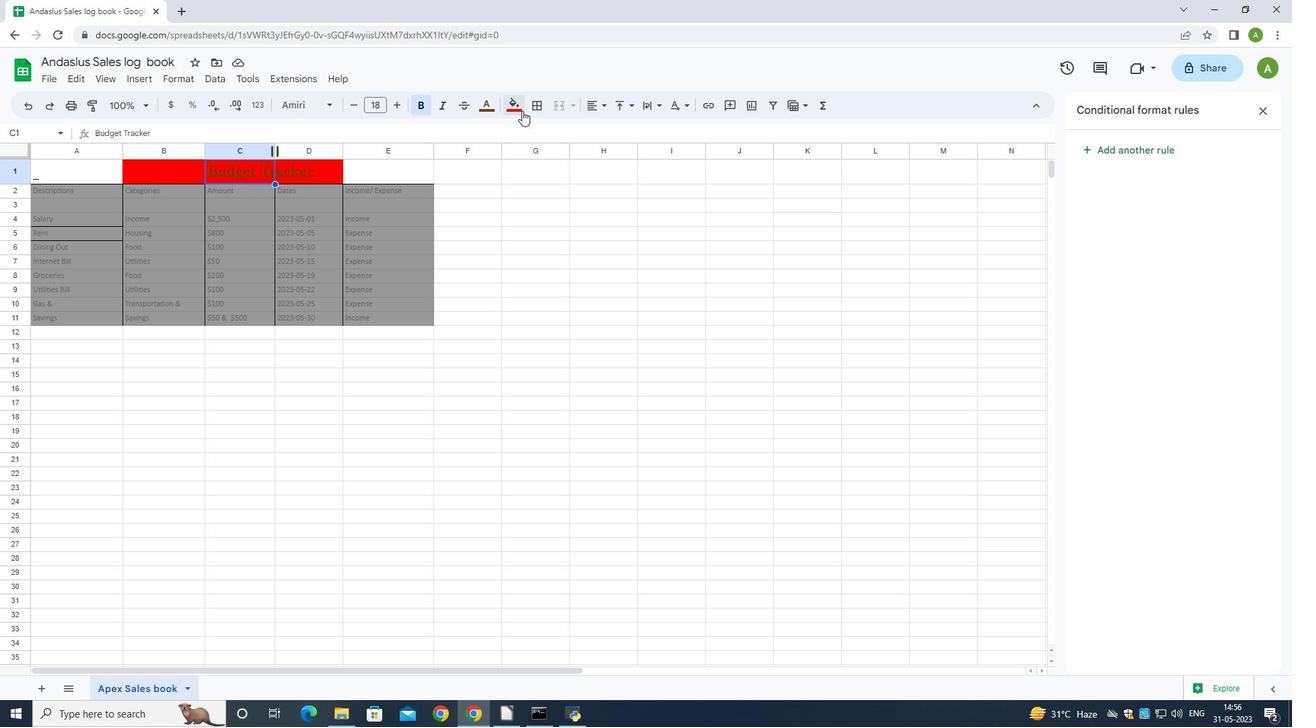 
Action: Mouse moved to (533, 167)
Screenshot: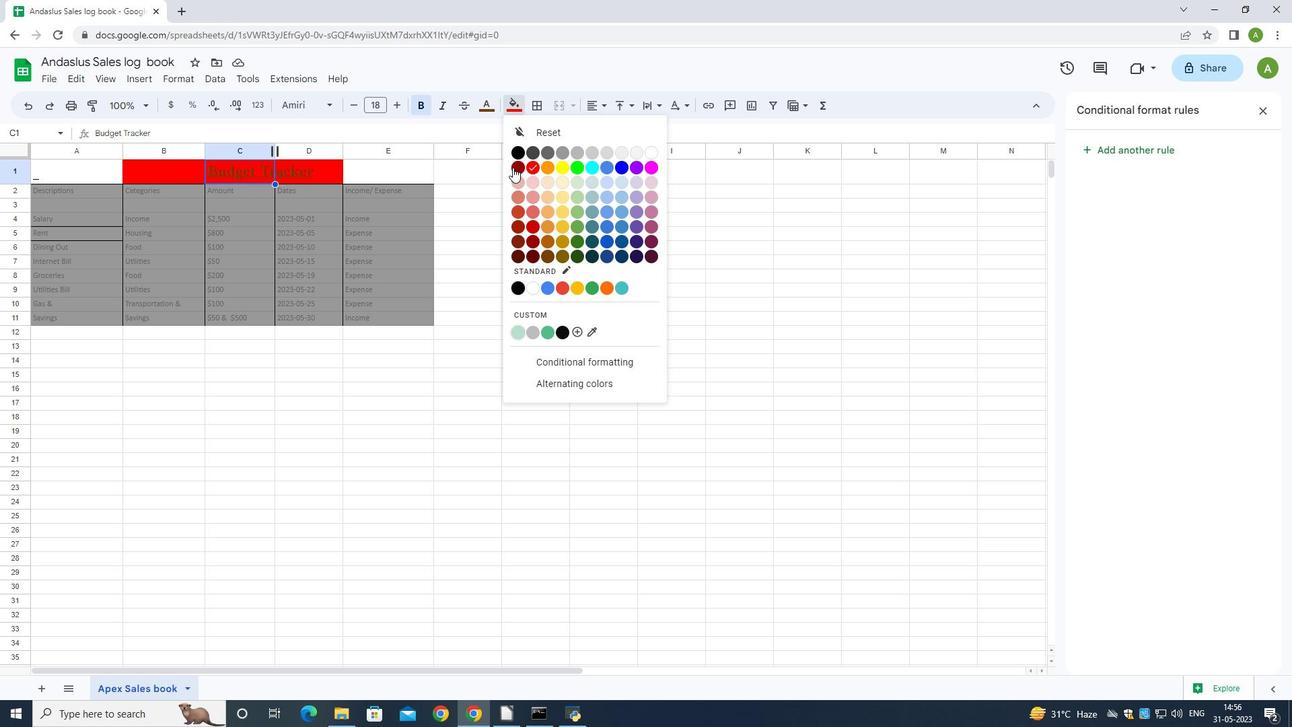 
Action: Mouse pressed left at (533, 167)
Screenshot: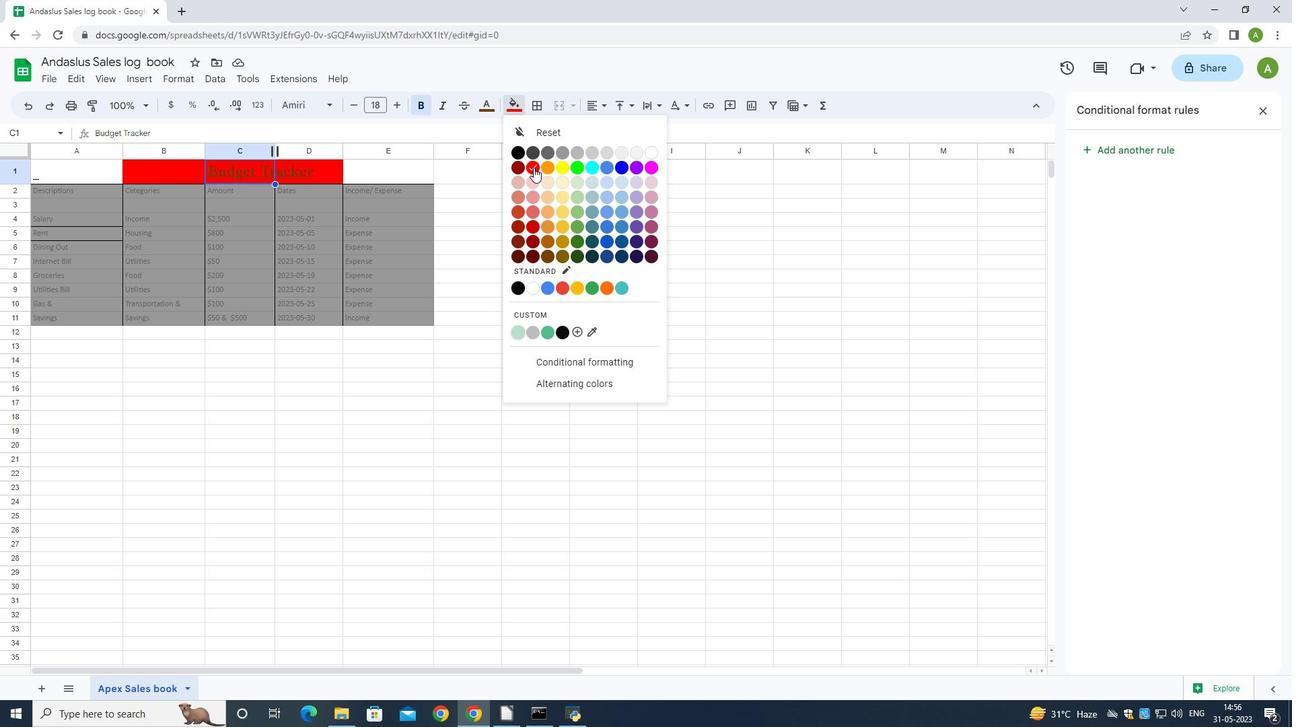 
Action: Mouse moved to (47, 191)
Screenshot: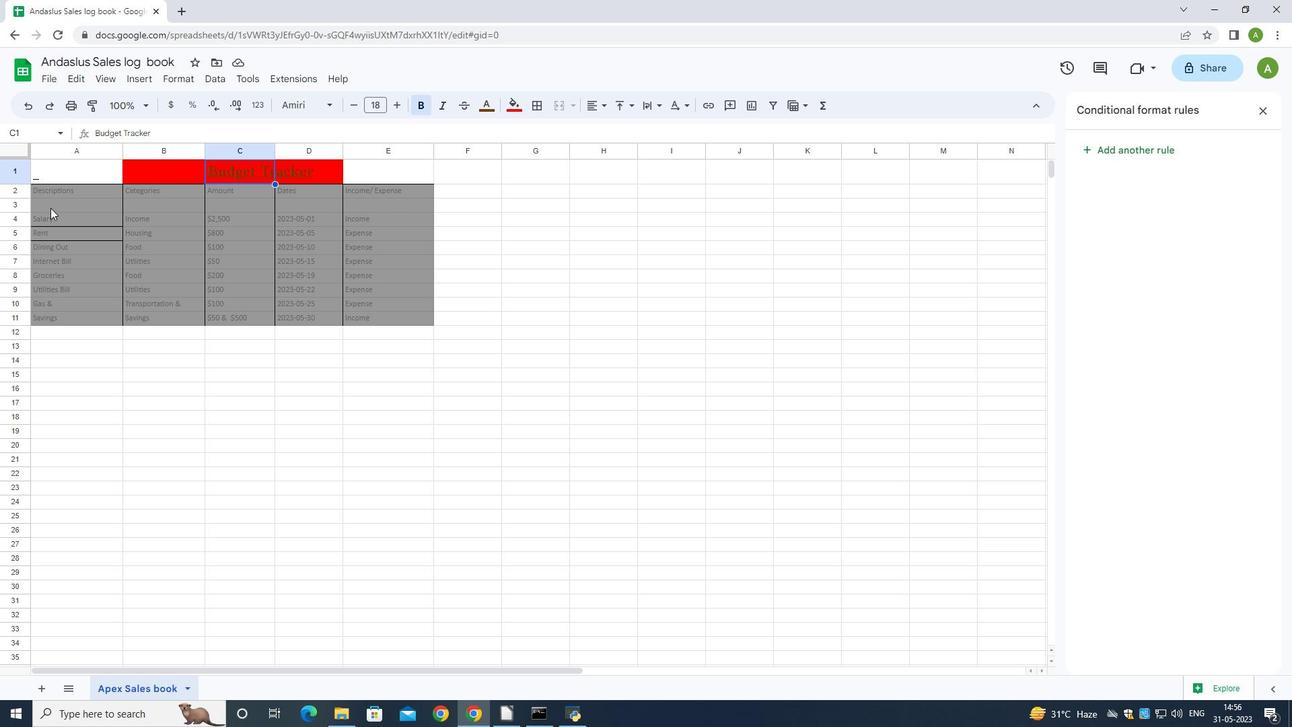 
Action: Mouse pressed left at (47, 191)
Screenshot: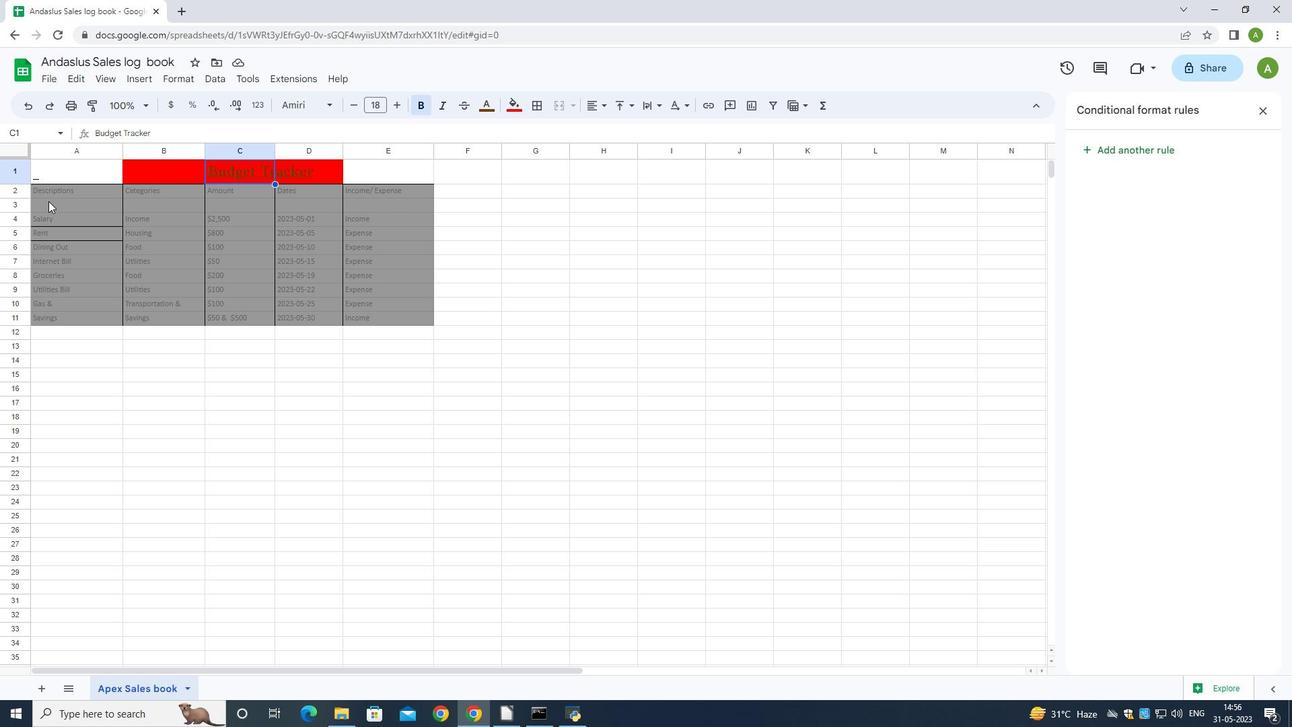 
Action: Mouse pressed left at (47, 191)
Screenshot: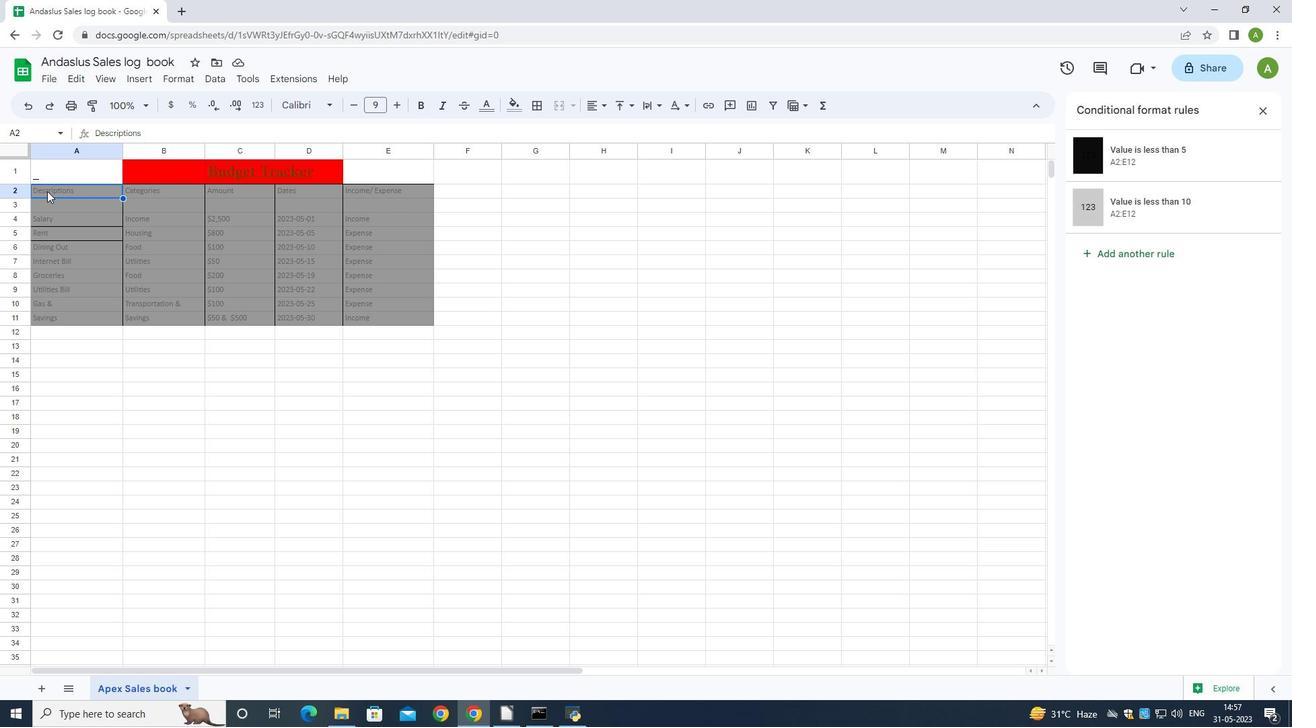 
Action: Mouse moved to (516, 105)
Screenshot: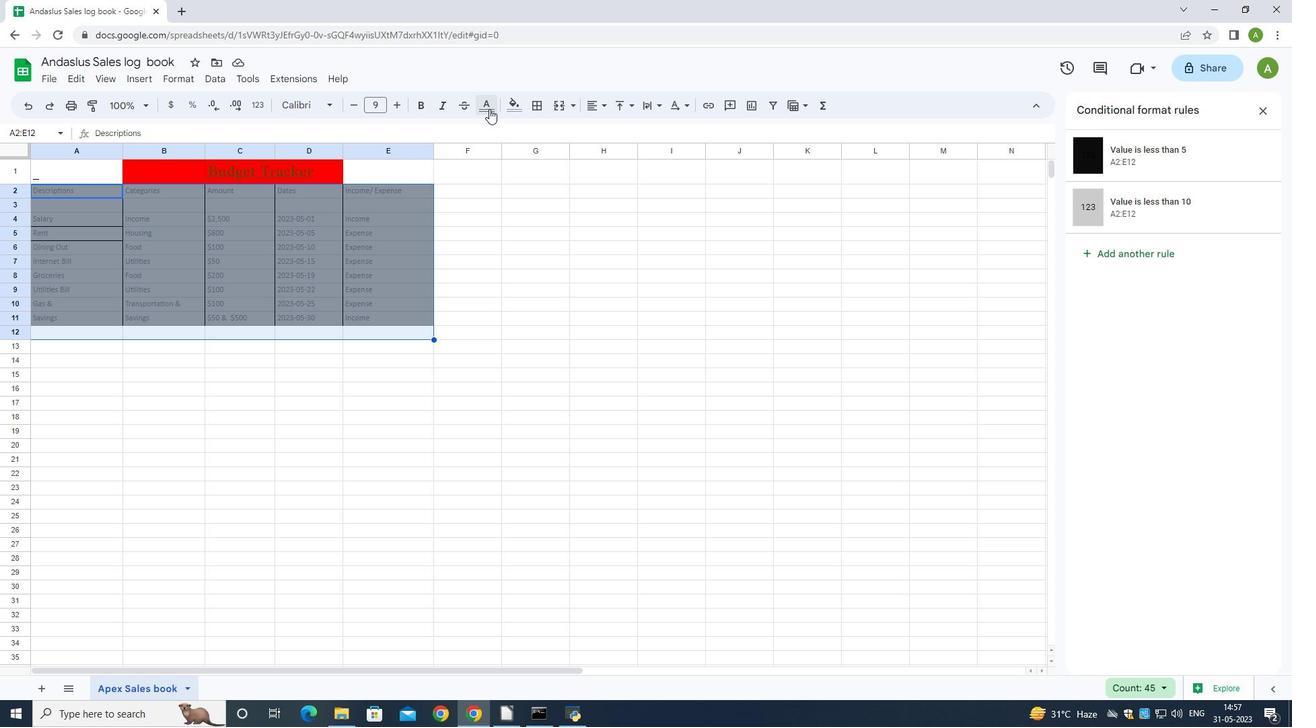 
Action: Mouse pressed left at (516, 105)
Screenshot: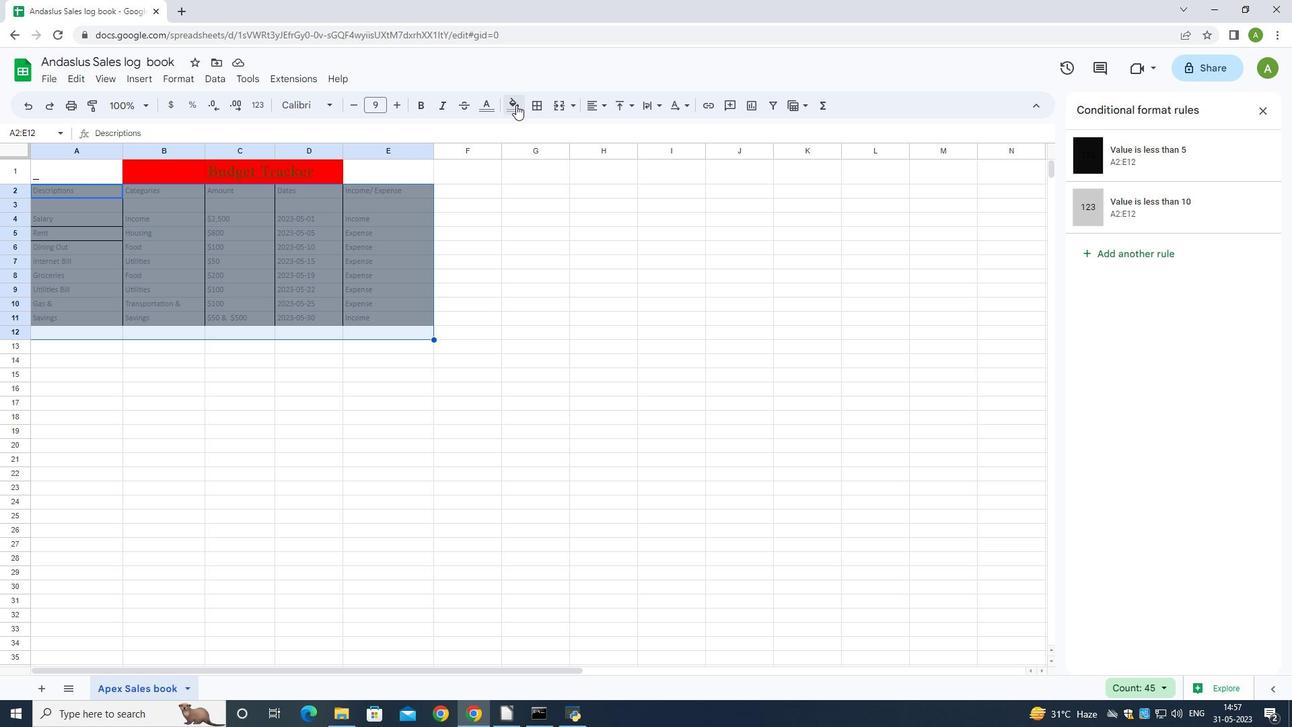 
Action: Mouse moved to (550, 152)
Screenshot: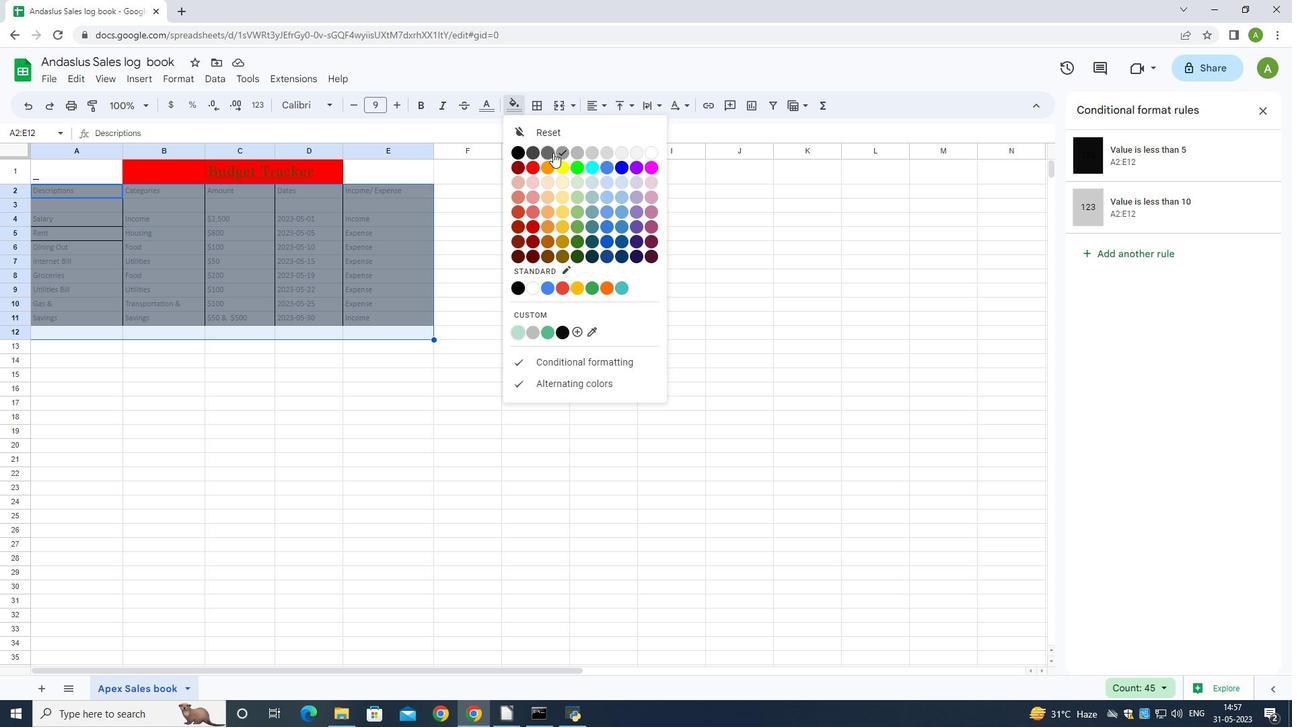 
Action: Mouse pressed left at (550, 152)
Screenshot: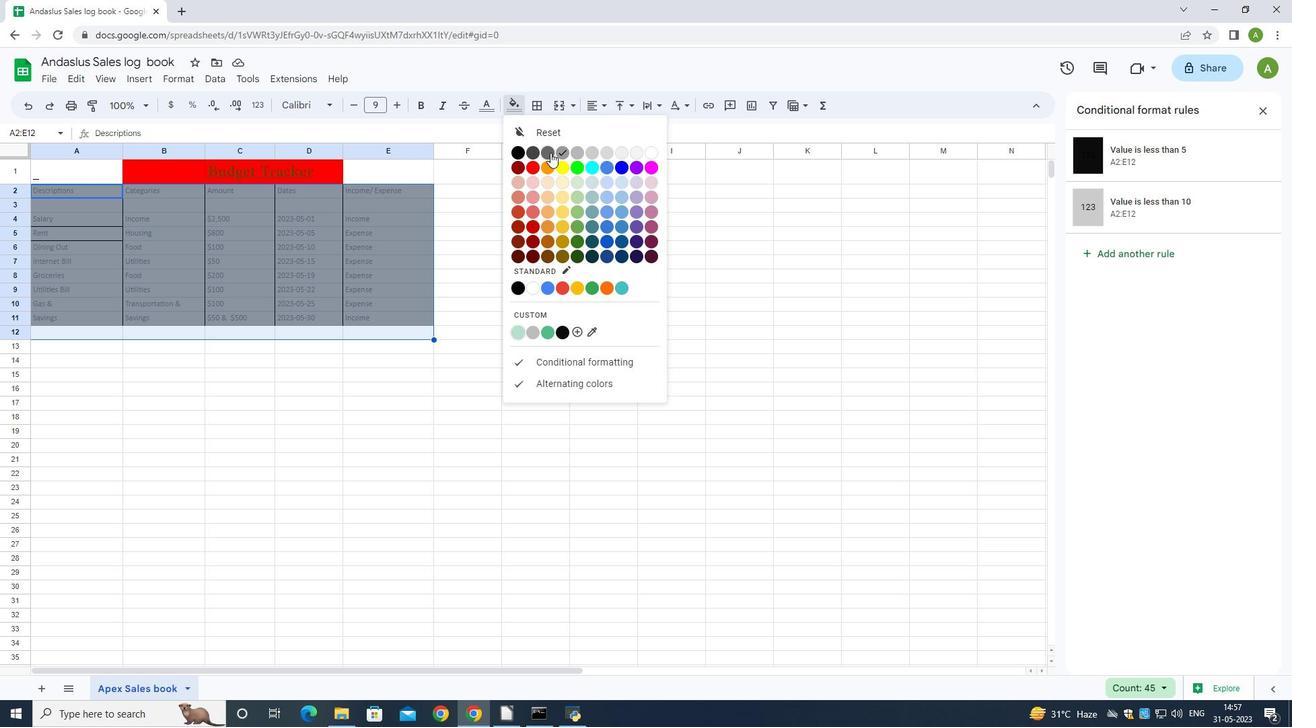 
Action: Mouse moved to (515, 105)
Screenshot: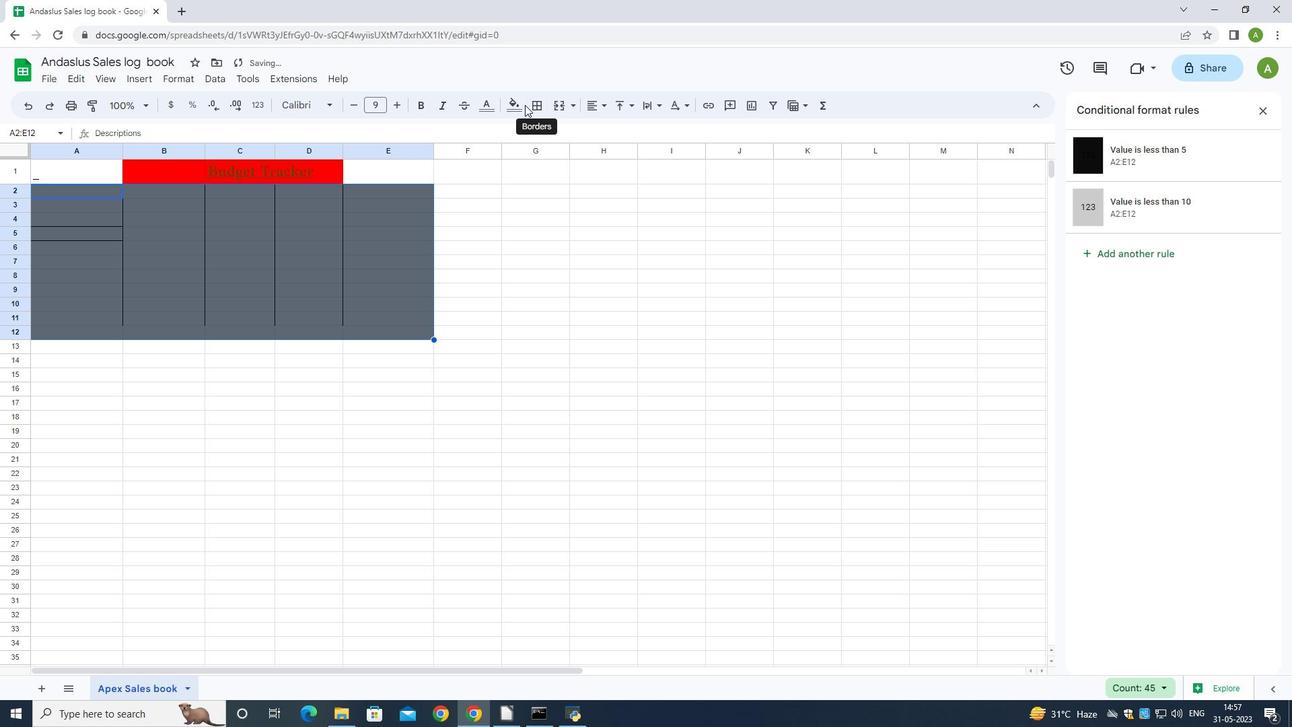 
Action: Mouse pressed left at (515, 105)
Screenshot: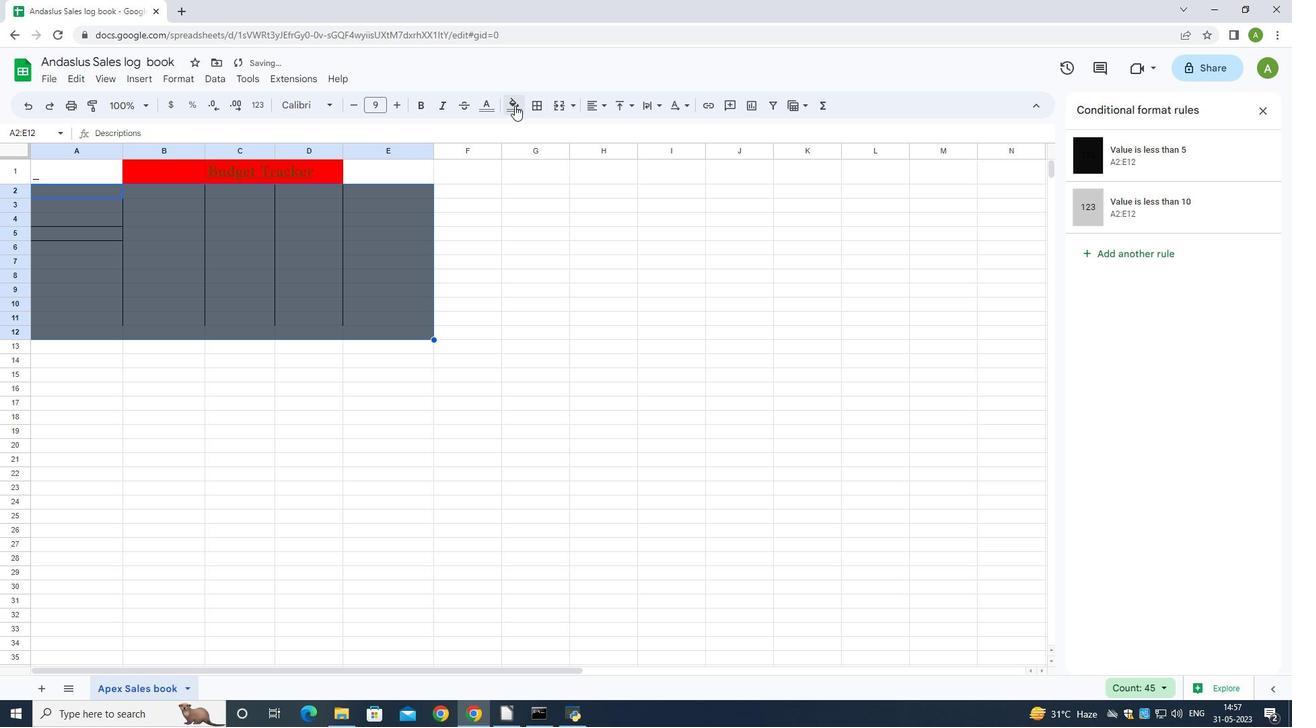 
Action: Mouse moved to (575, 150)
Screenshot: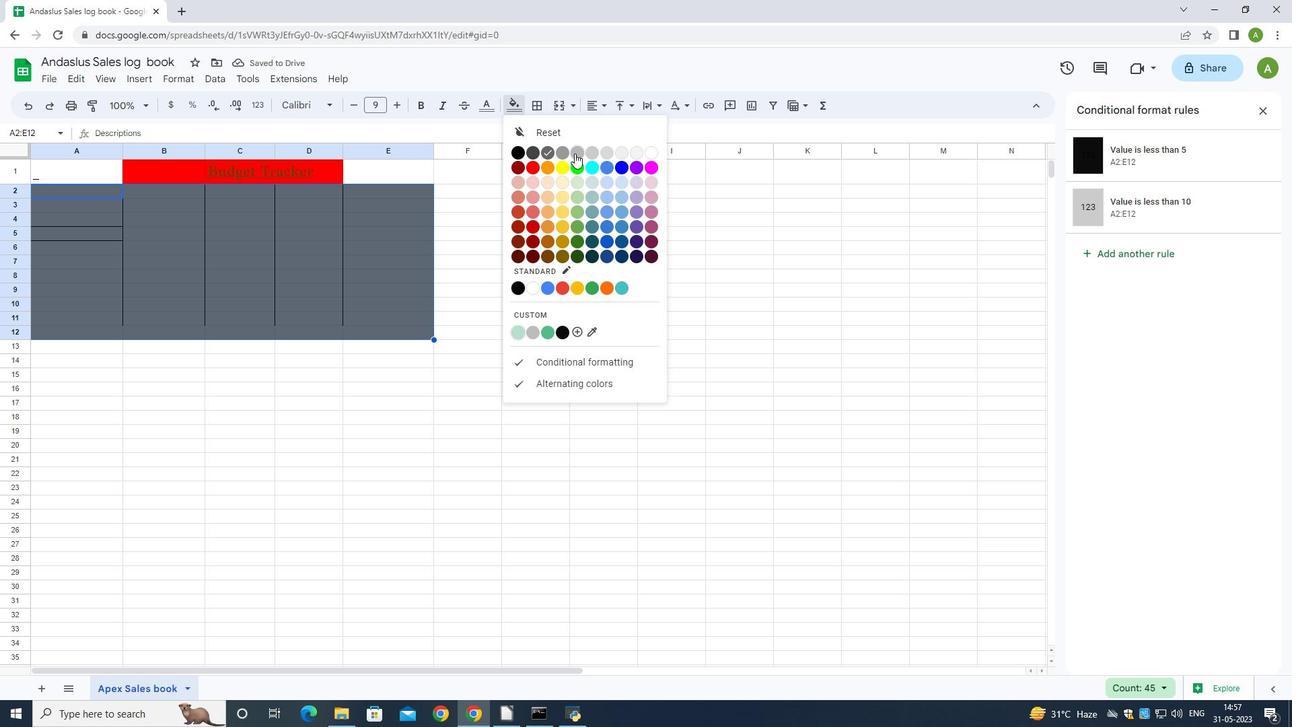 
Action: Mouse pressed left at (575, 150)
Screenshot: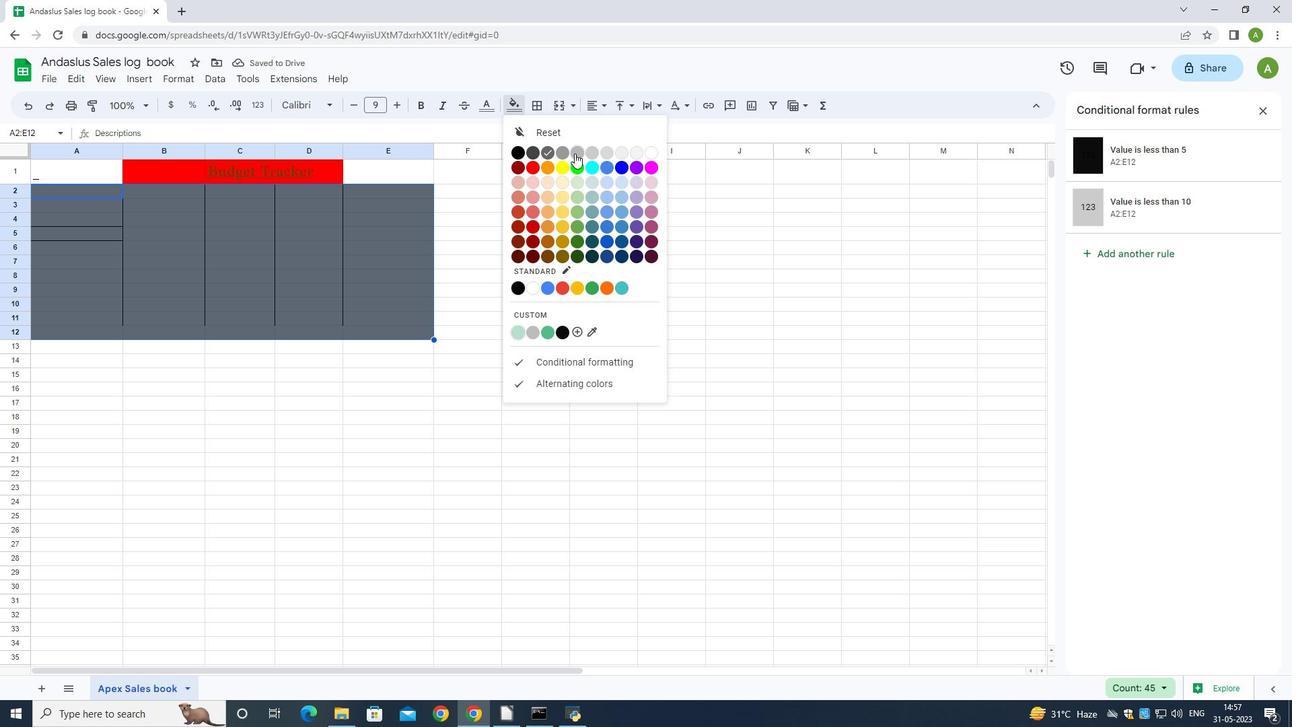 
Action: Mouse moved to (72, 204)
Screenshot: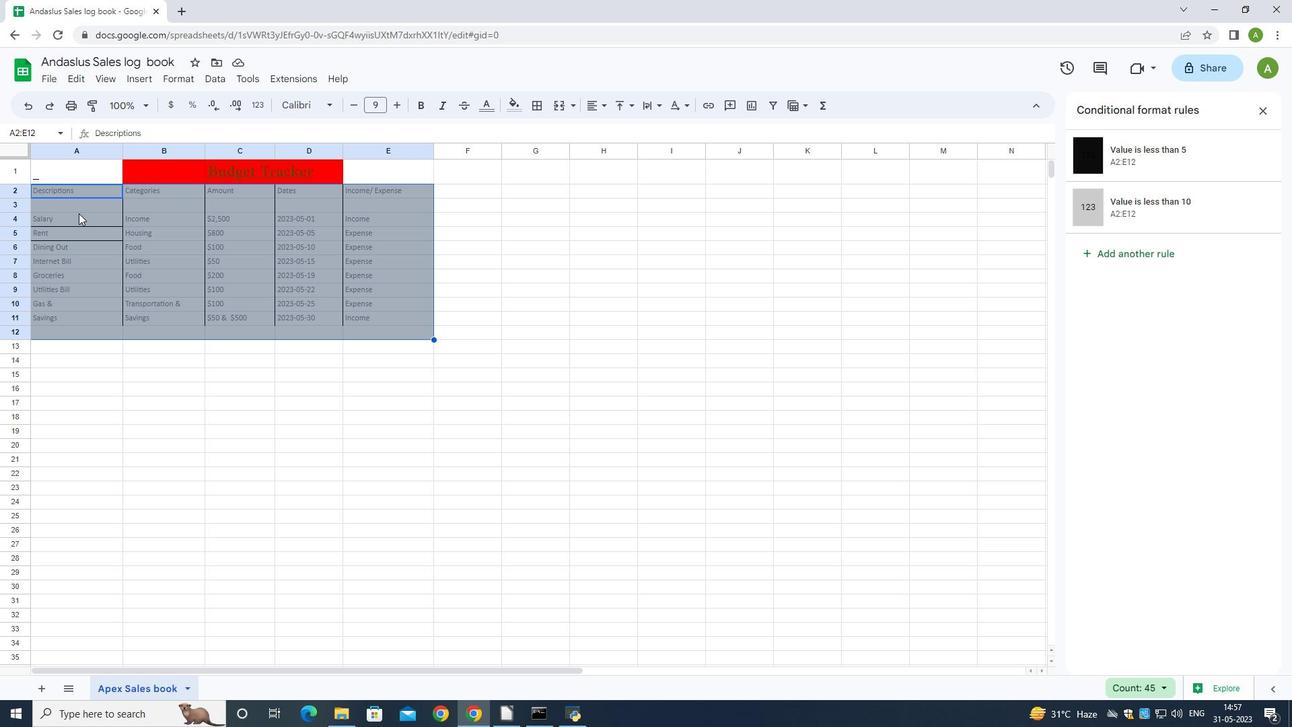 
Action: Mouse pressed left at (72, 204)
Screenshot: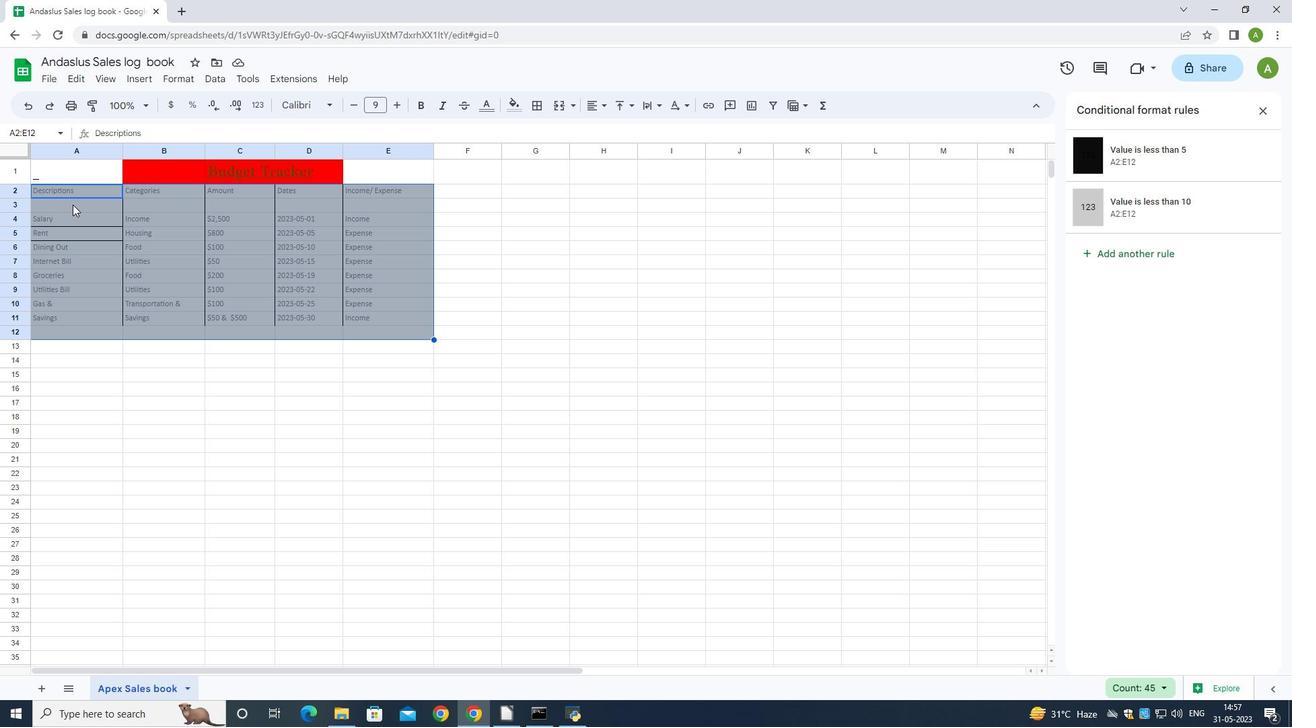 
Action: Mouse moved to (49, 189)
Screenshot: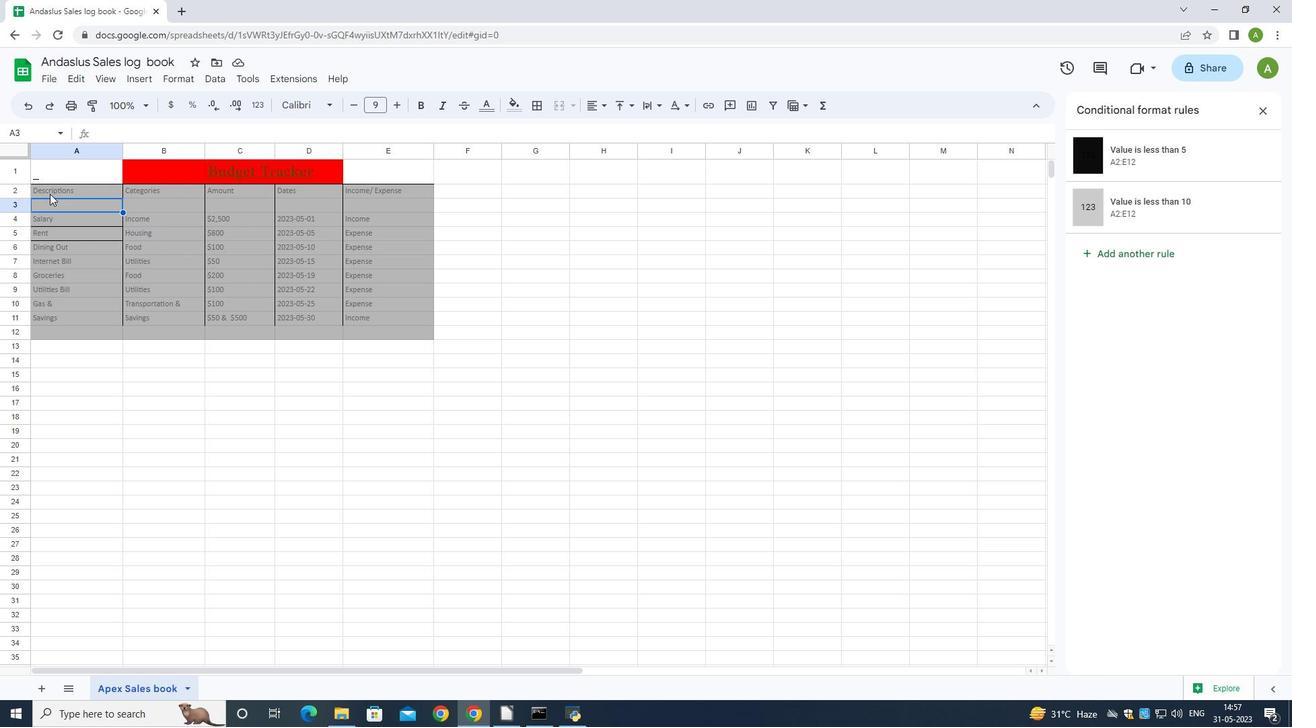 
Action: Mouse pressed left at (49, 189)
Screenshot: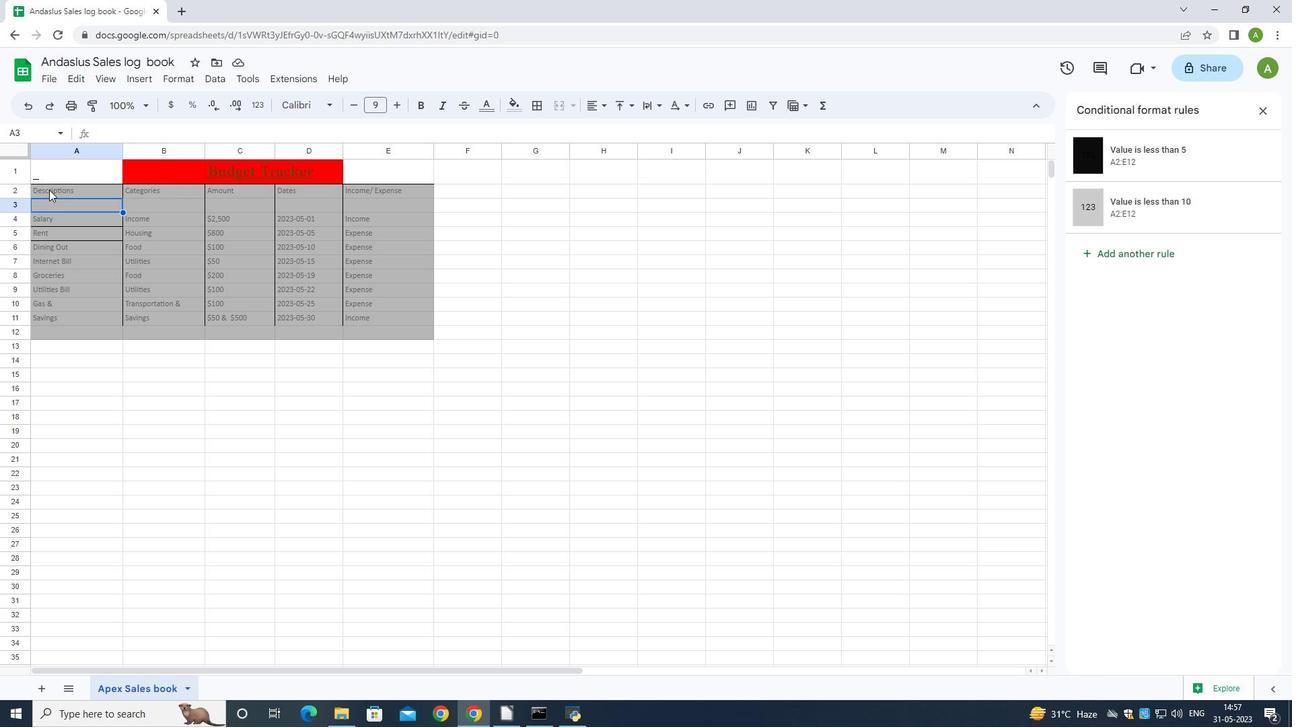 
Action: Mouse moved to (49, 189)
Screenshot: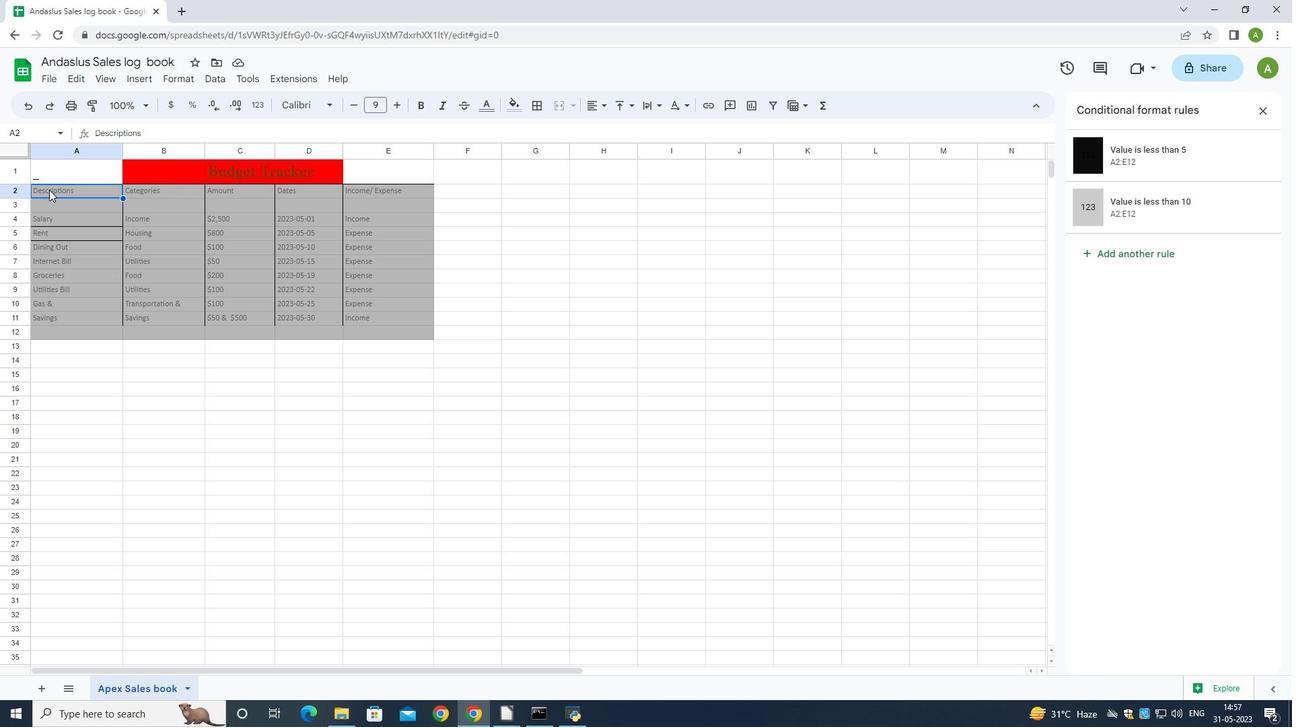 
Action: Mouse pressed left at (49, 189)
Screenshot: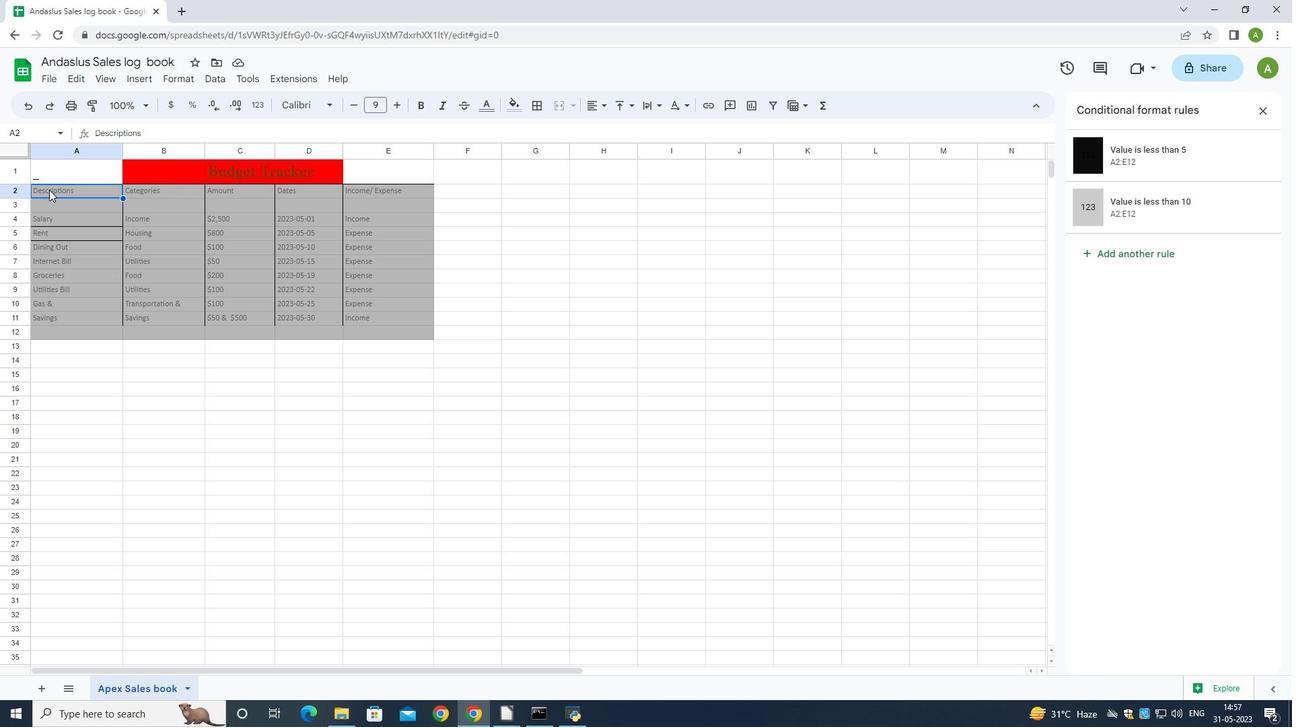 
Action: Mouse moved to (536, 103)
Screenshot: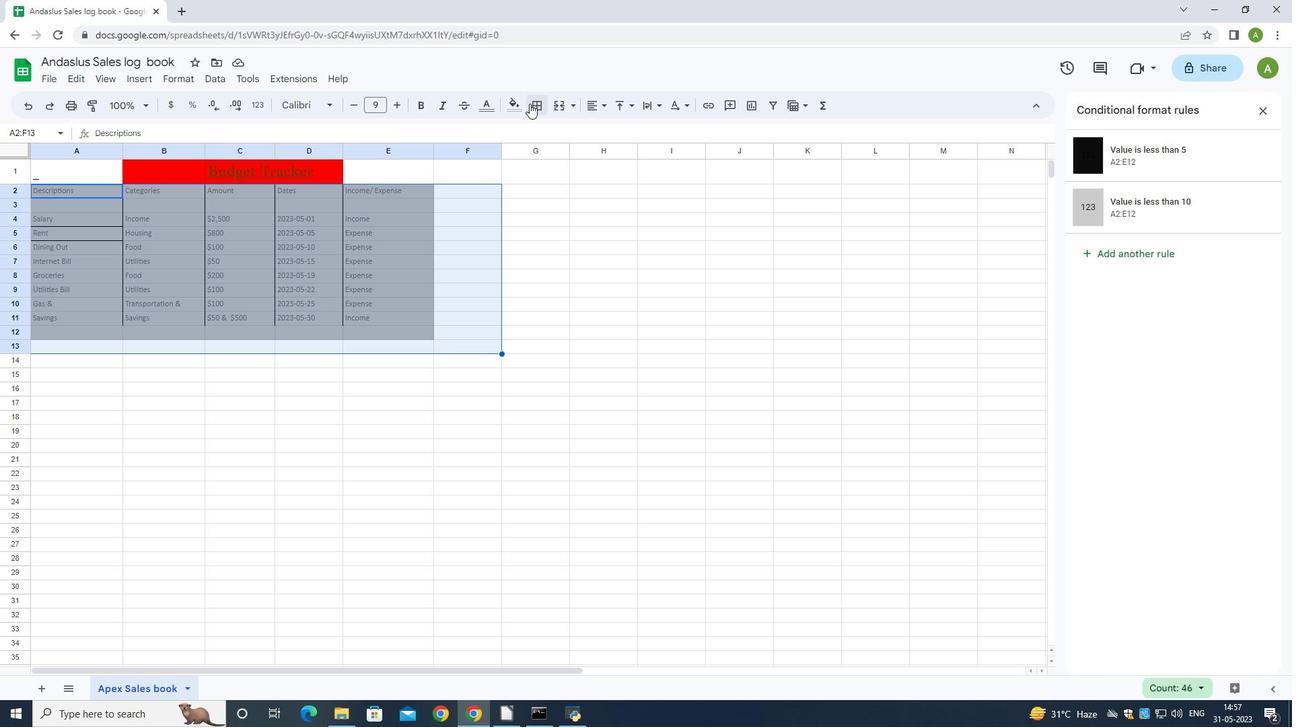 
Action: Mouse pressed left at (536, 103)
Screenshot: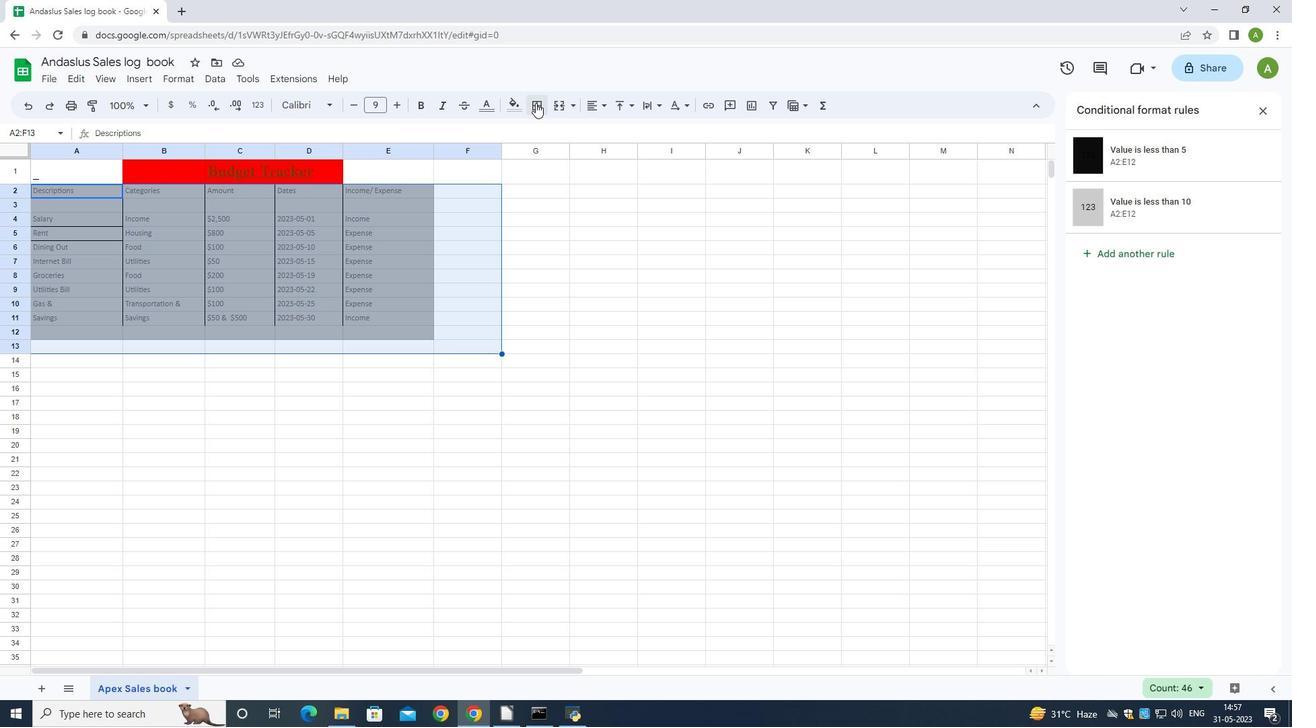 
Action: Mouse moved to (641, 157)
Screenshot: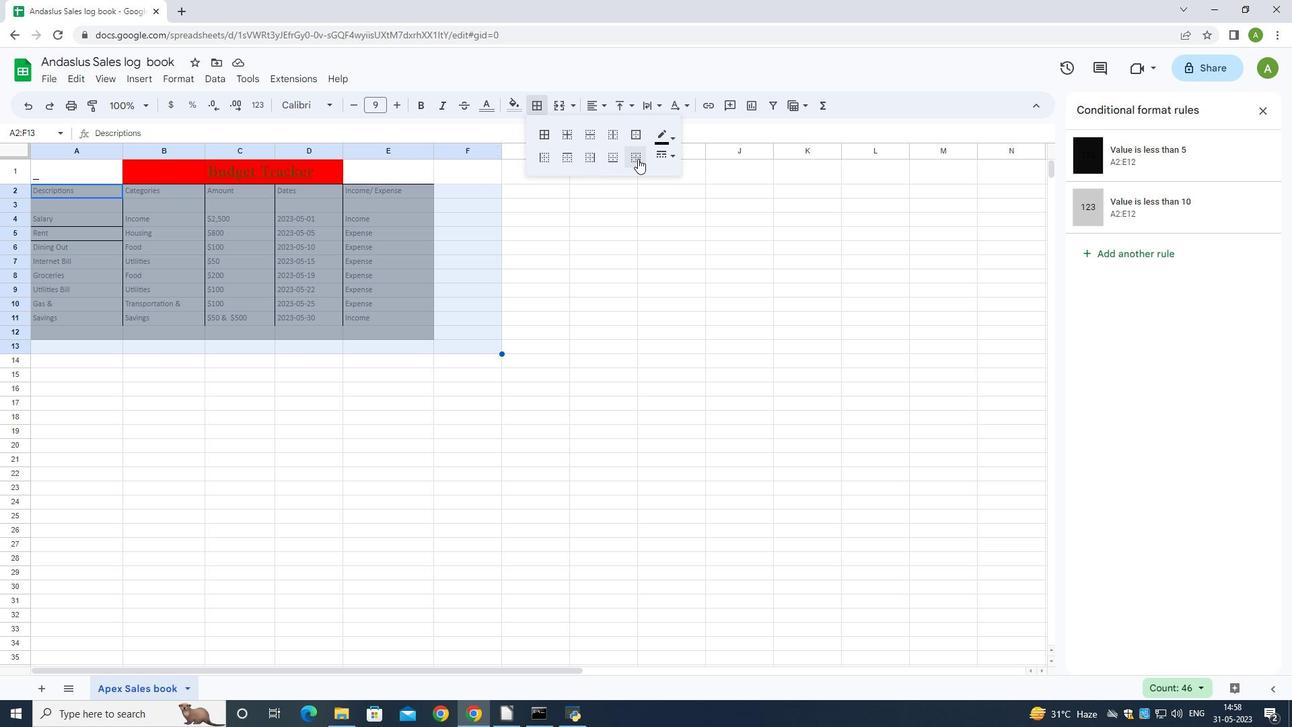 
Action: Mouse pressed left at (641, 157)
Screenshot: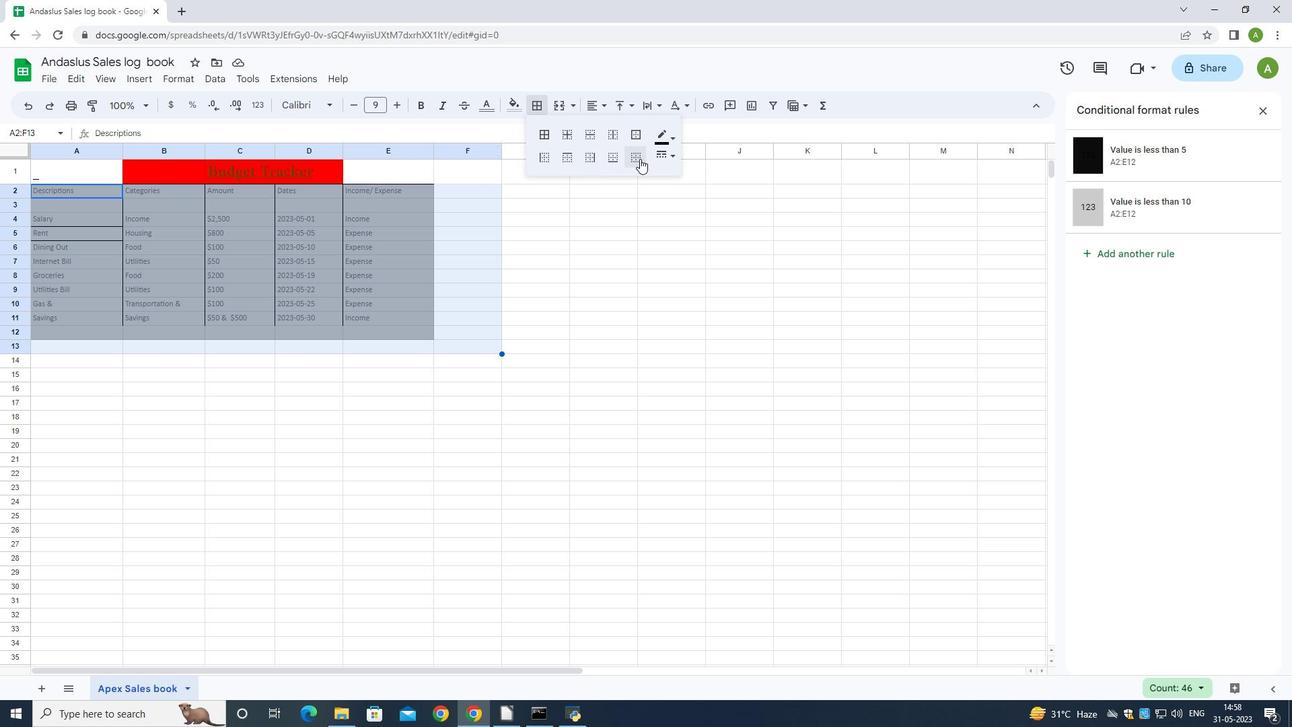 
Action: Mouse moved to (641, 156)
Screenshot: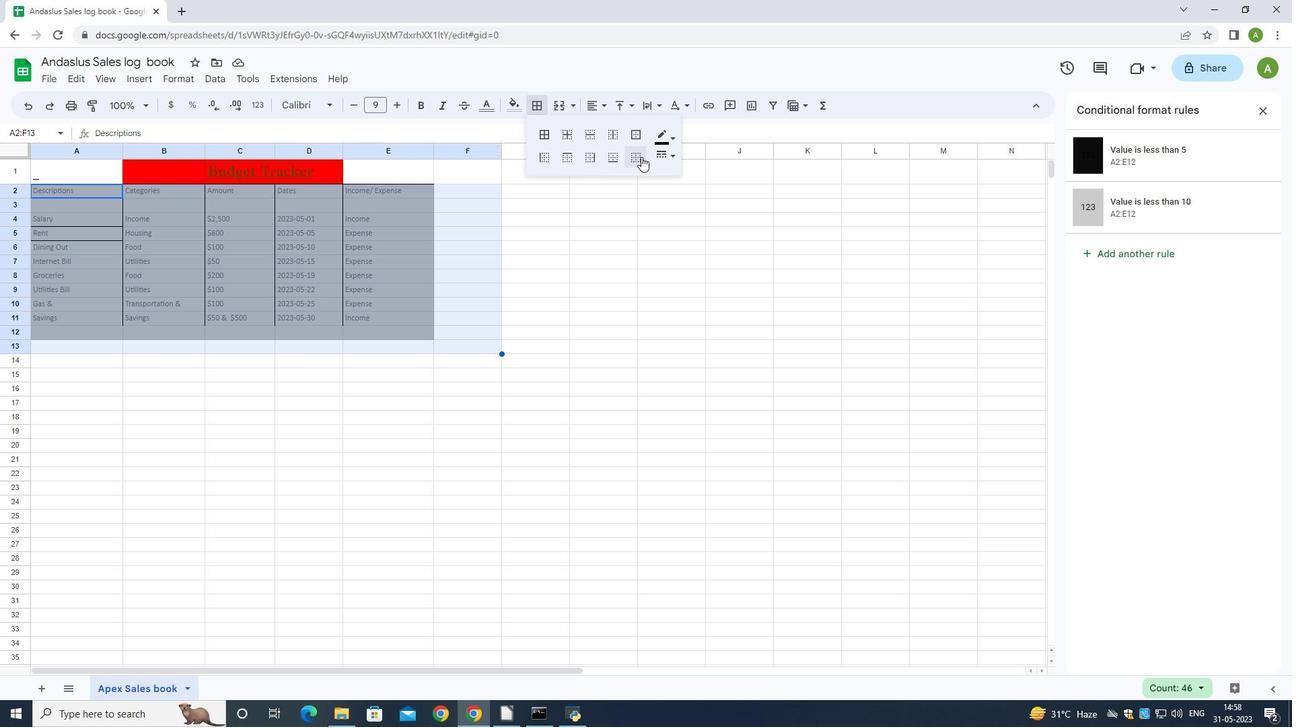 
Action: Mouse pressed left at (641, 156)
Screenshot: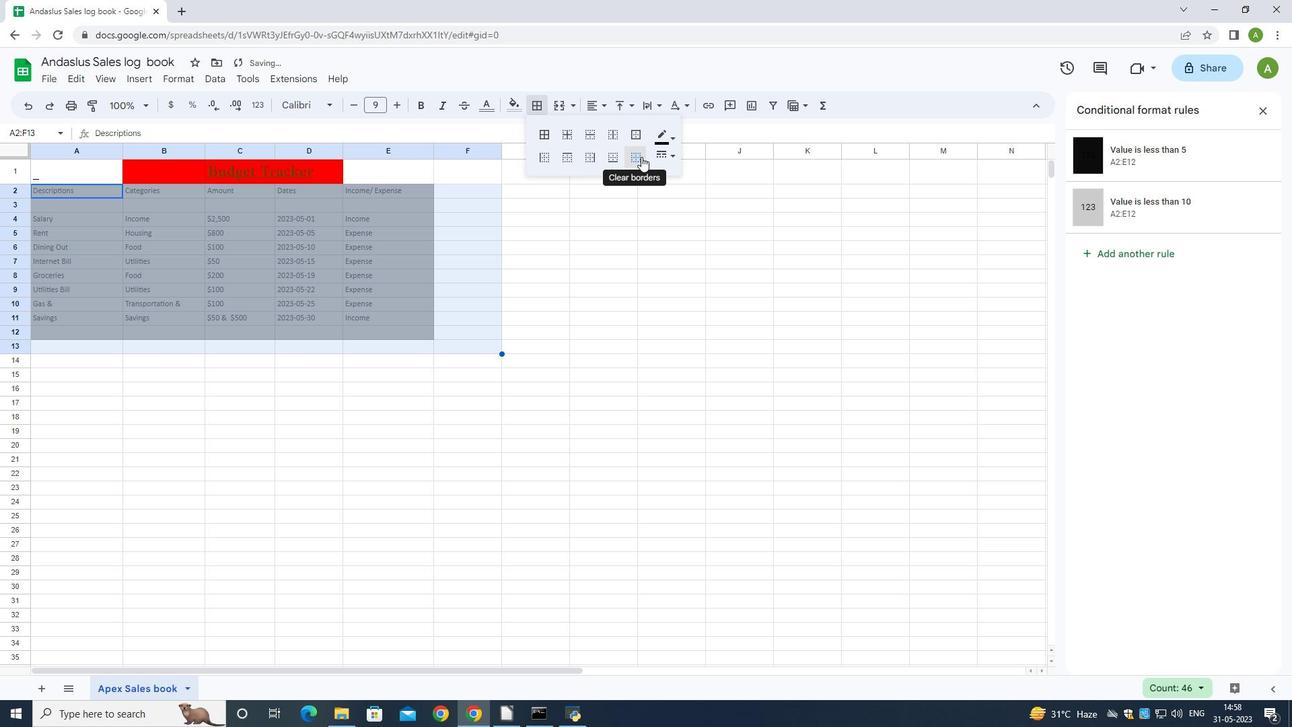 
Action: Mouse moved to (373, 379)
Screenshot: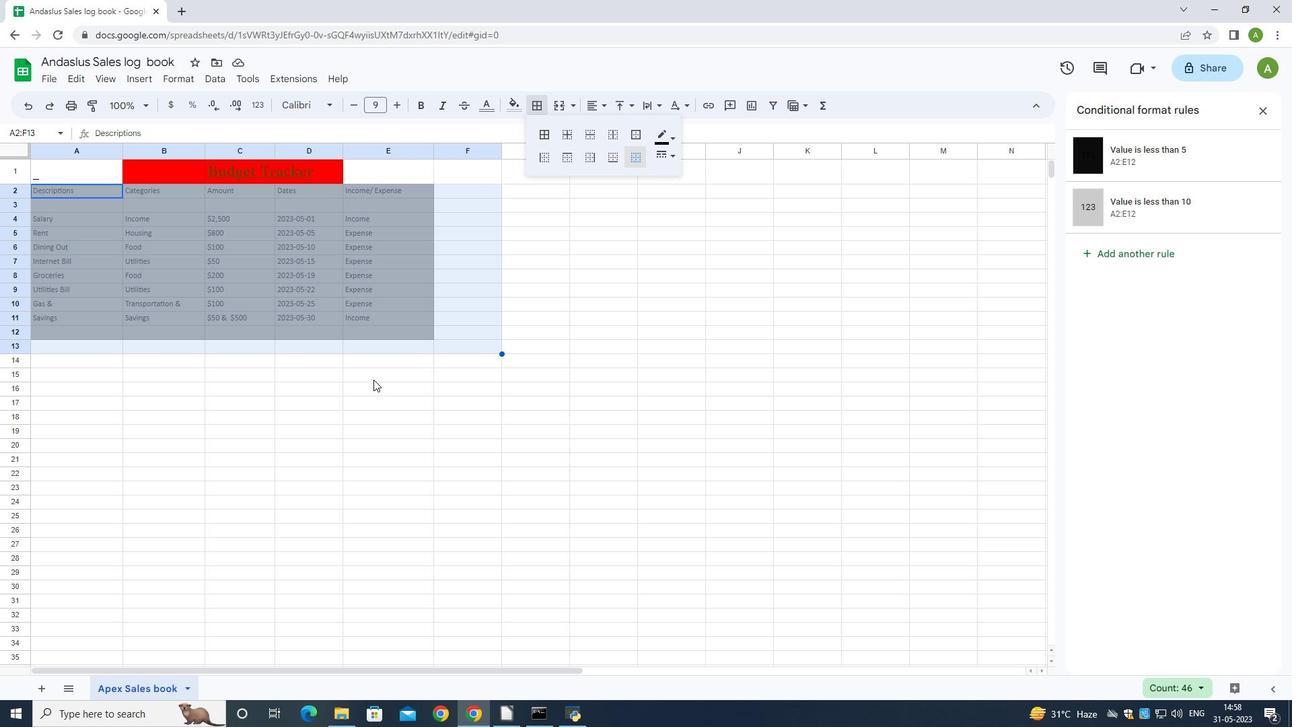 
Action: Mouse pressed left at (373, 379)
Screenshot: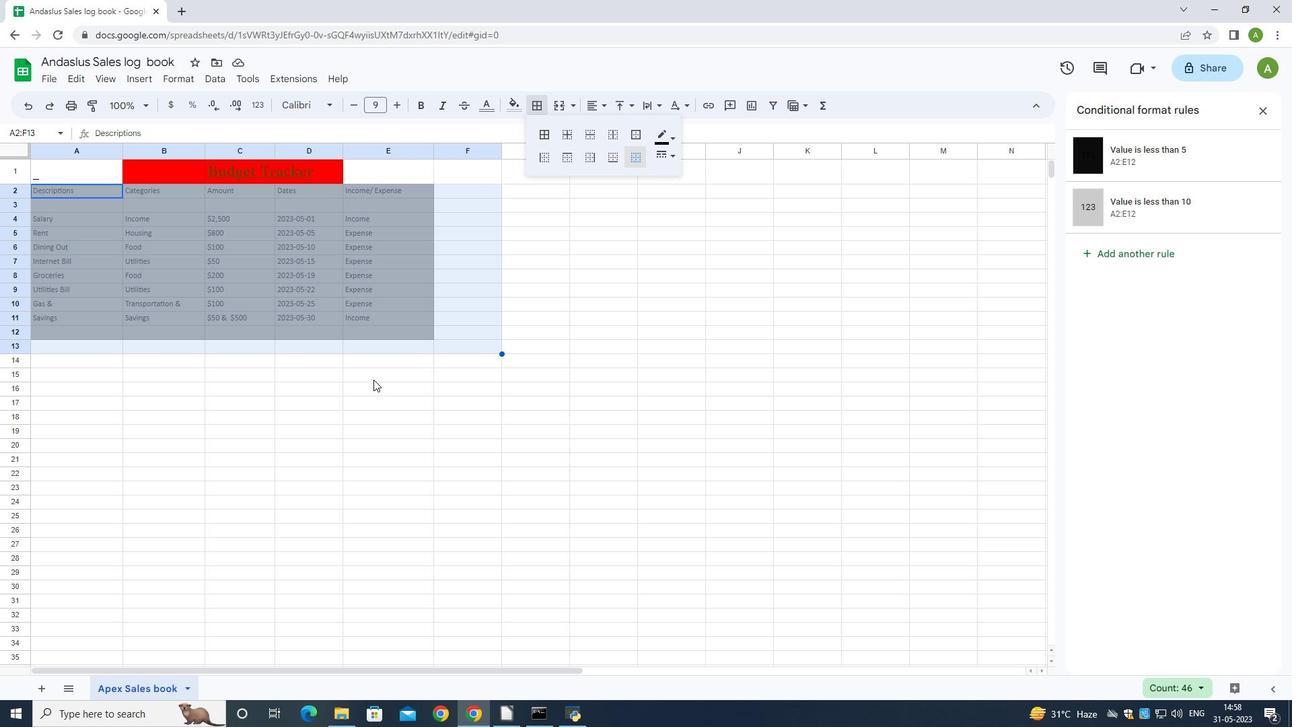 
Action: Key pressed ctrl+S
Screenshot: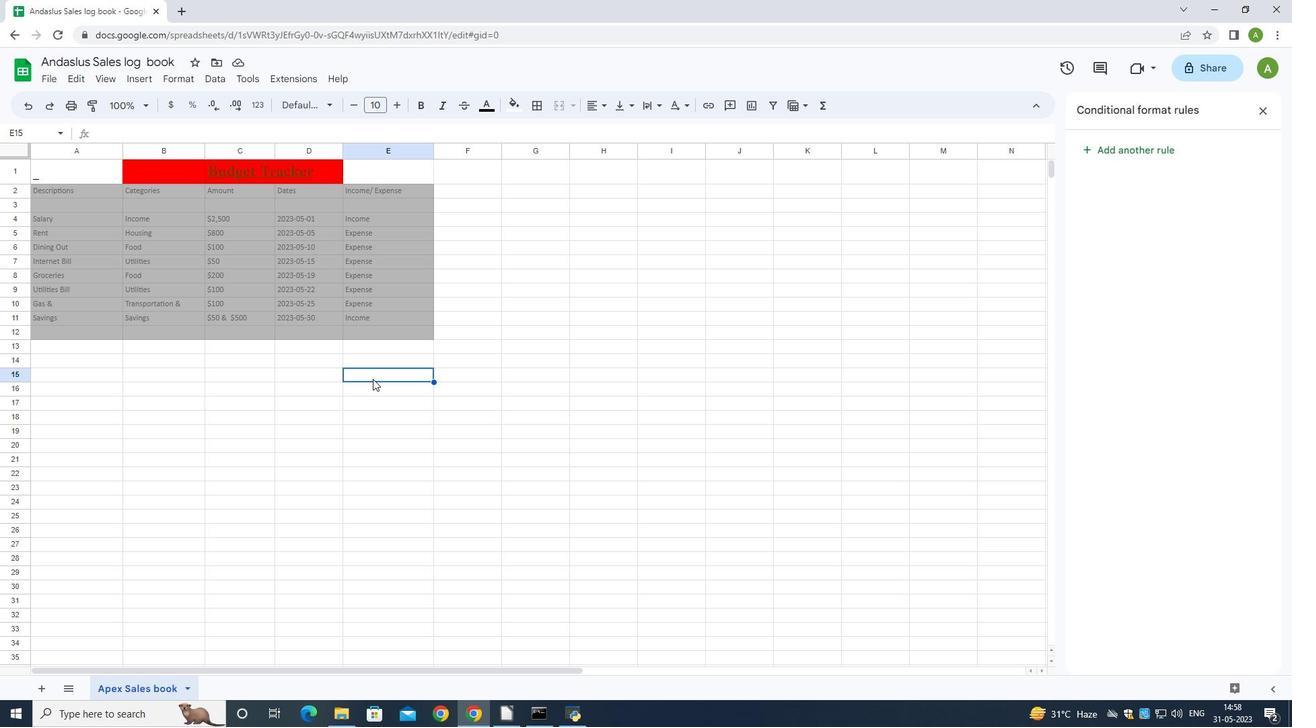
Action: Mouse moved to (172, 318)
Screenshot: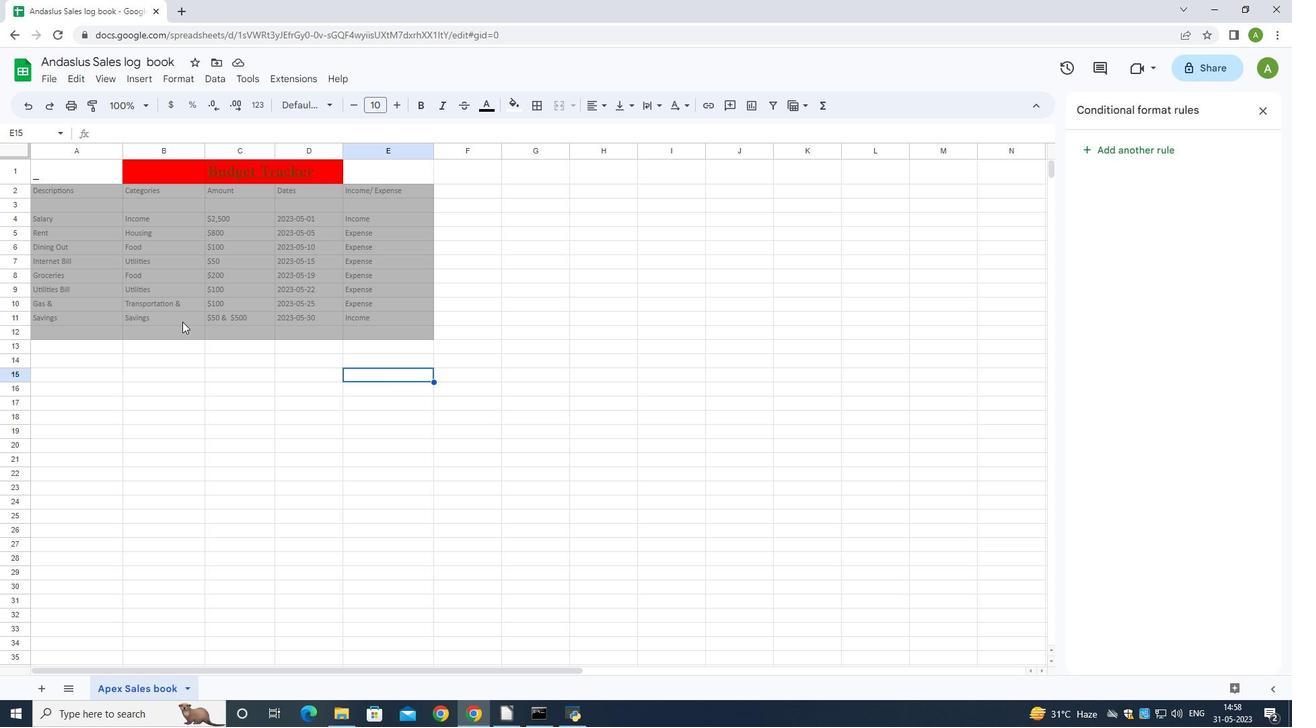 
